 Task: Look for space in Revda, Russia from 14th June, 2023 to 30th June, 2023 for 5 adults in price range Rs.8000 to Rs.12000. Place can be entire place or private room with 5 bedrooms having 5 beds and 5 bathrooms. Property type can be house, flat, guest house. Amenities needed are: wifi, TV, free parkinig on premises, gym, breakfast. Booking option can be shelf check-in. Required host language is English.
Action: Mouse moved to (494, 107)
Screenshot: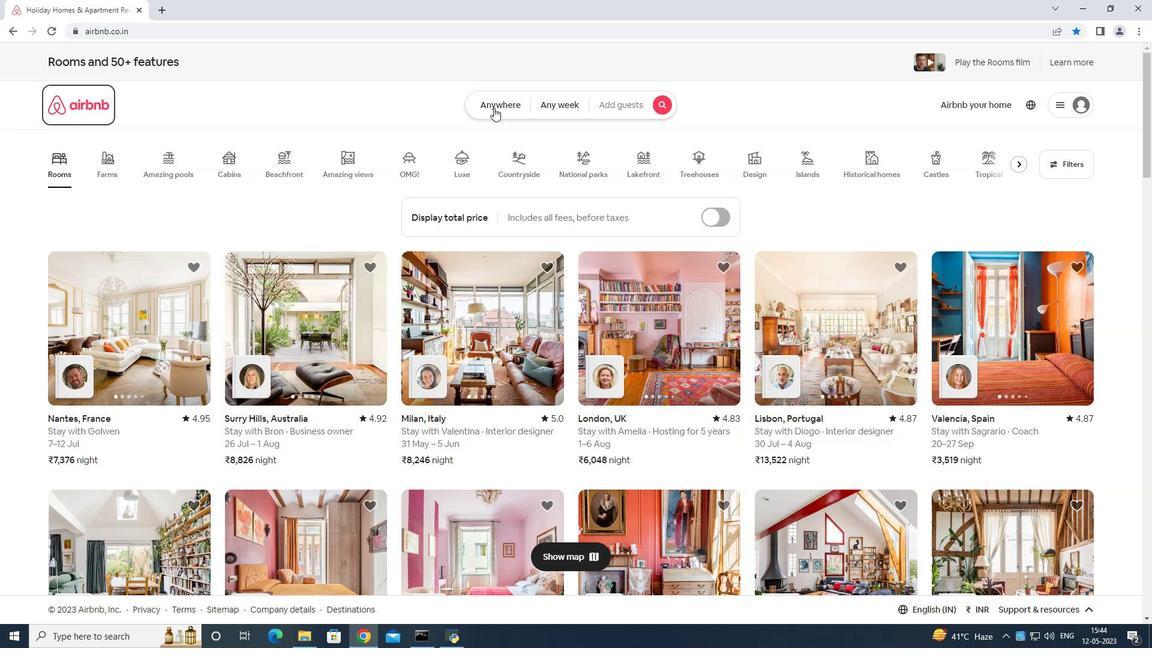 
Action: Mouse pressed left at (494, 107)
Screenshot: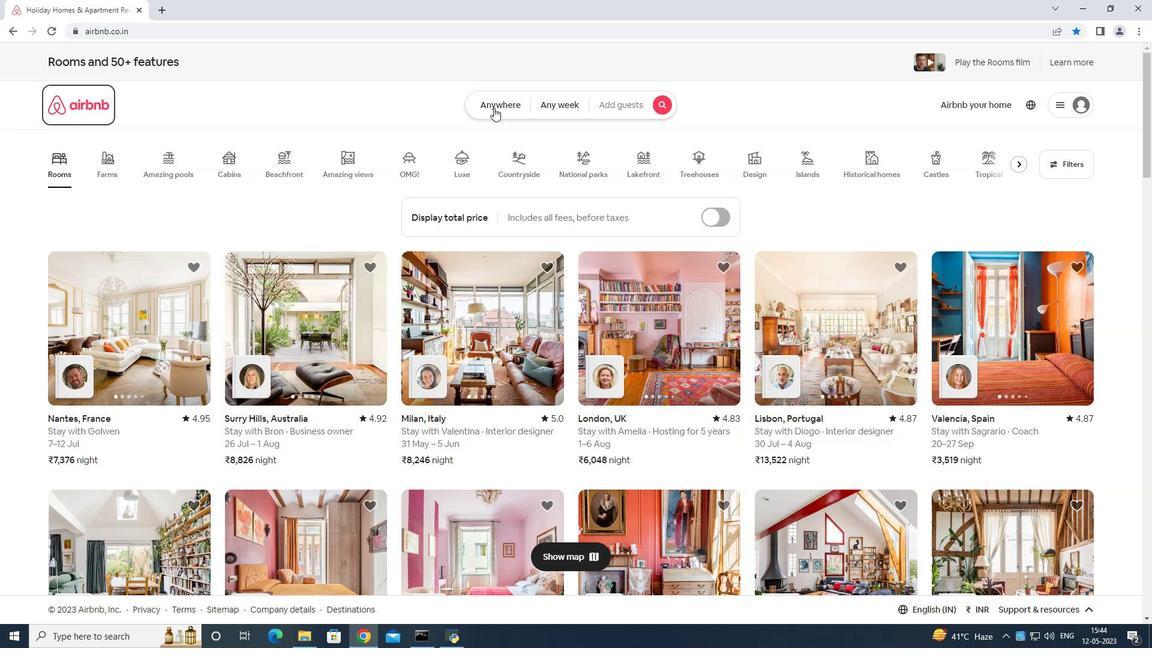 
Action: Mouse moved to (465, 142)
Screenshot: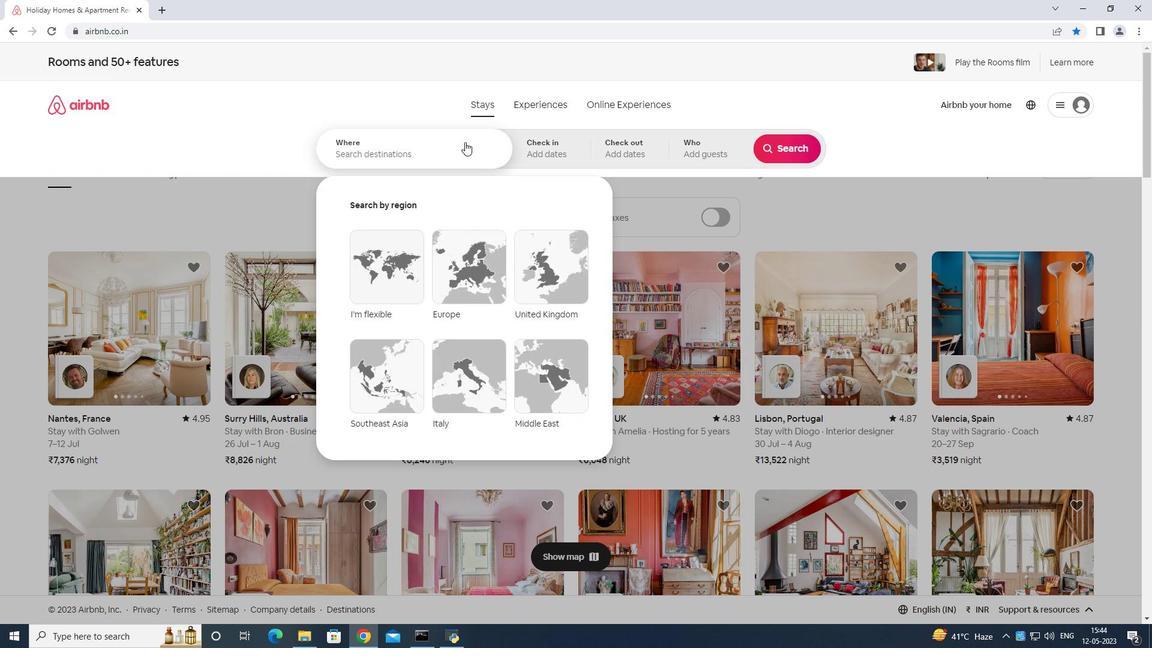 
Action: Mouse pressed left at (465, 142)
Screenshot: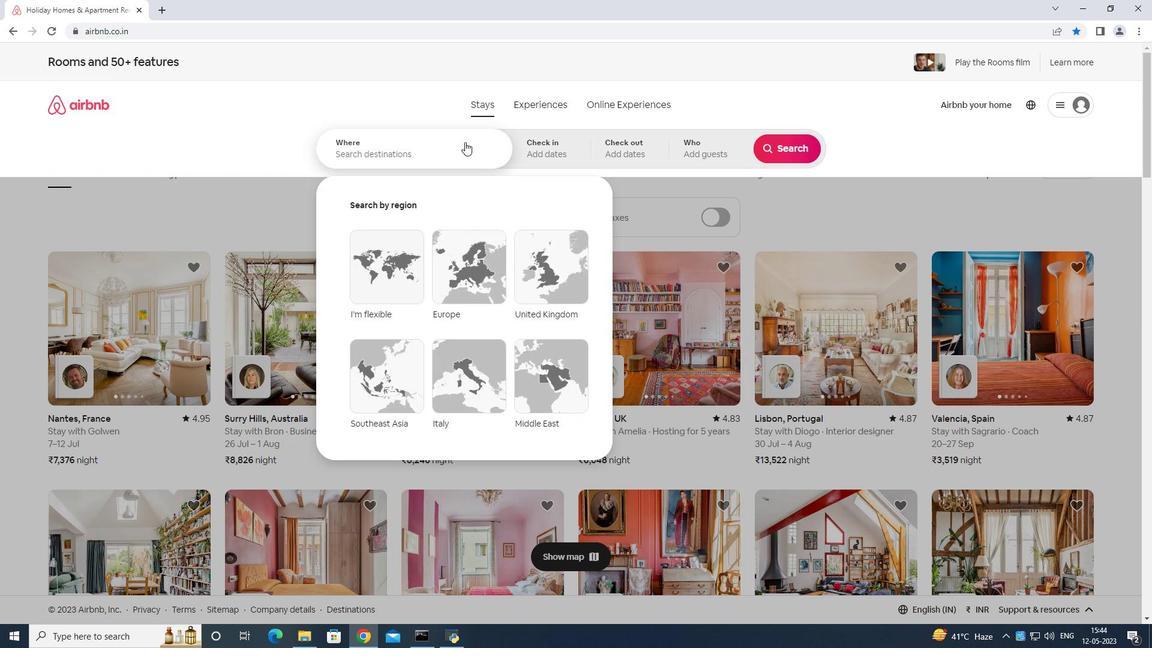 
Action: Mouse moved to (418, 163)
Screenshot: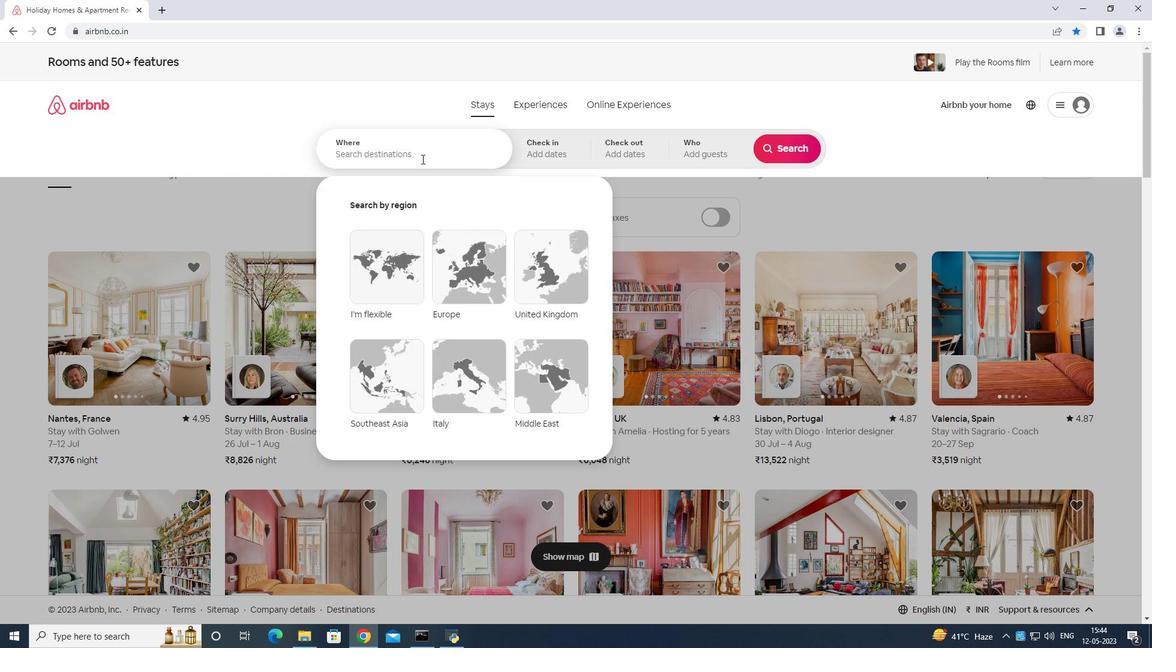 
Action: Key pressed <Key.shift>Revda<Key.space>russian<Key.enter>
Screenshot: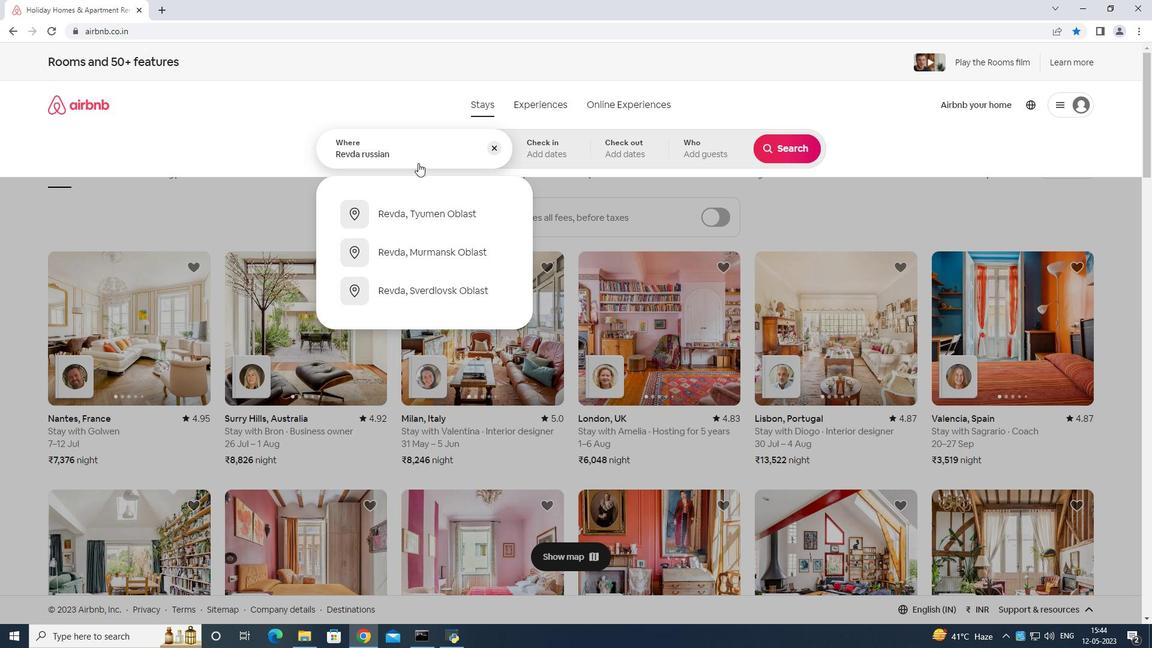
Action: Mouse moved to (680, 351)
Screenshot: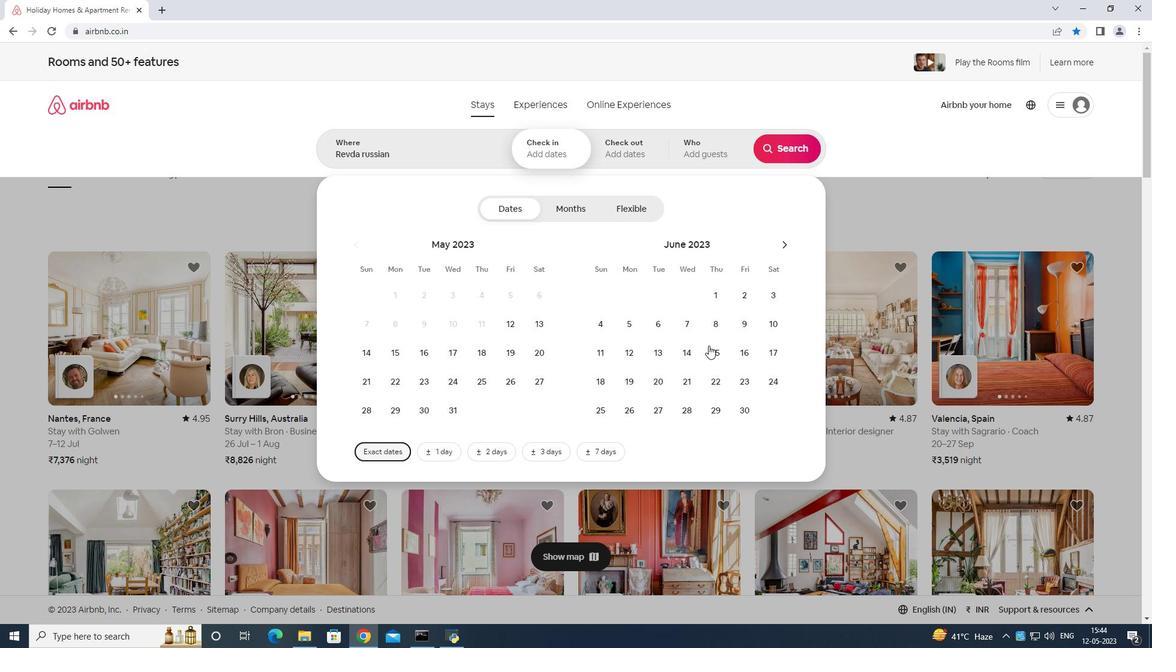 
Action: Mouse pressed left at (680, 351)
Screenshot: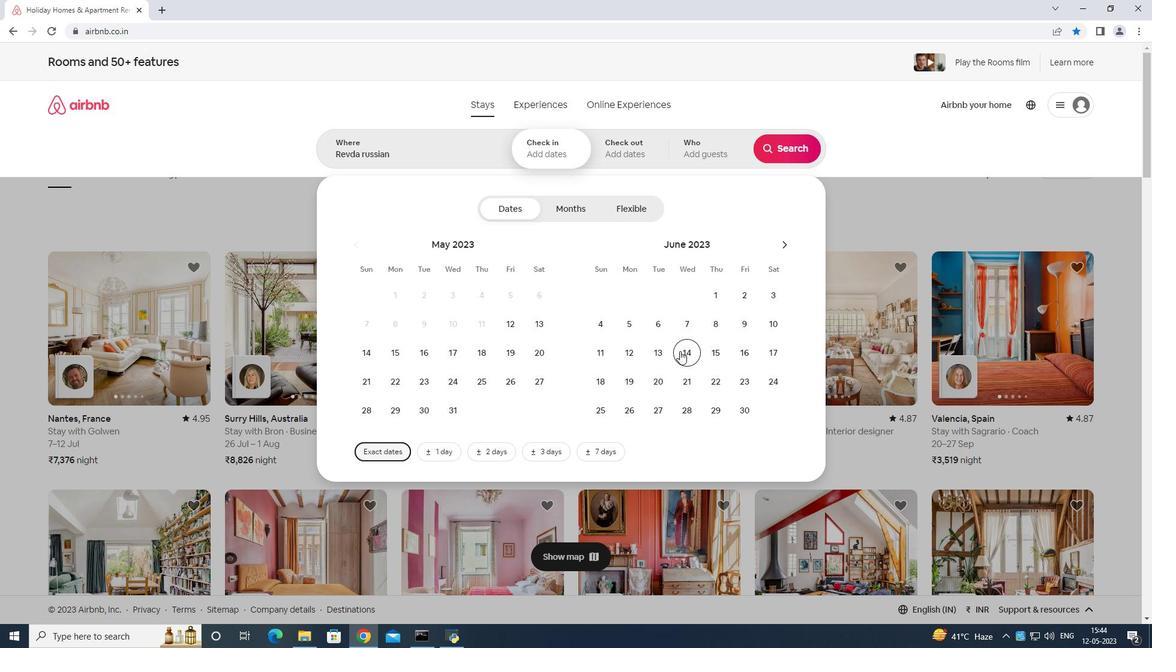 
Action: Mouse moved to (738, 414)
Screenshot: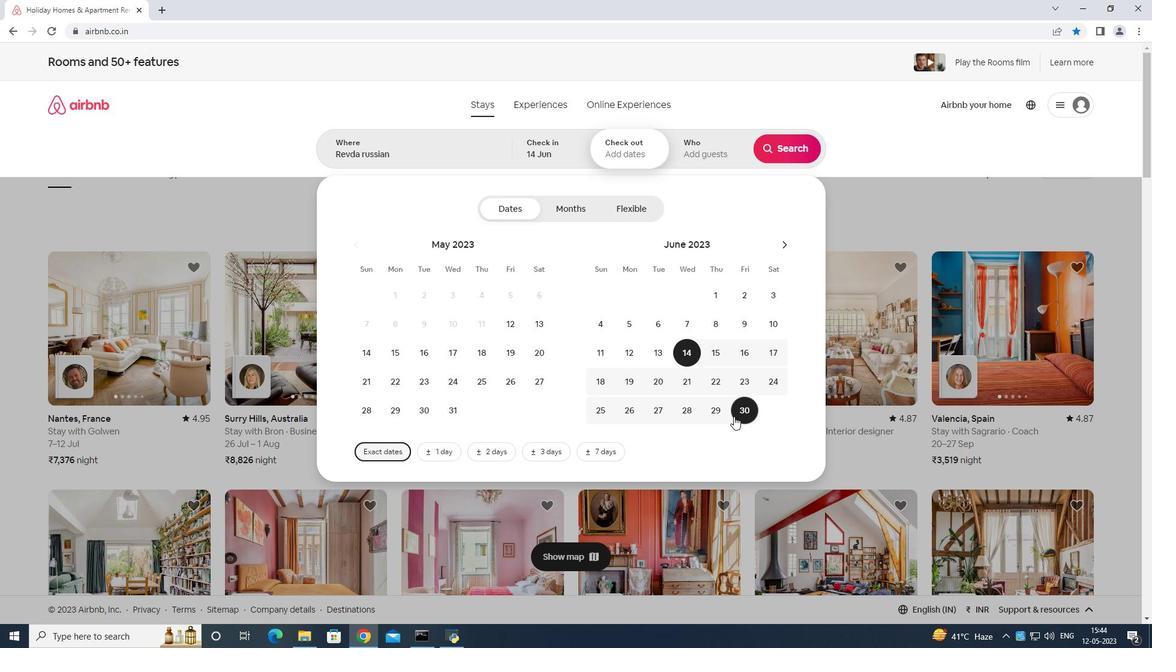 
Action: Mouse pressed left at (738, 414)
Screenshot: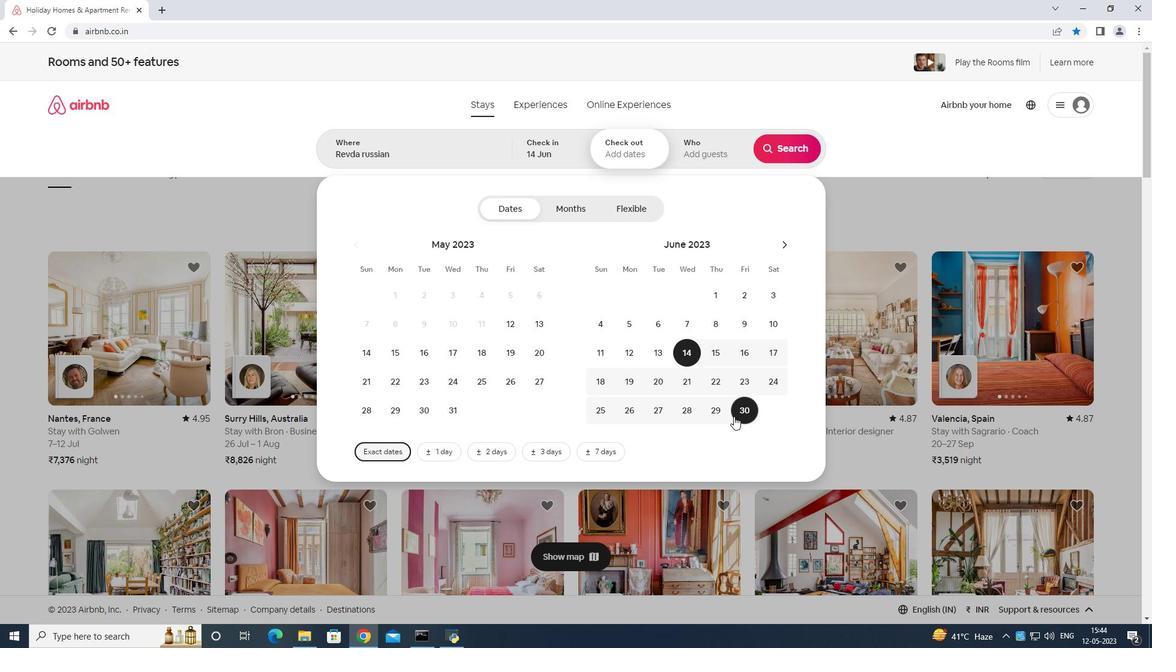 
Action: Mouse moved to (694, 141)
Screenshot: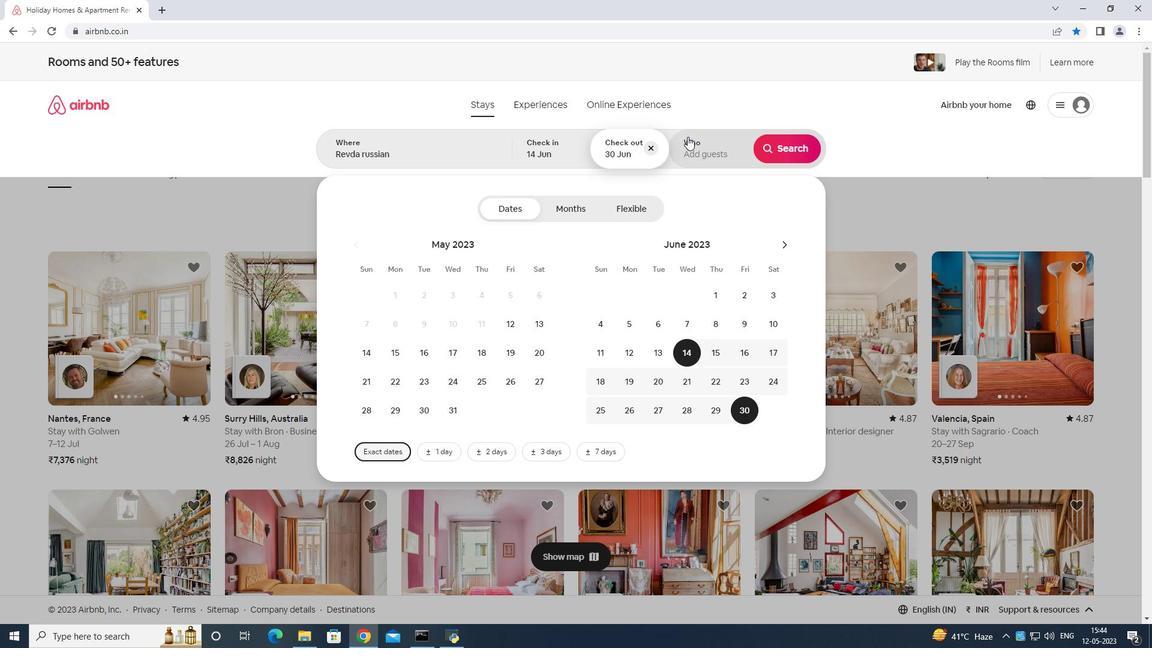 
Action: Mouse pressed left at (694, 141)
Screenshot: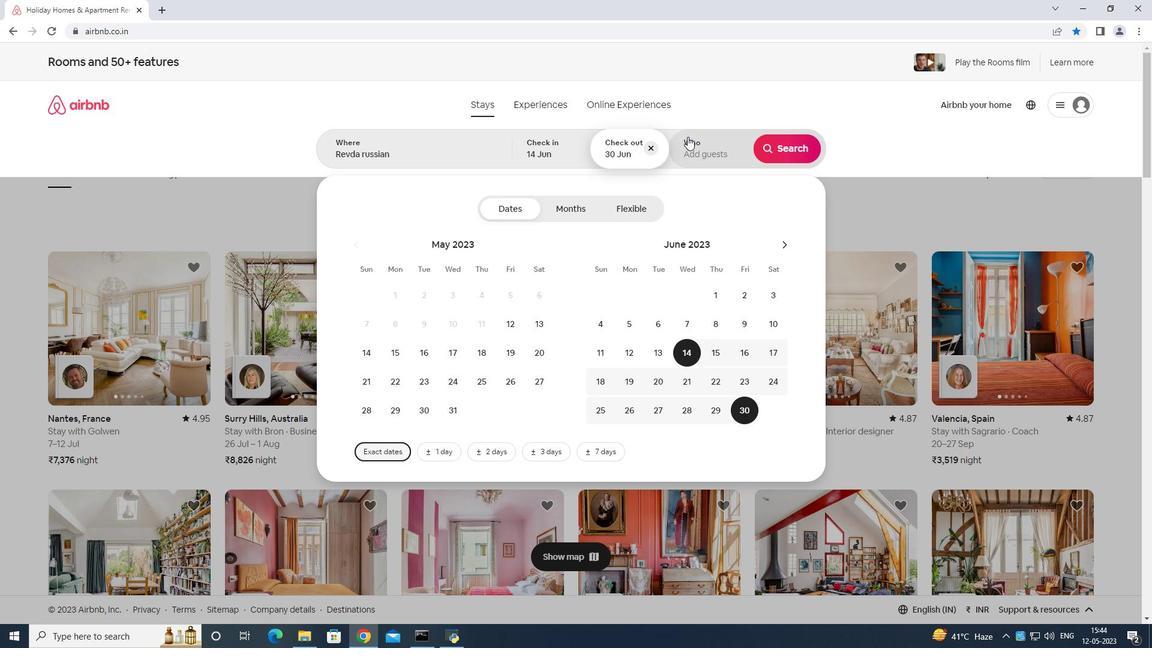 
Action: Mouse moved to (791, 216)
Screenshot: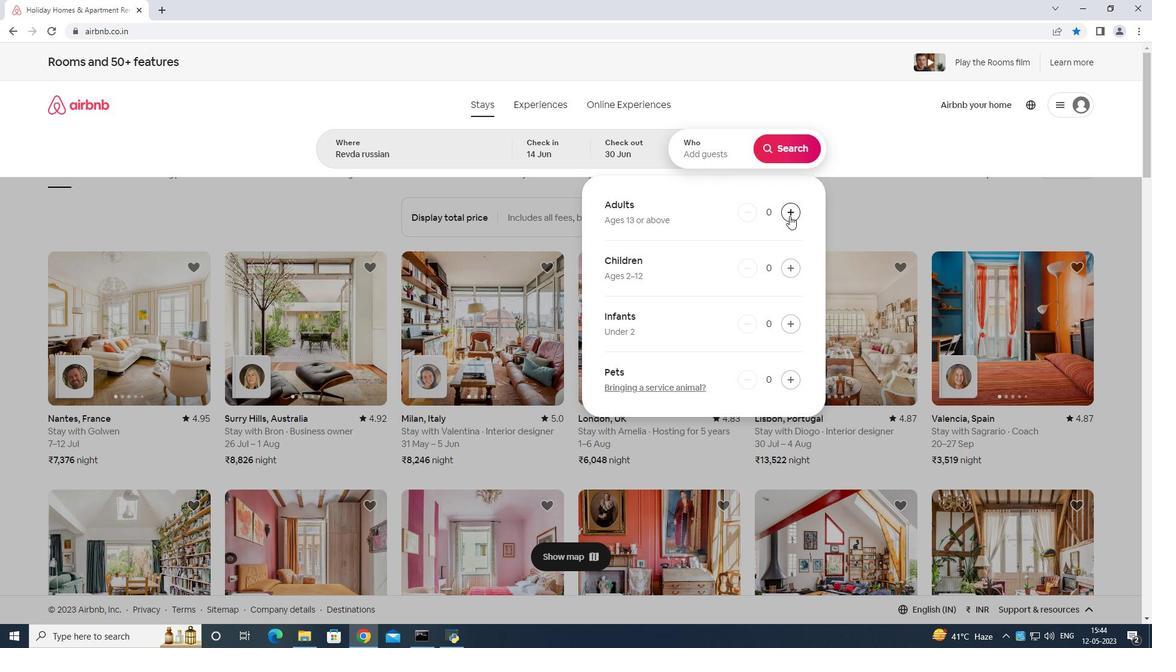 
Action: Mouse pressed left at (791, 216)
Screenshot: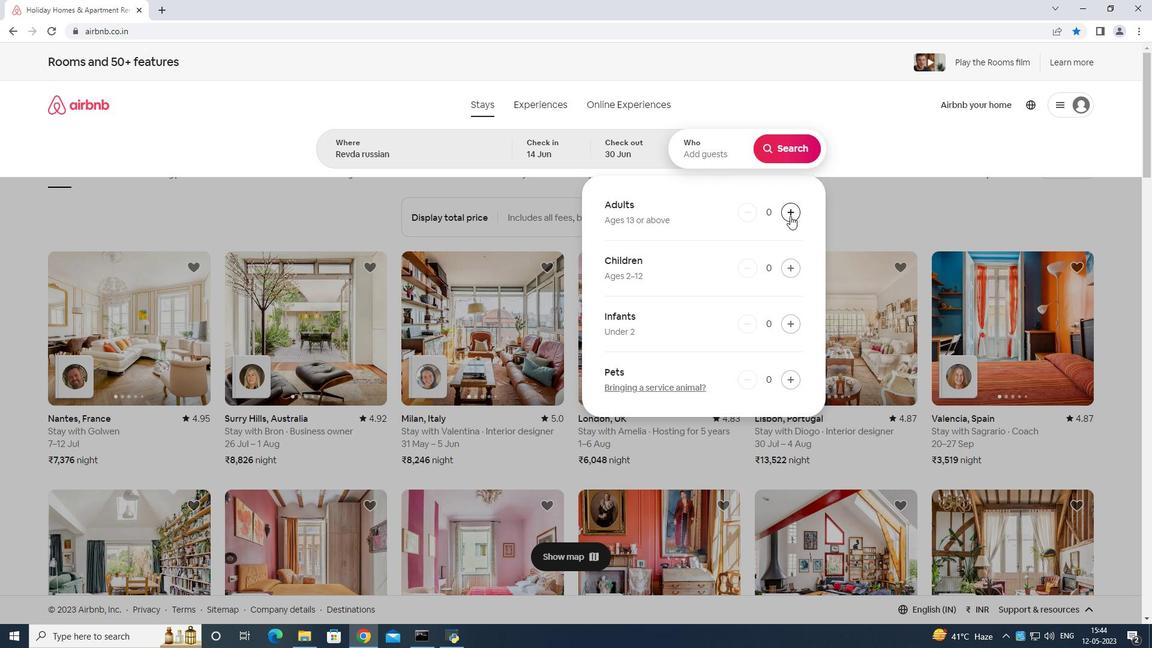 
Action: Mouse moved to (791, 214)
Screenshot: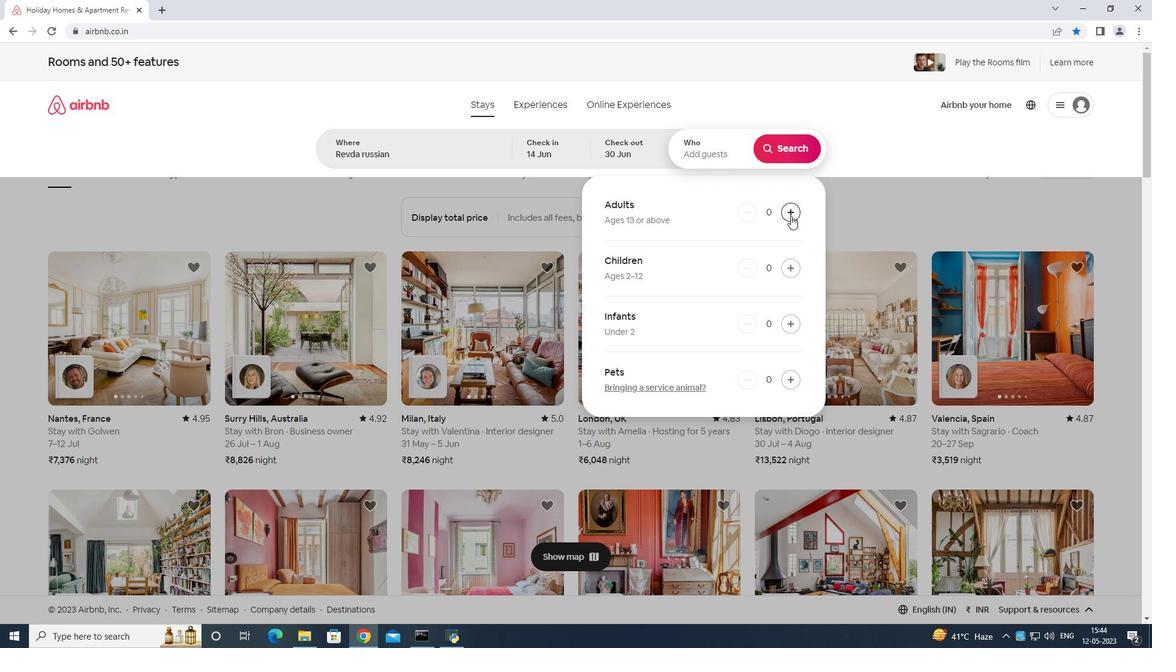 
Action: Mouse pressed left at (791, 214)
Screenshot: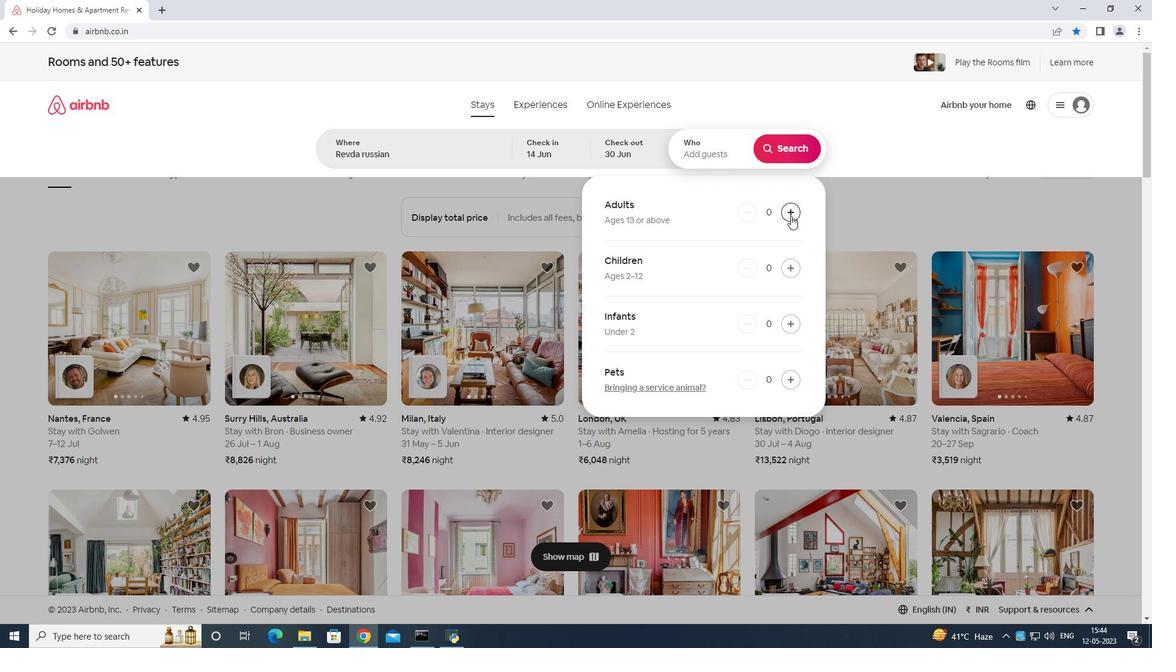 
Action: Mouse moved to (791, 211)
Screenshot: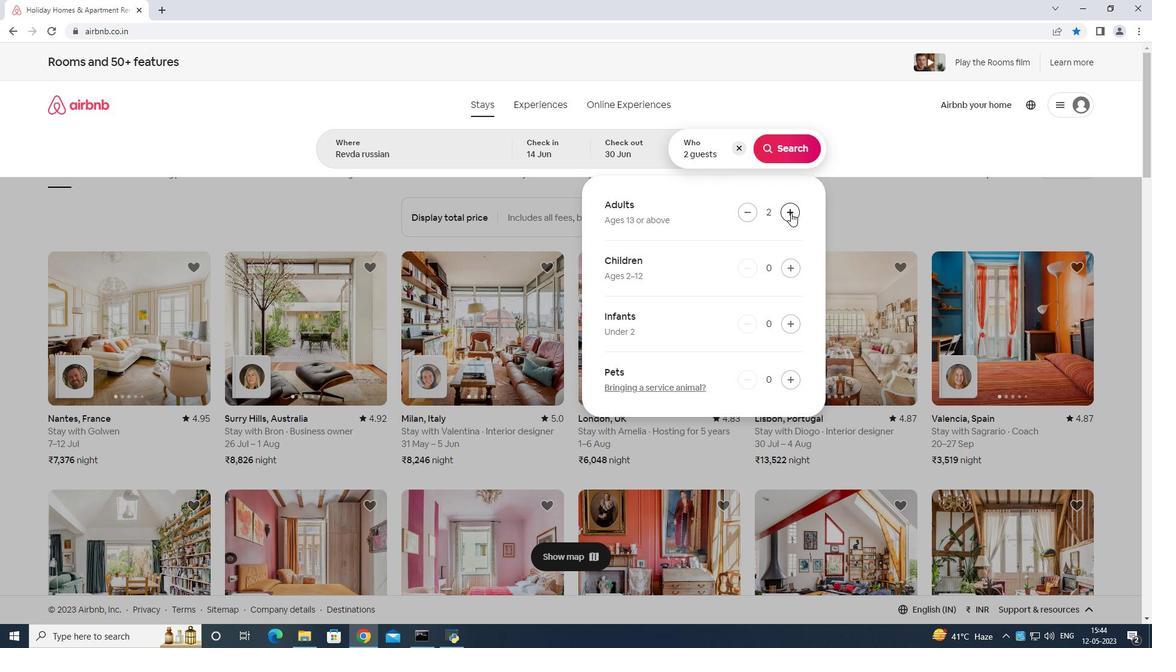 
Action: Mouse pressed left at (791, 211)
Screenshot: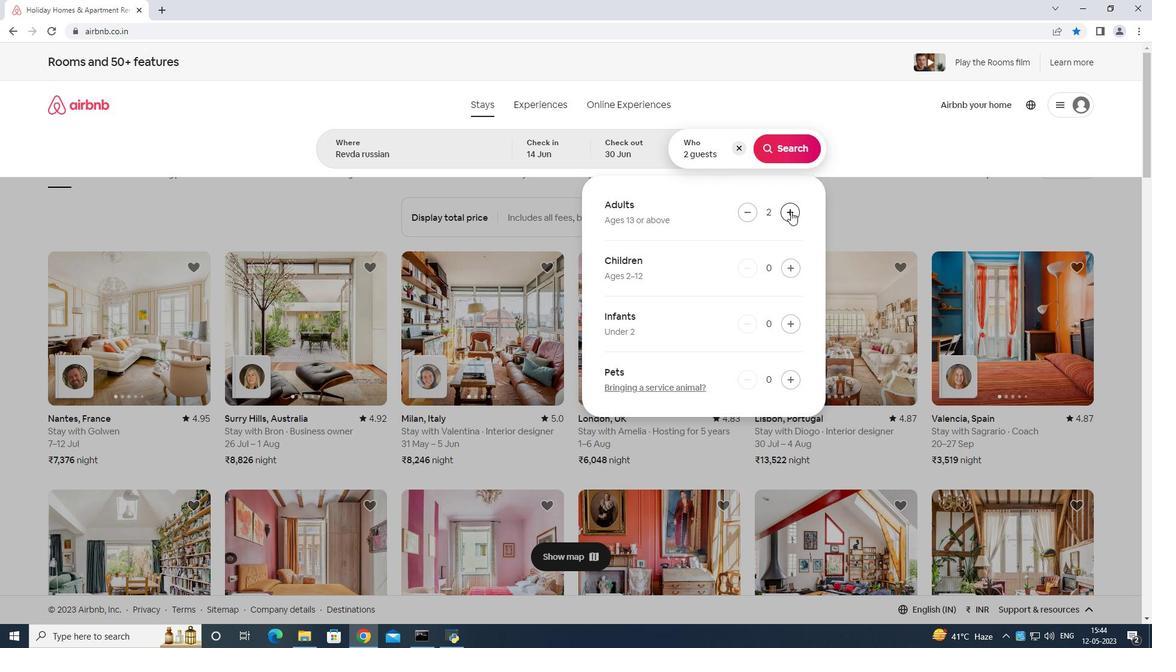 
Action: Mouse pressed left at (791, 211)
Screenshot: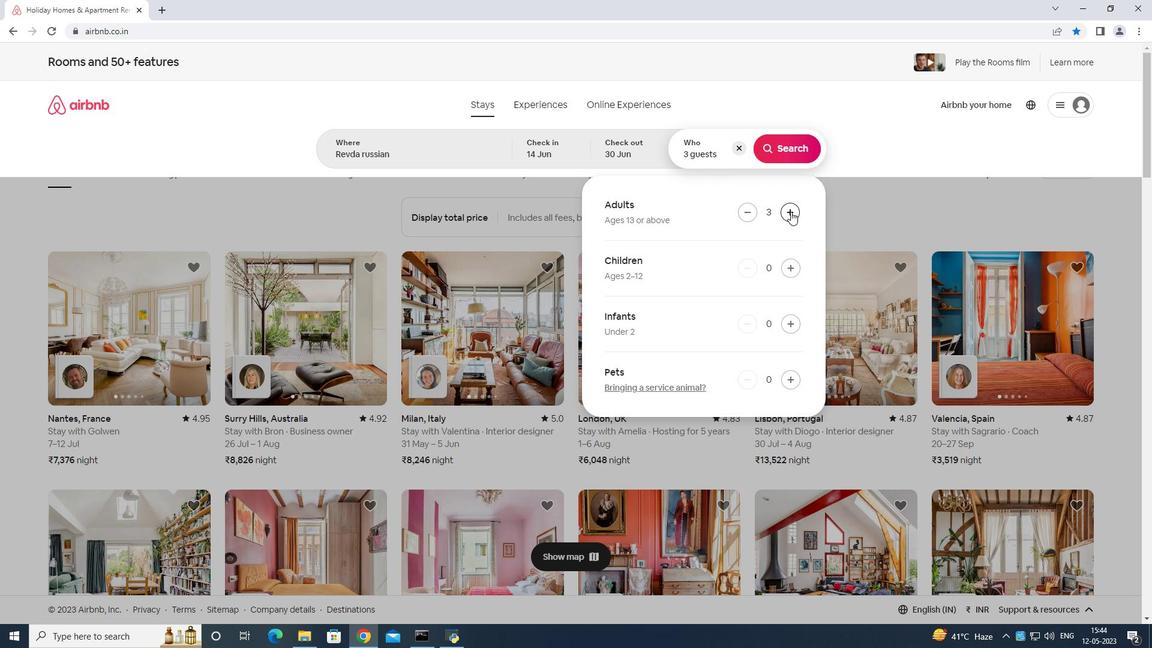 
Action: Mouse moved to (791, 211)
Screenshot: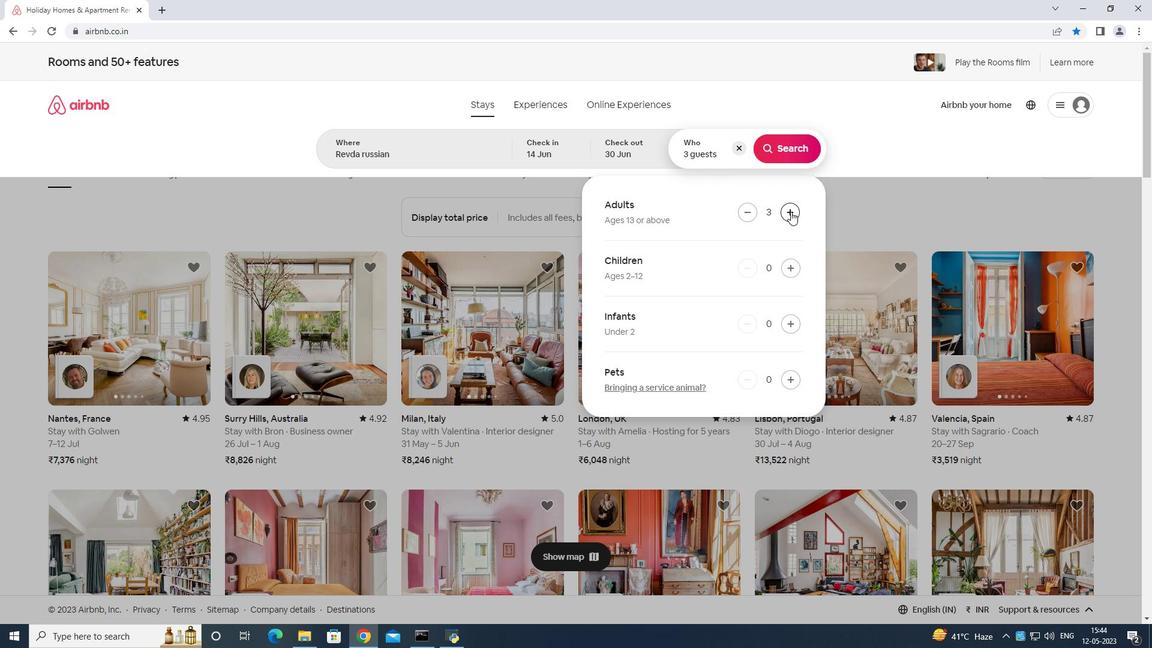 
Action: Mouse pressed left at (791, 211)
Screenshot: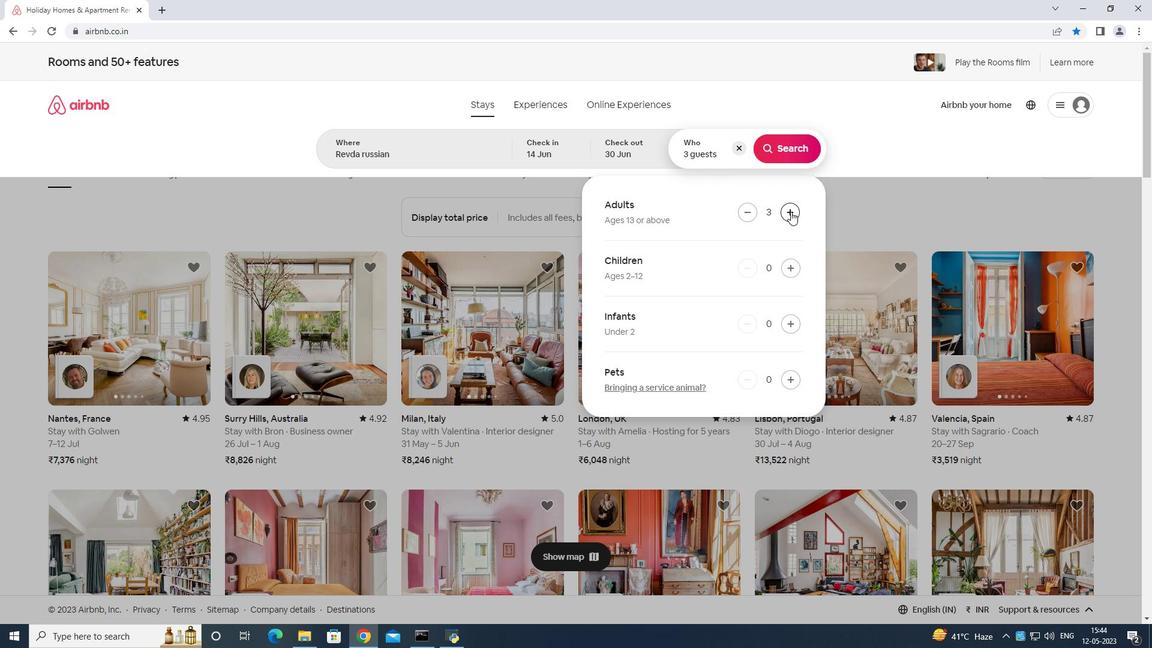
Action: Mouse moved to (788, 151)
Screenshot: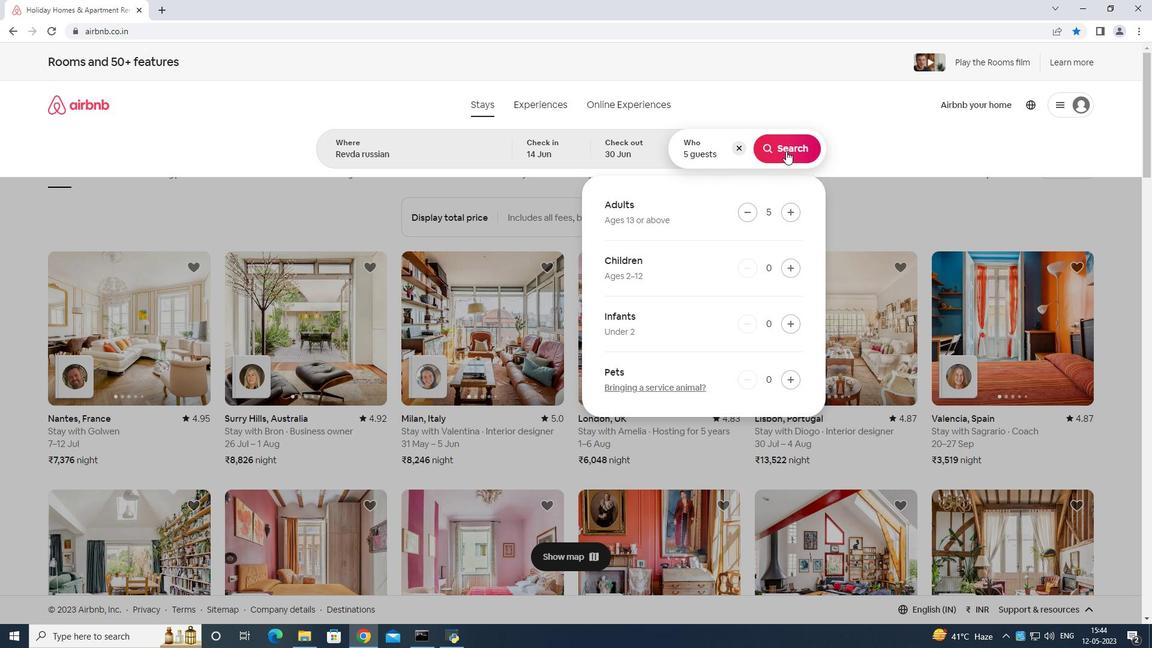 
Action: Mouse pressed left at (788, 151)
Screenshot: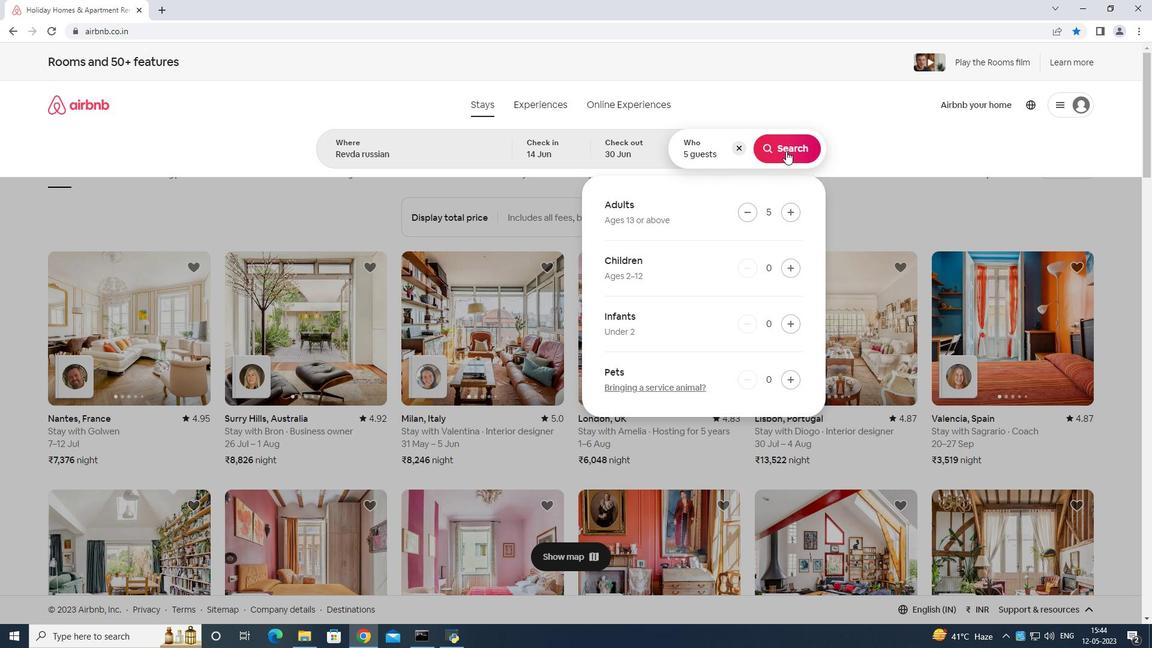 
Action: Mouse moved to (1087, 113)
Screenshot: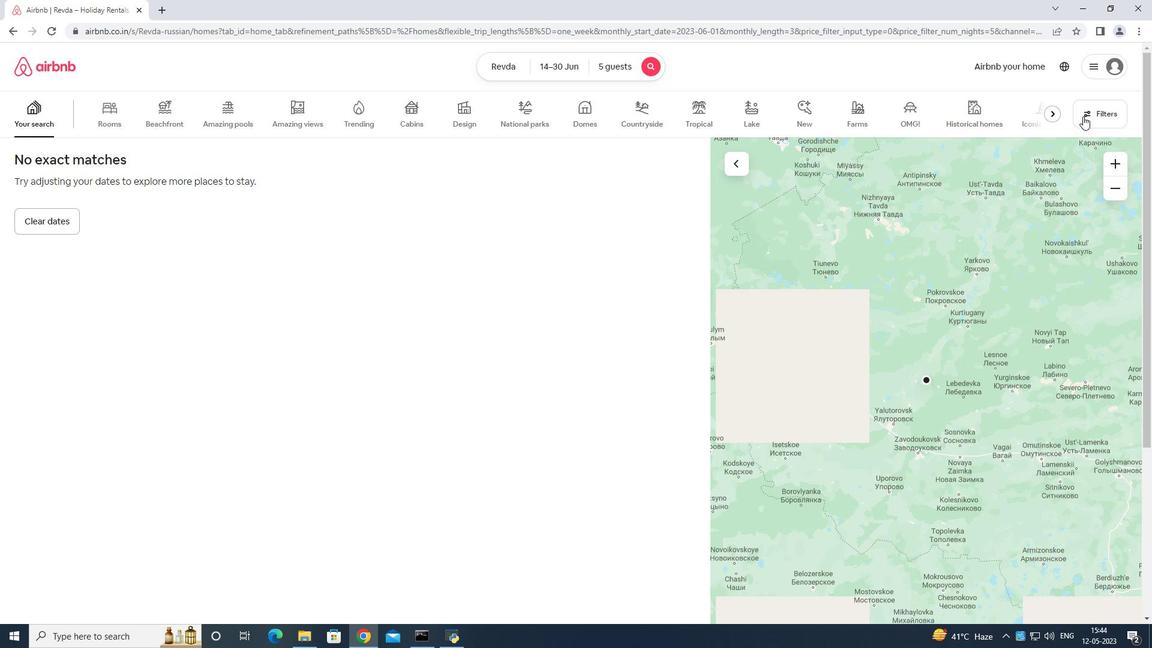 
Action: Mouse pressed left at (1087, 113)
Screenshot: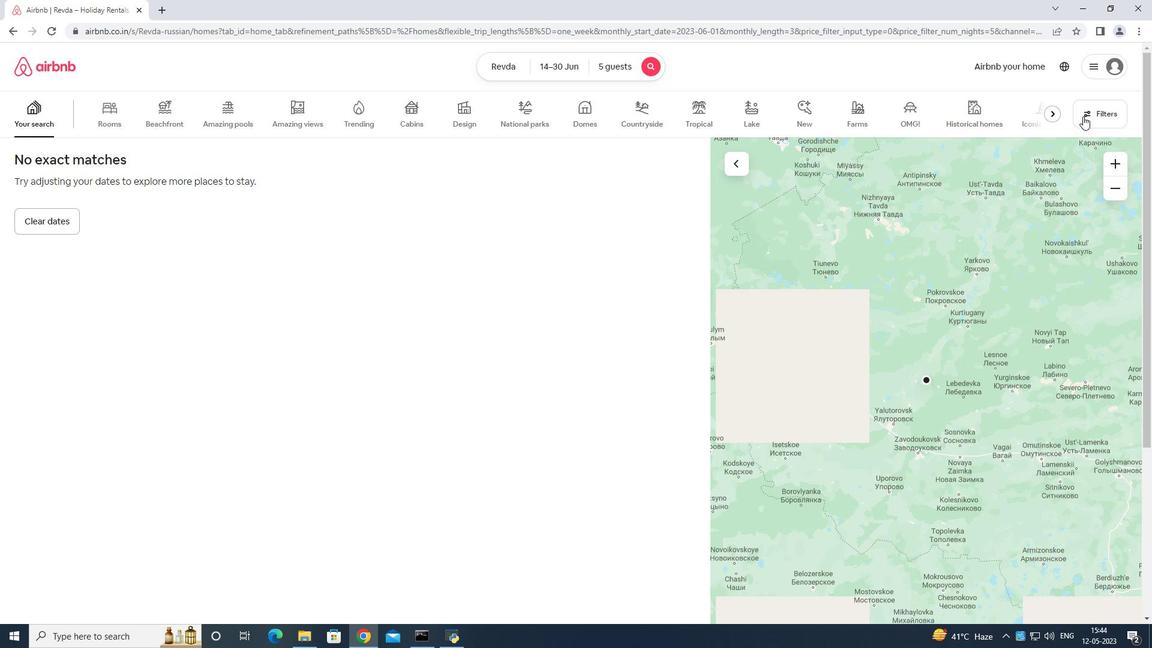 
Action: Mouse moved to (506, 404)
Screenshot: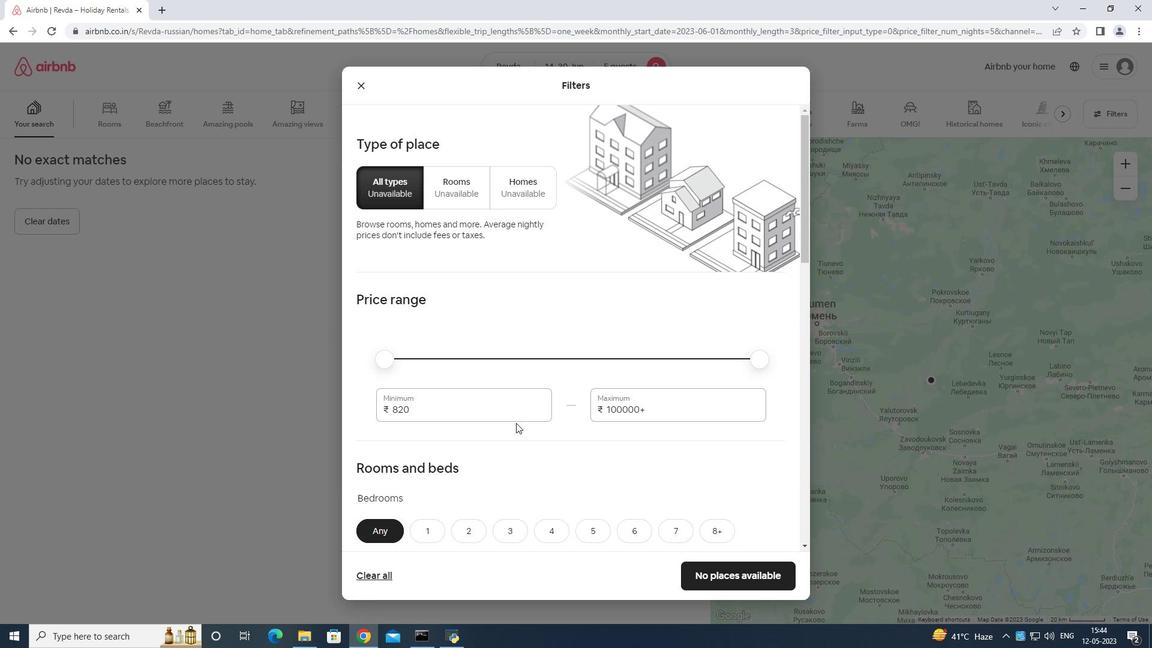 
Action: Mouse pressed left at (506, 404)
Screenshot: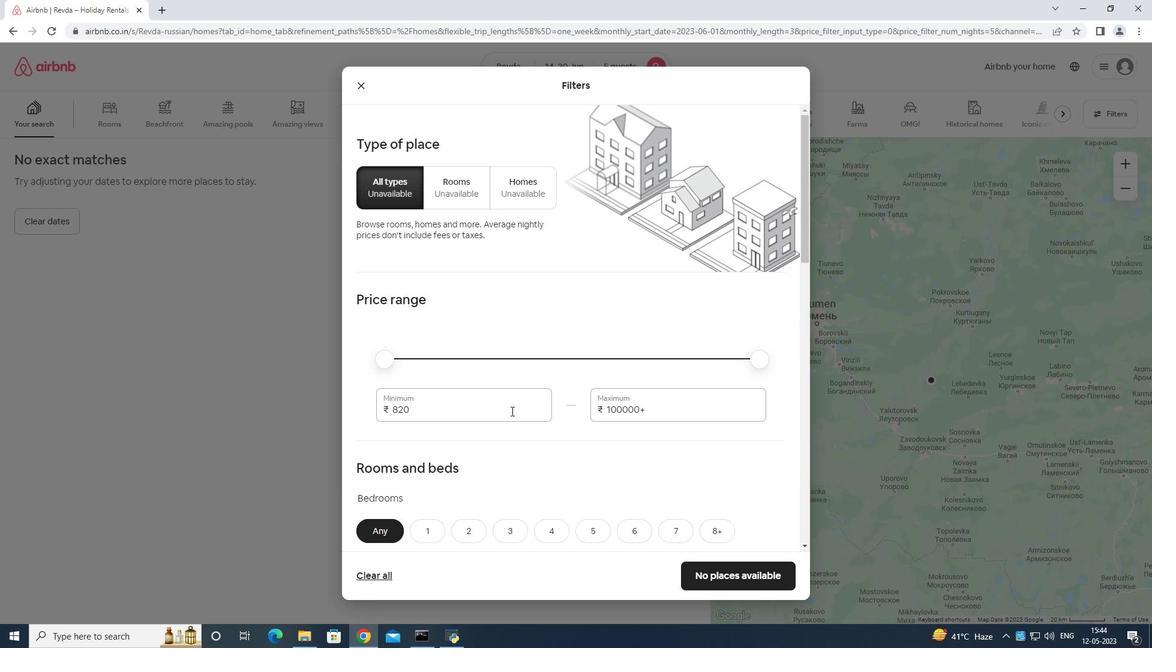 
Action: Mouse moved to (509, 399)
Screenshot: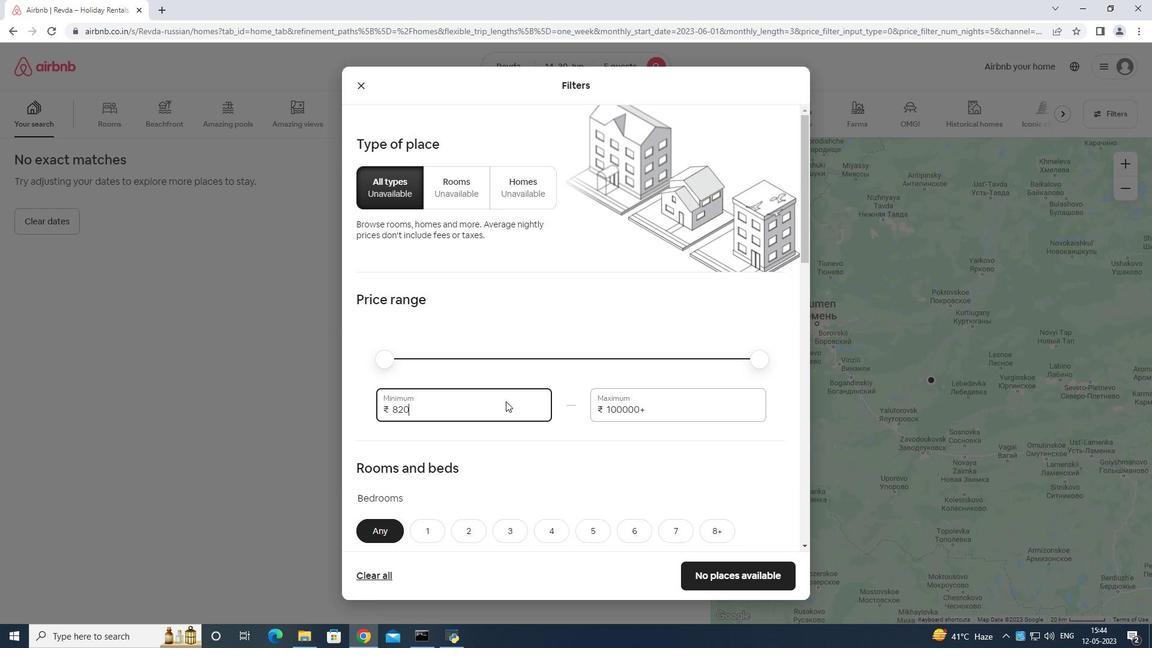 
Action: Key pressed <Key.backspace>
Screenshot: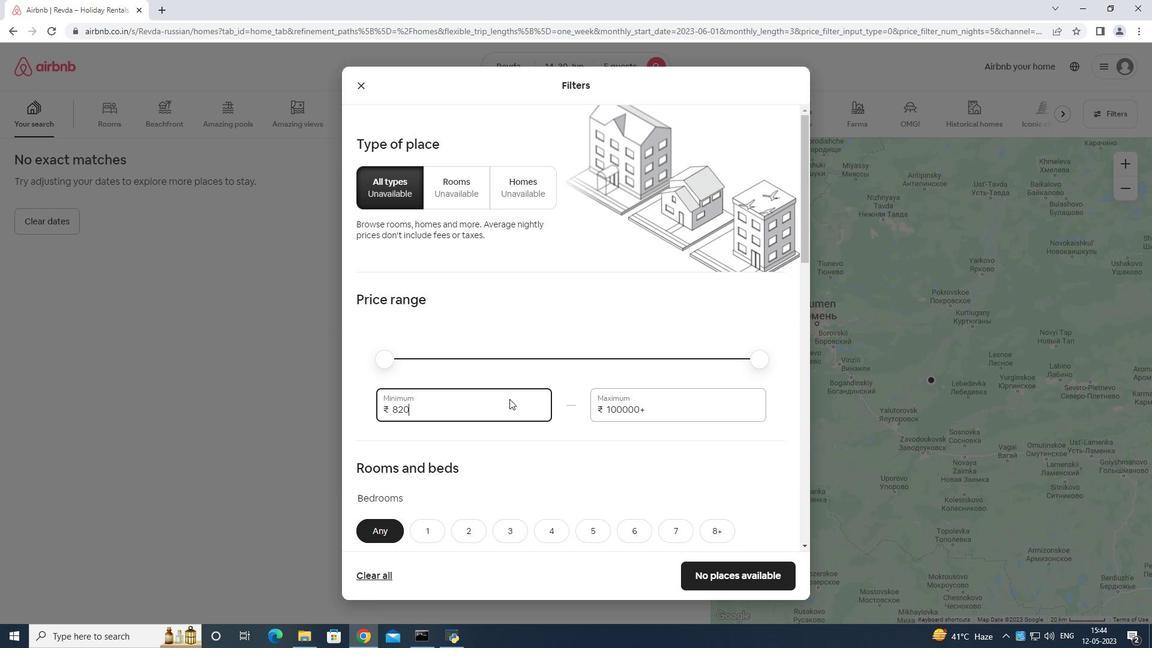
Action: Mouse moved to (510, 397)
Screenshot: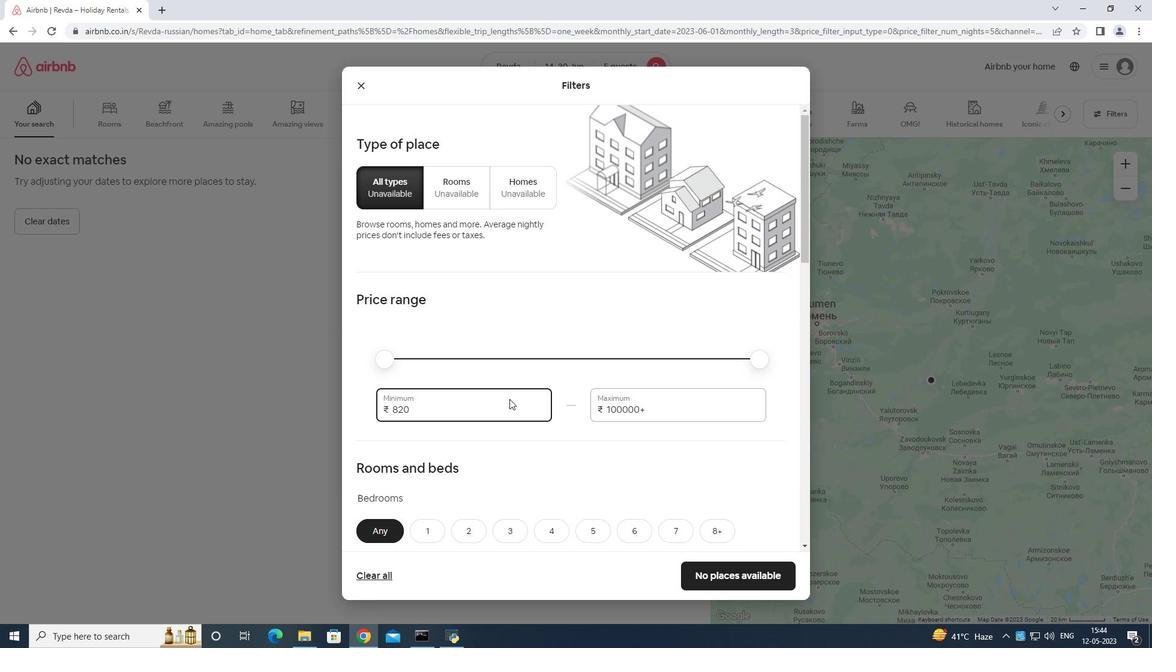 
Action: Key pressed <Key.backspace><Key.backspace>
Screenshot: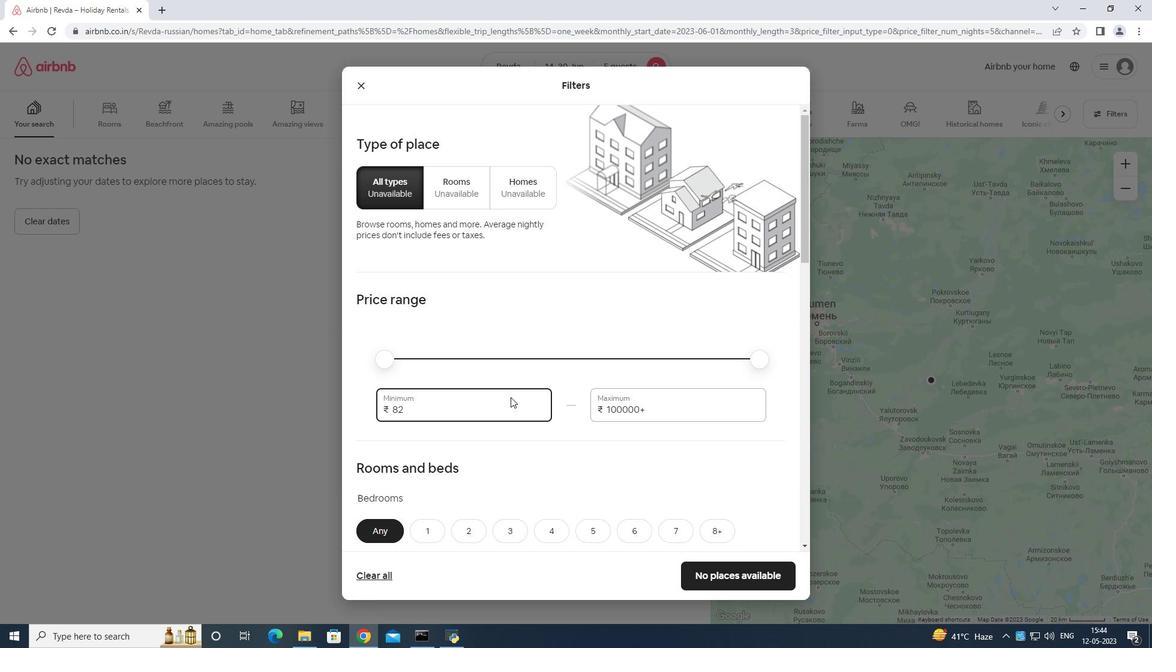 
Action: Mouse moved to (510, 396)
Screenshot: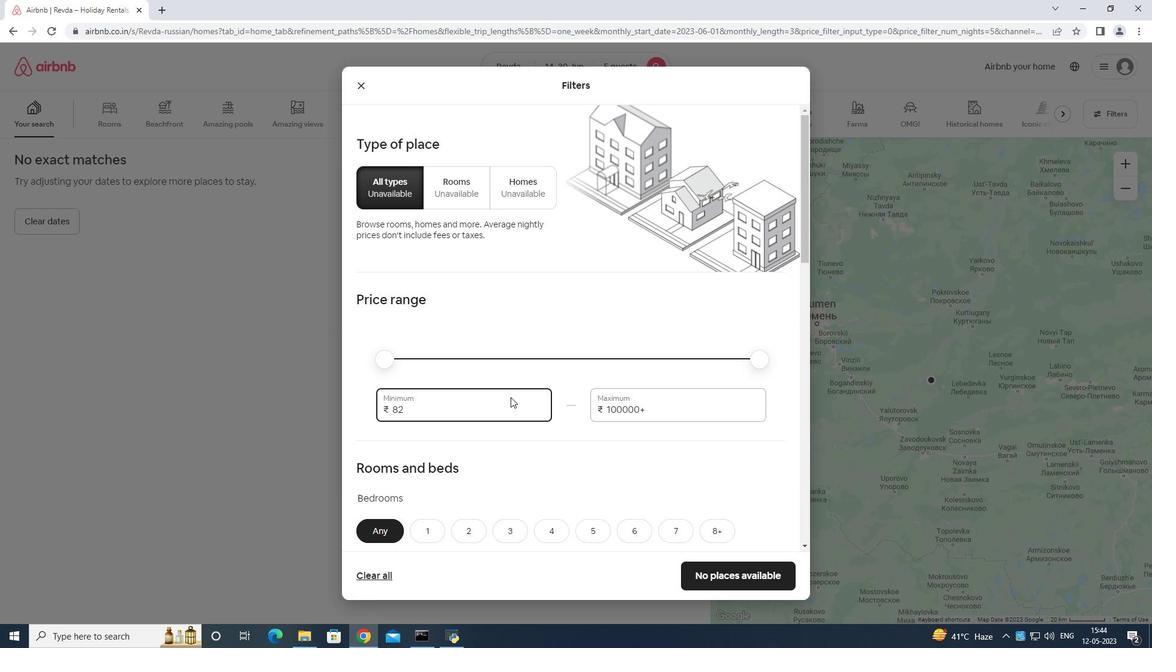 
Action: Key pressed <Key.backspace><Key.backspace><Key.backspace><Key.backspace><Key.backspace>
Screenshot: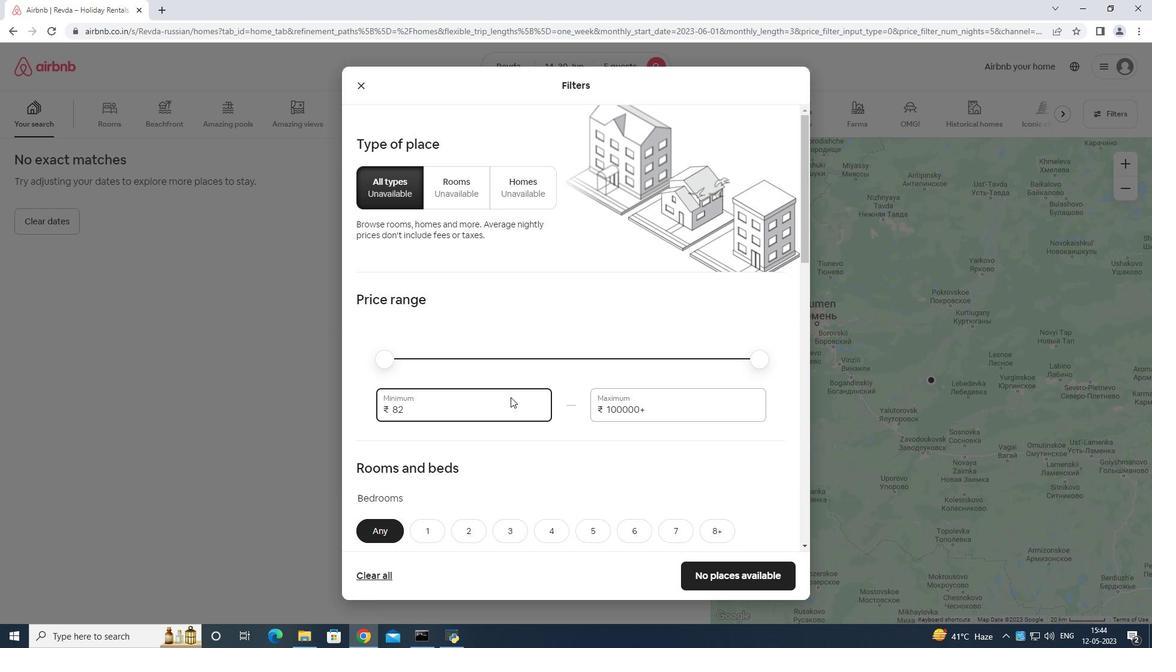 
Action: Mouse moved to (512, 393)
Screenshot: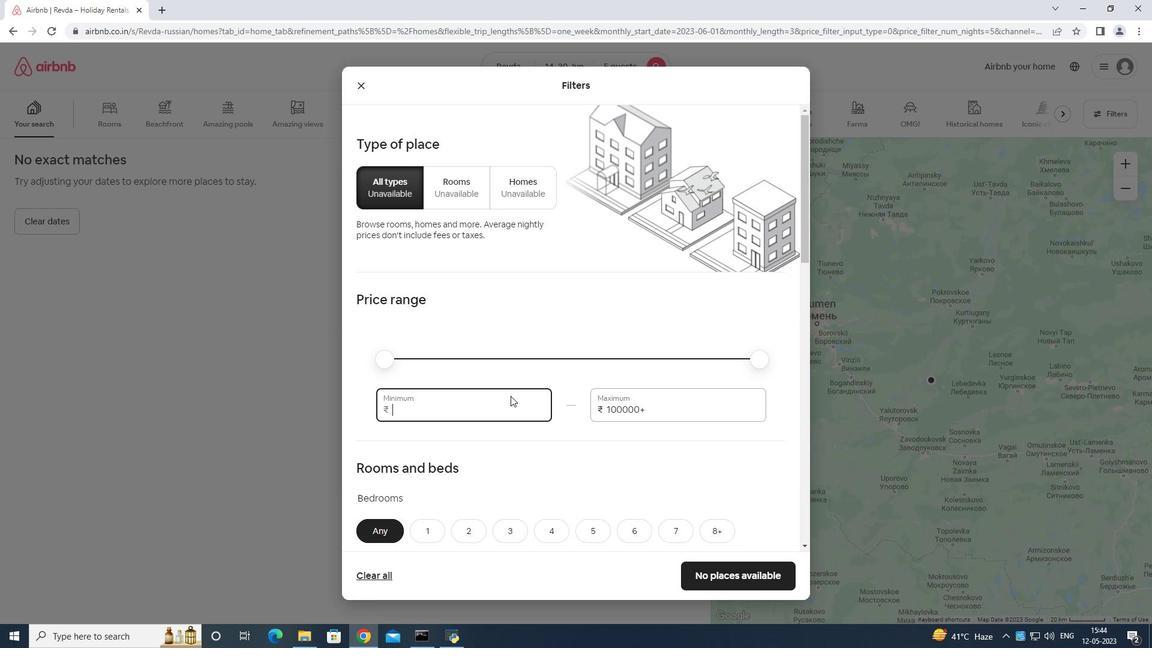 
Action: Key pressed 8
Screenshot: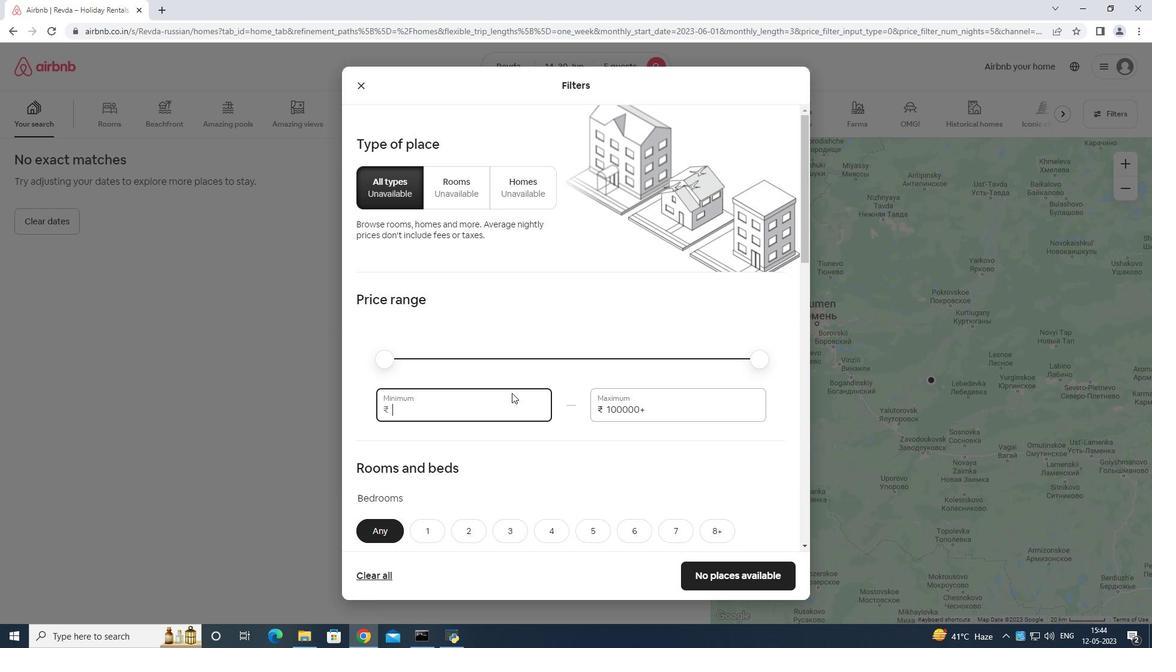 
Action: Mouse moved to (518, 385)
Screenshot: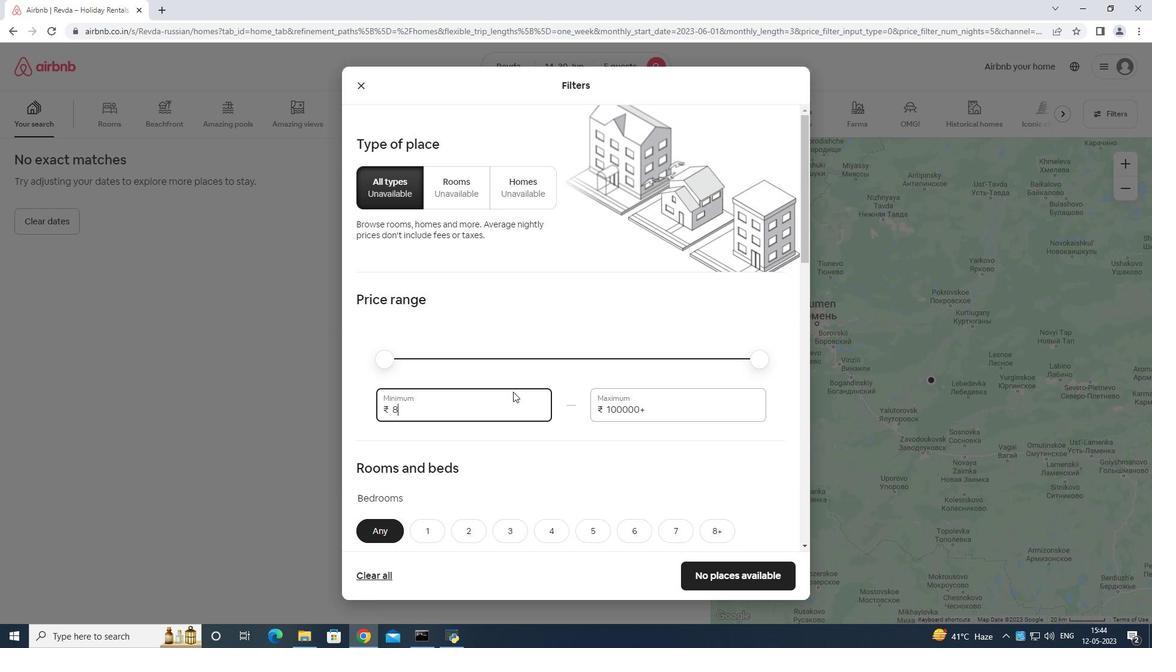 
Action: Key pressed 000
Screenshot: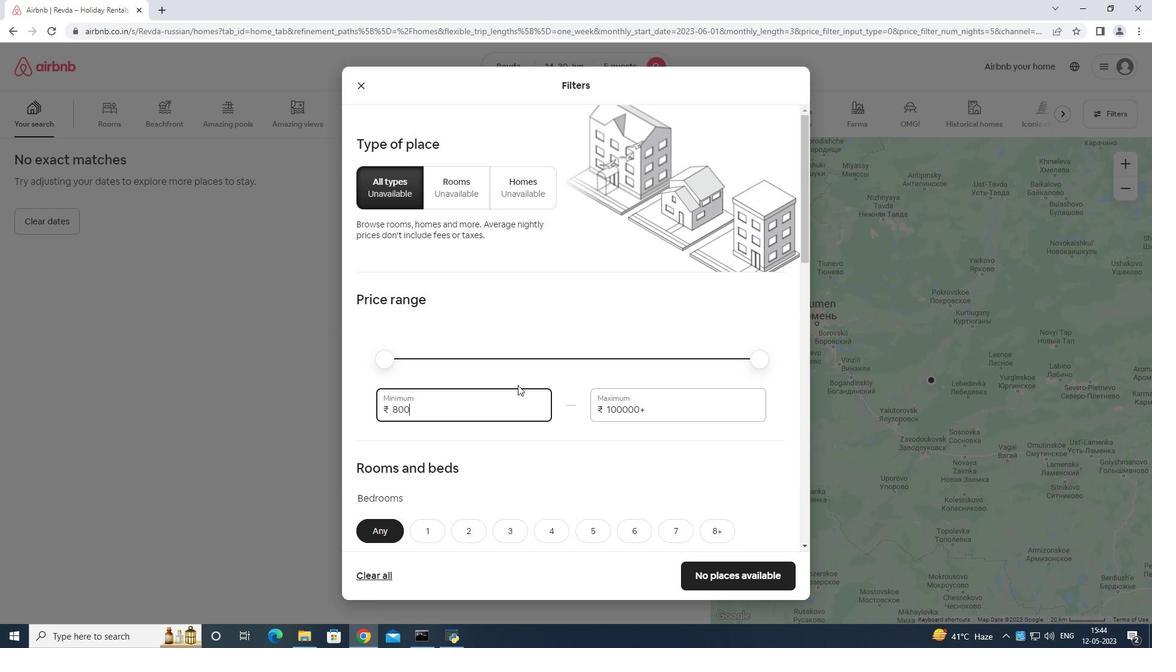 
Action: Mouse moved to (685, 411)
Screenshot: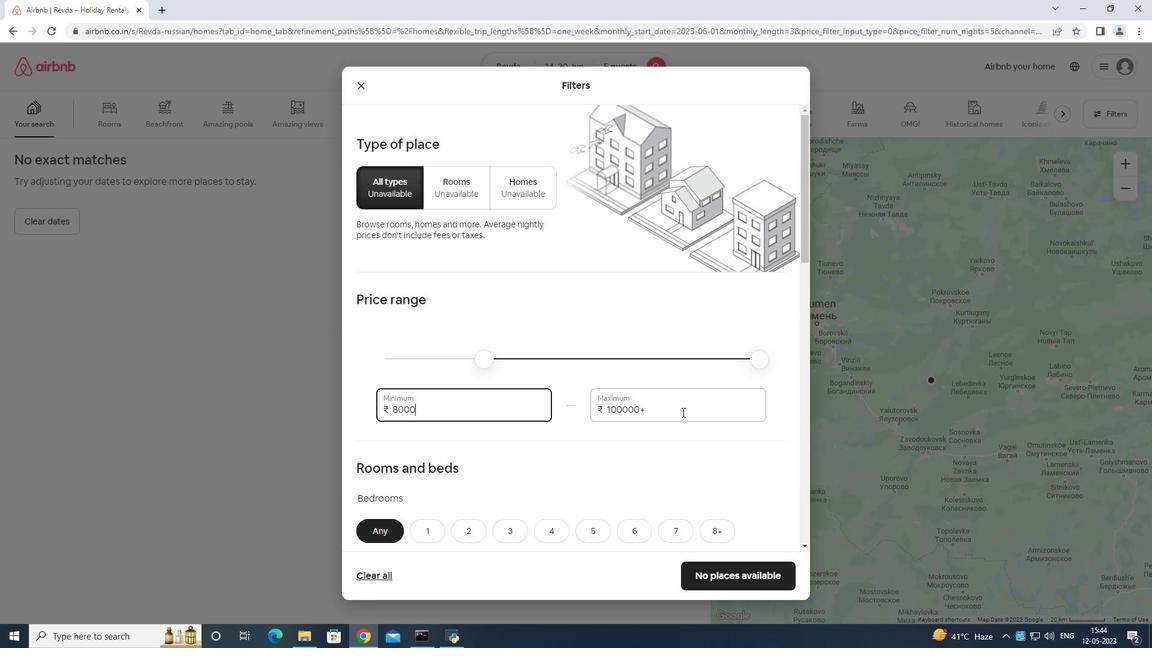 
Action: Mouse pressed left at (685, 411)
Screenshot: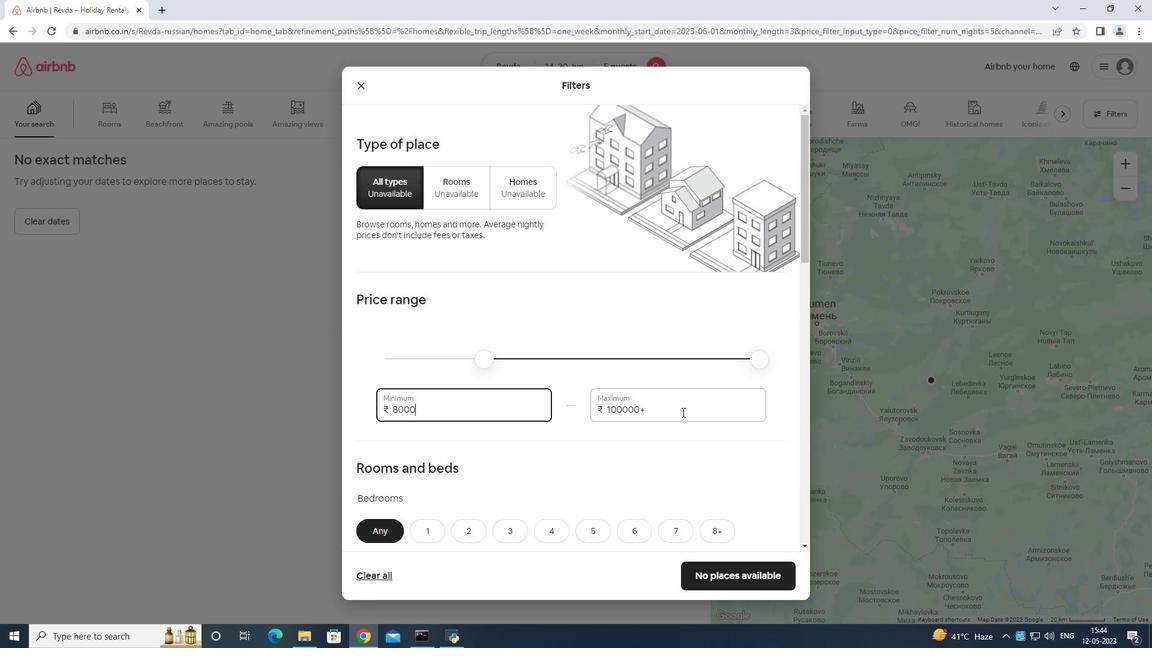 
Action: Mouse moved to (686, 405)
Screenshot: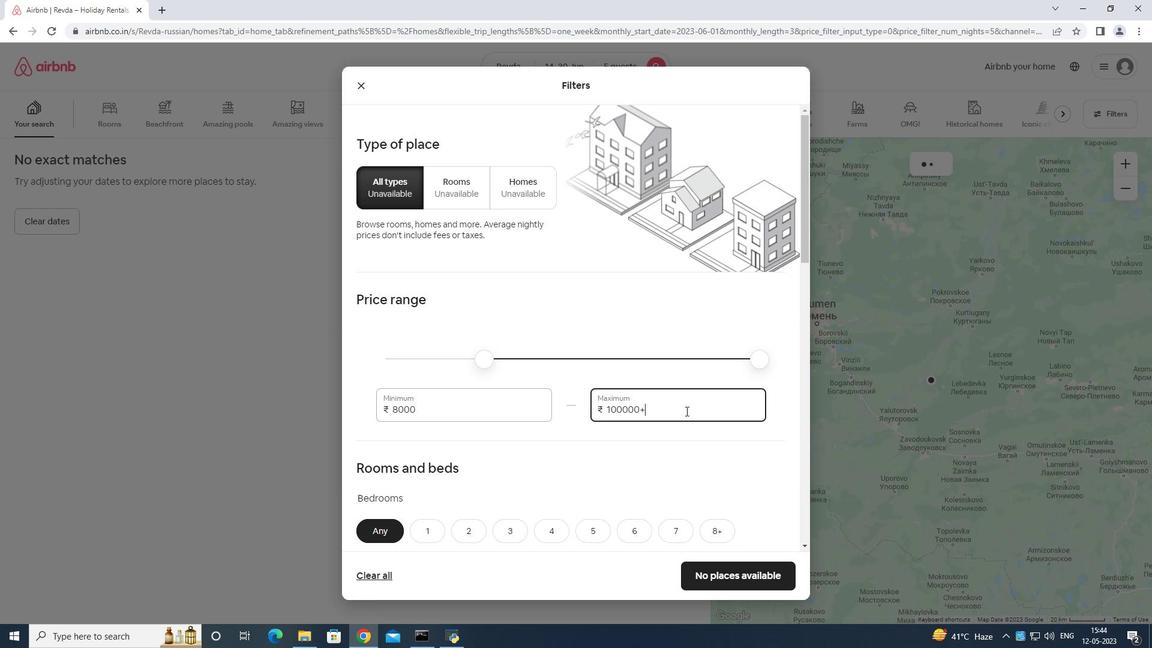
Action: Key pressed <Key.backspace><Key.backspace>
Screenshot: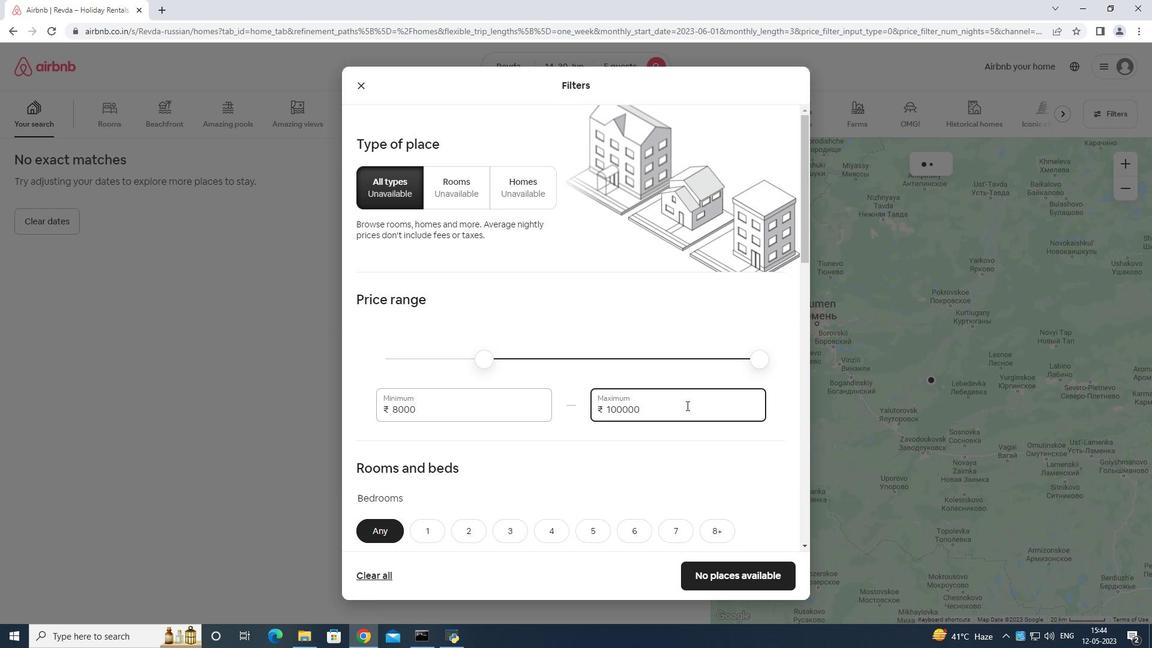 
Action: Mouse moved to (686, 405)
Screenshot: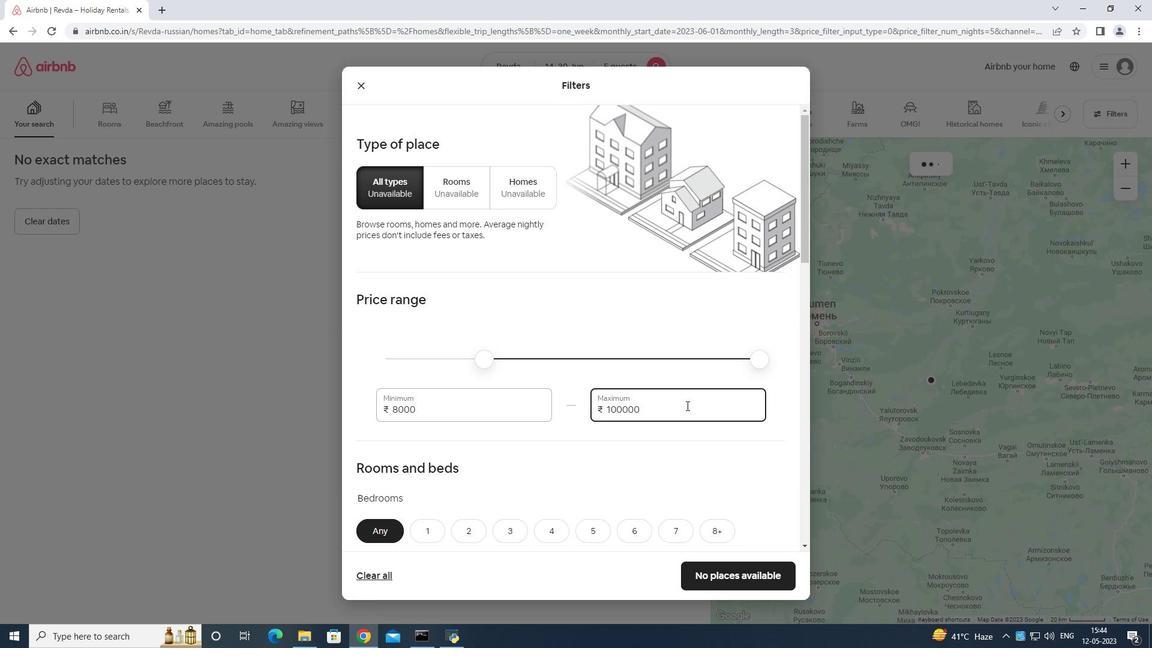 
Action: Key pressed <Key.backspace><Key.backspace><Key.backspace><Key.backspace>
Screenshot: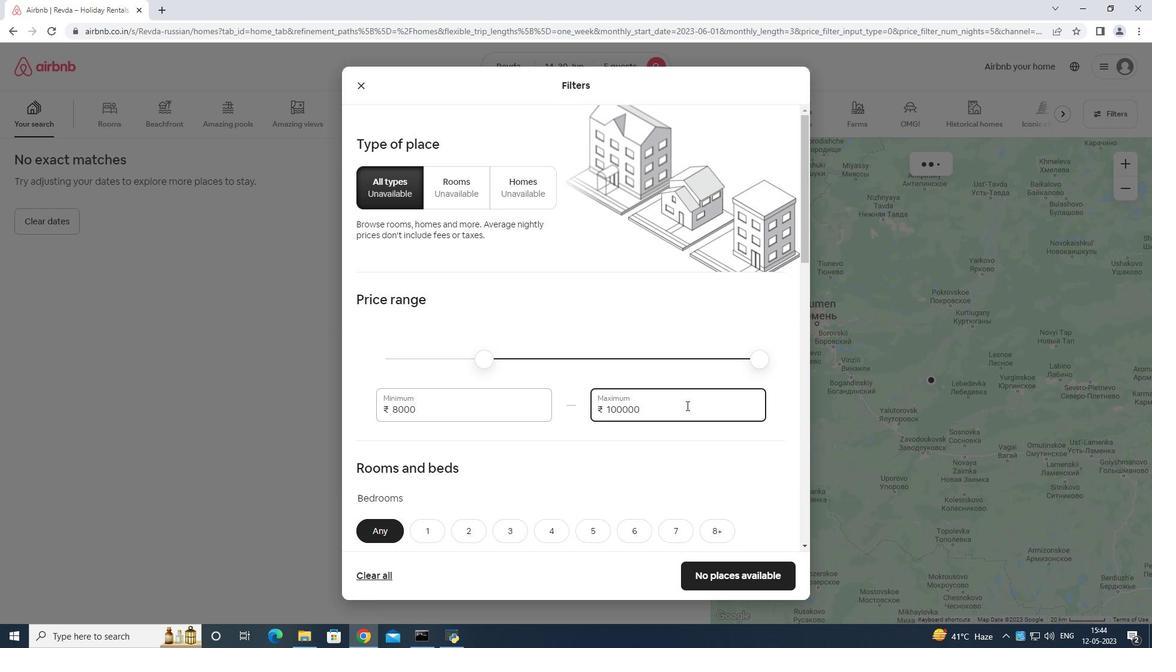 
Action: Mouse moved to (686, 405)
Screenshot: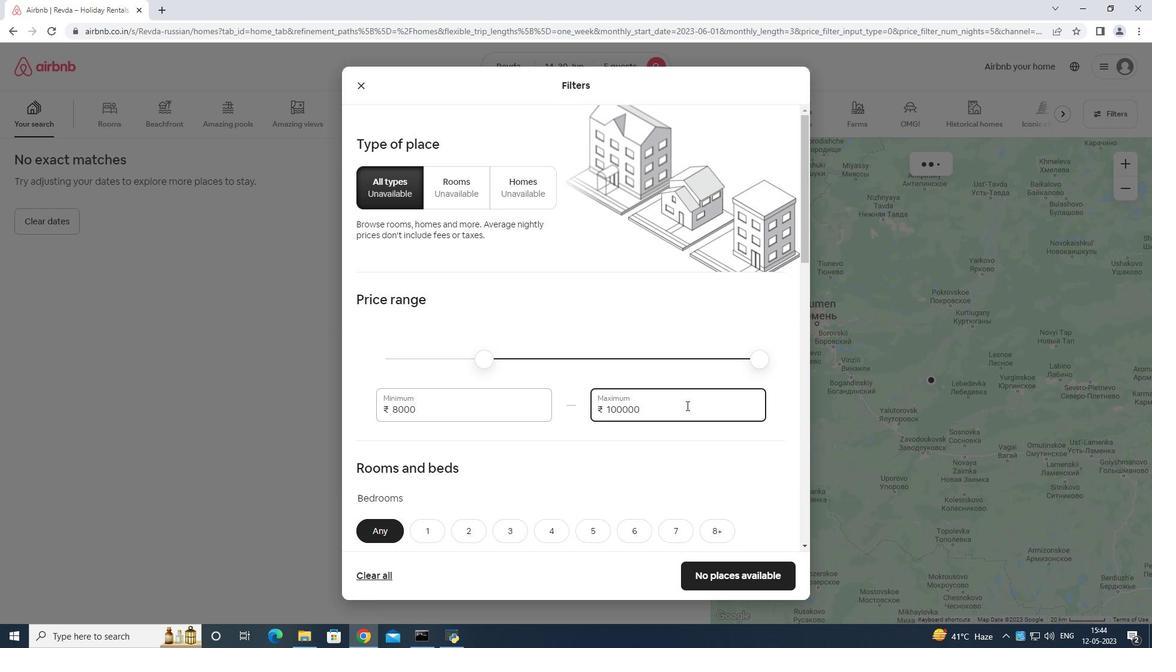 
Action: Key pressed <Key.backspace><Key.backspace><Key.backspace><Key.backspace><Key.backspace>
Screenshot: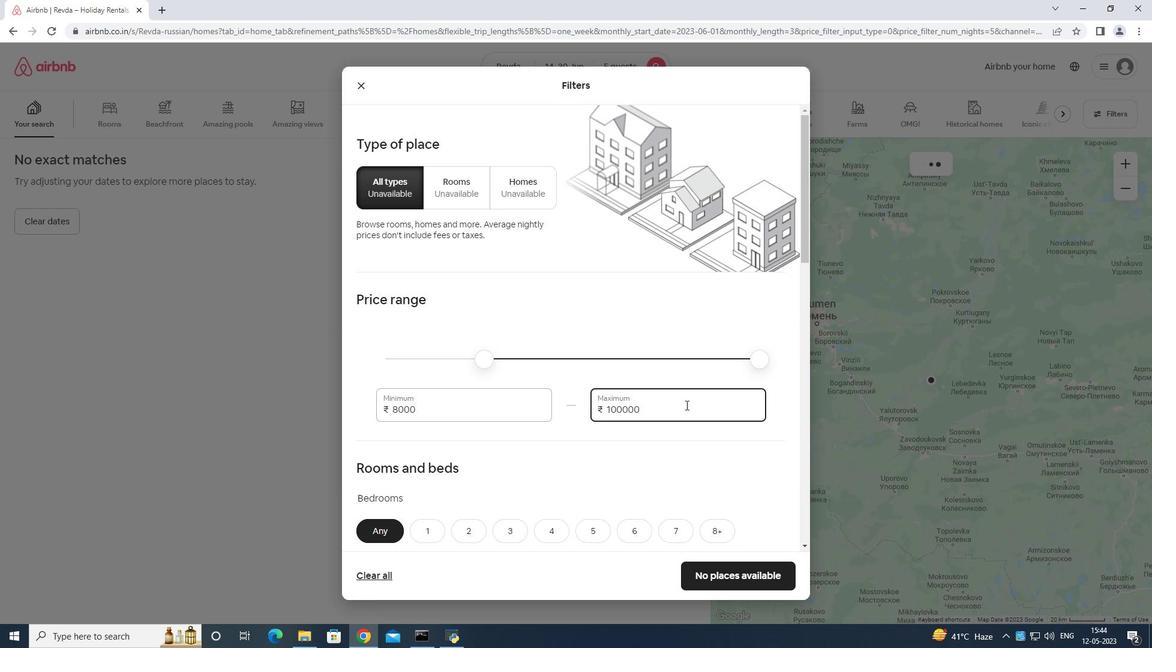 
Action: Mouse moved to (686, 404)
Screenshot: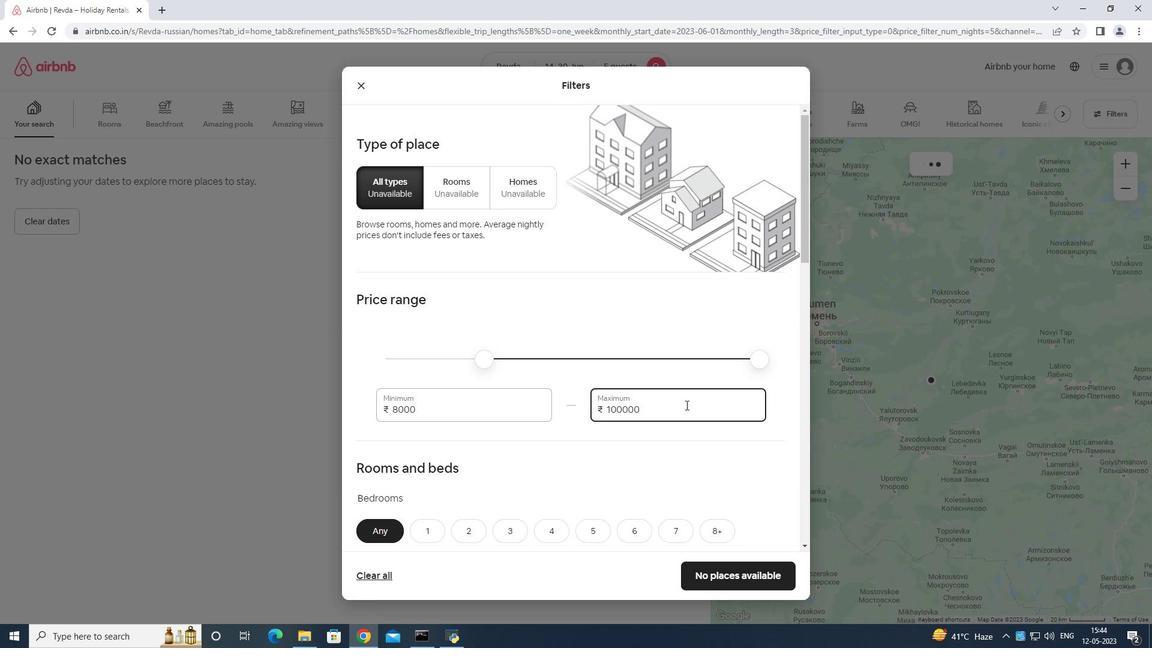 
Action: Key pressed <Key.backspace>
Screenshot: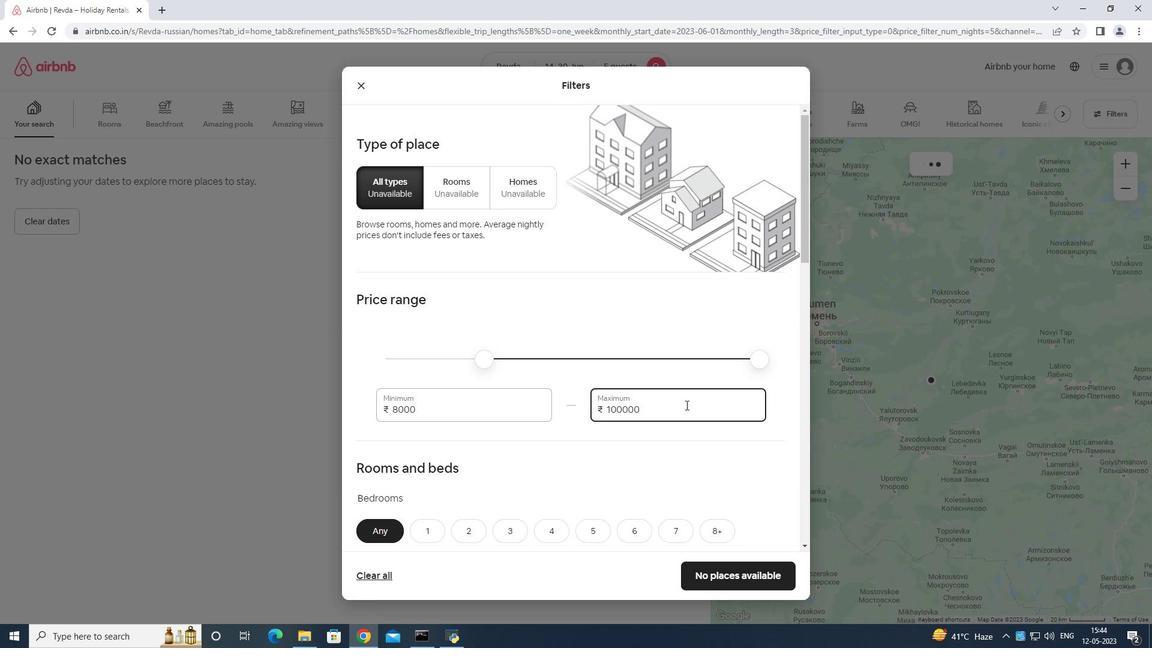
Action: Mouse moved to (686, 402)
Screenshot: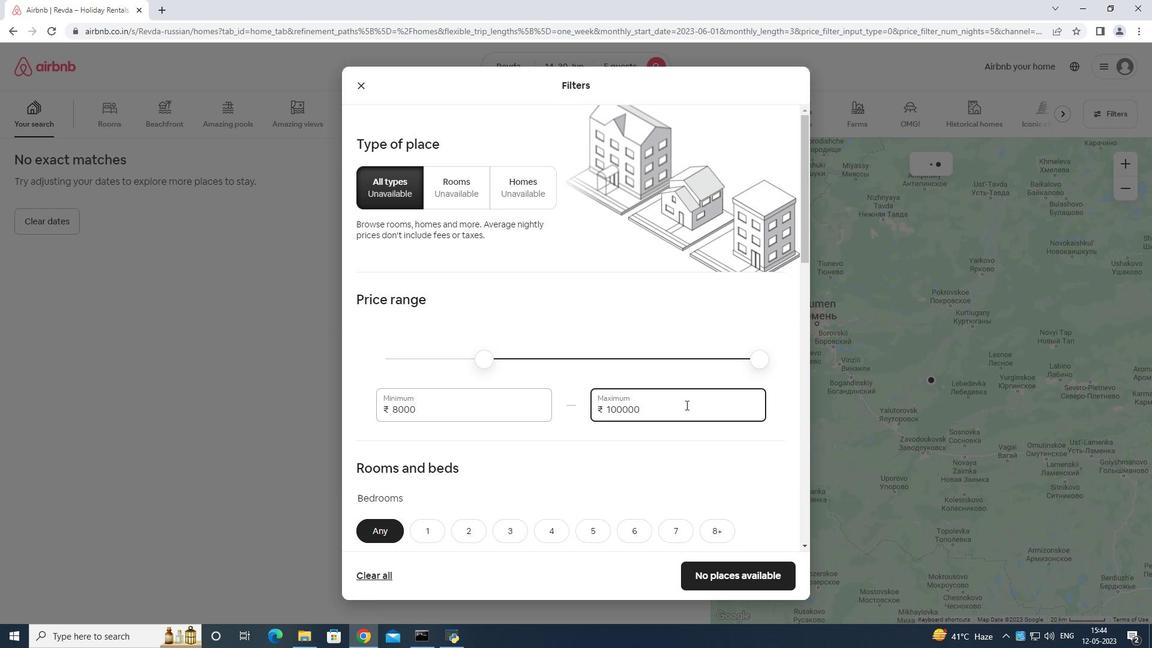
Action: Key pressed <Key.backspace>
Screenshot: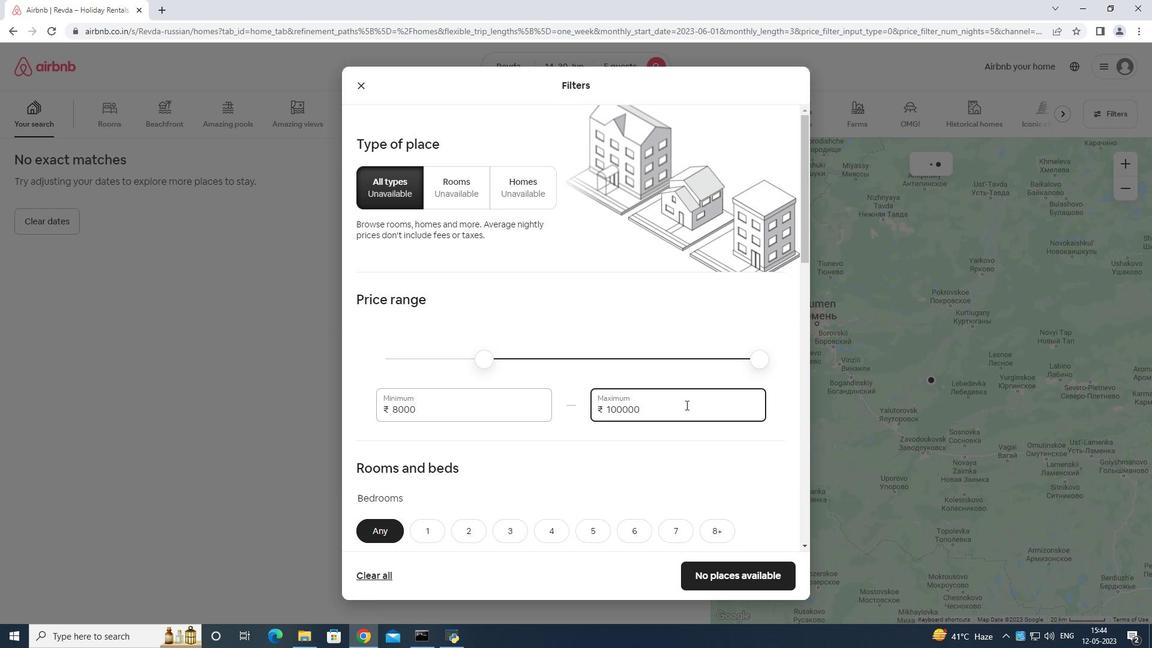 
Action: Mouse moved to (686, 400)
Screenshot: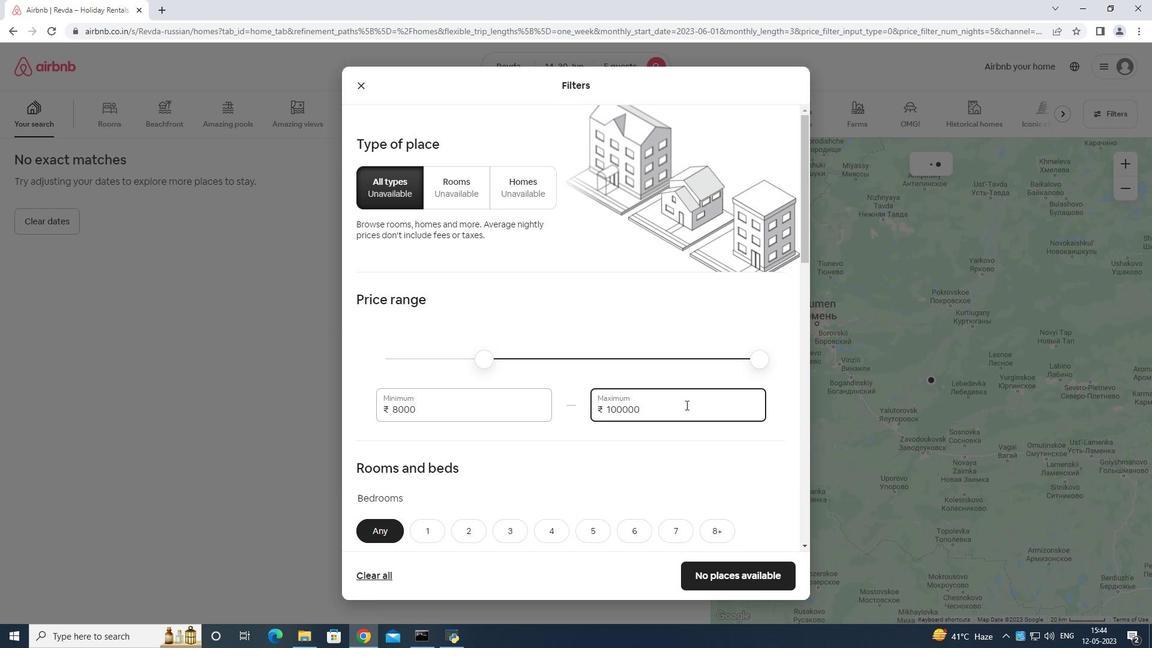 
Action: Key pressed <Key.backspace>
Screenshot: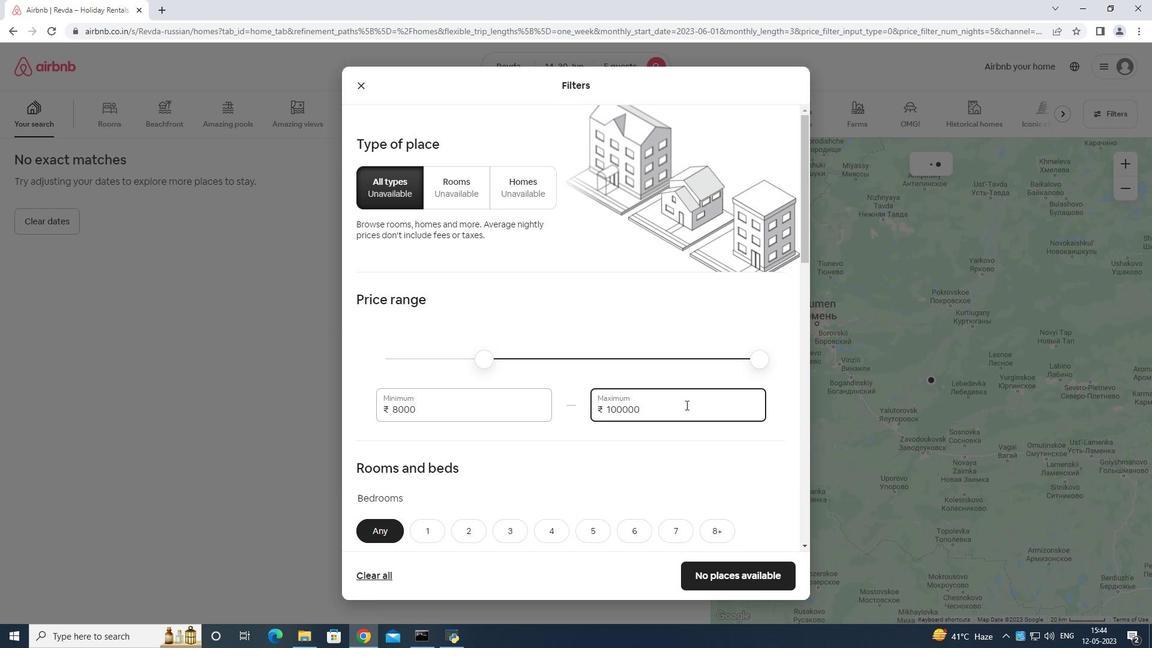 
Action: Mouse moved to (686, 396)
Screenshot: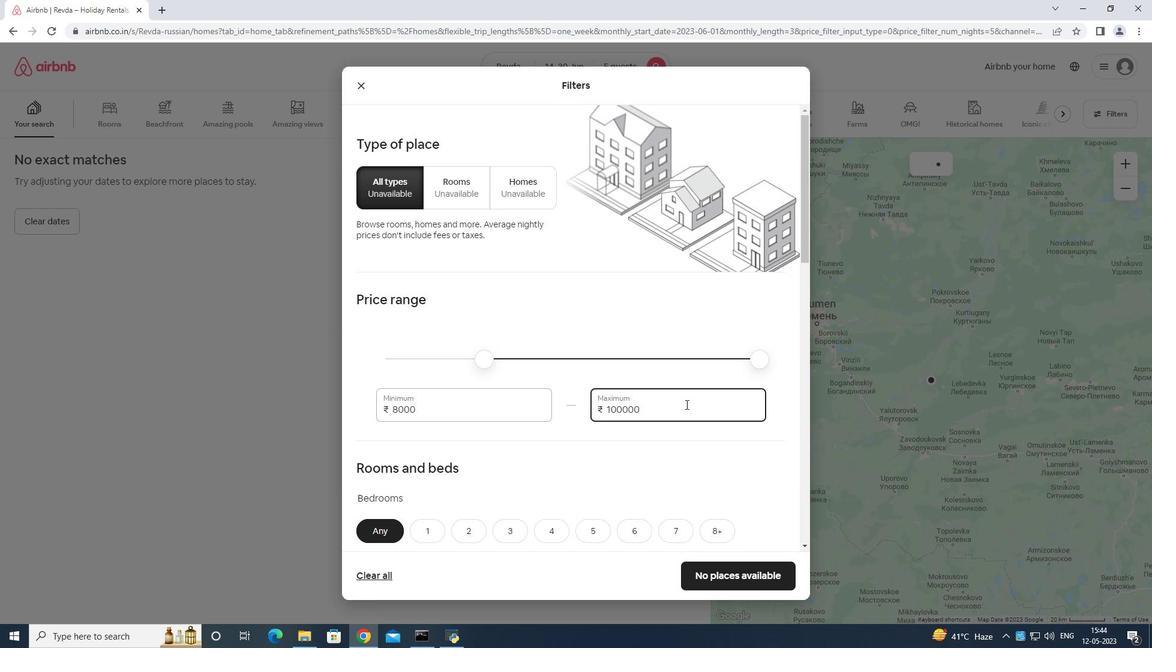
Action: Key pressed 1
Screenshot: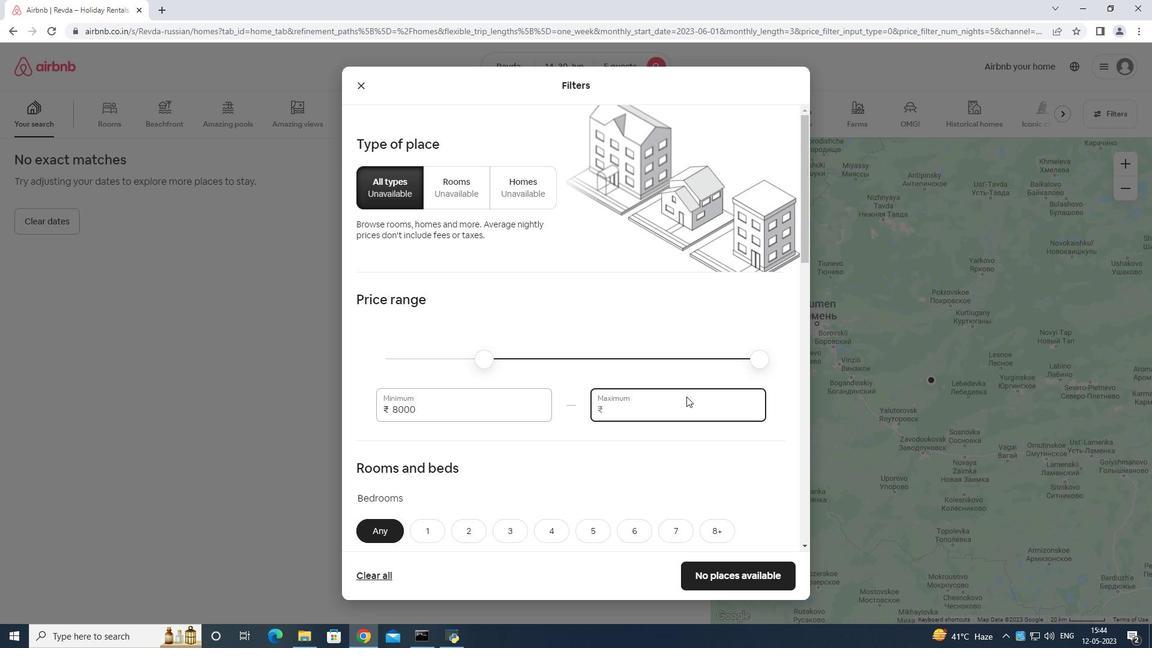 
Action: Mouse moved to (688, 395)
Screenshot: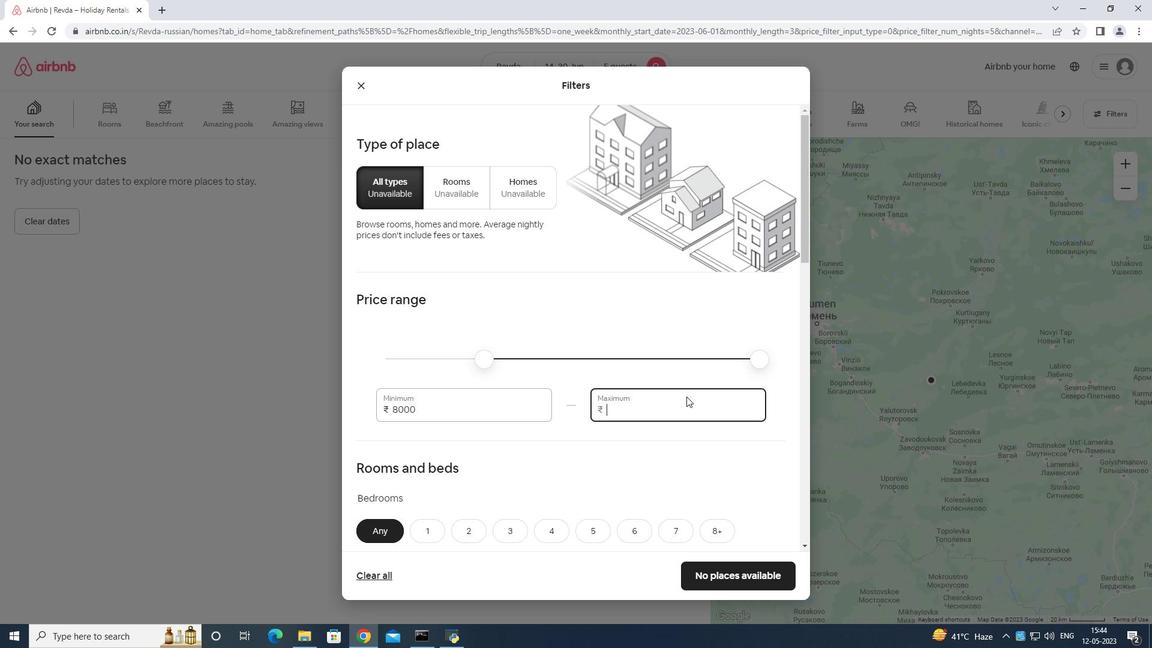 
Action: Key pressed 20
Screenshot: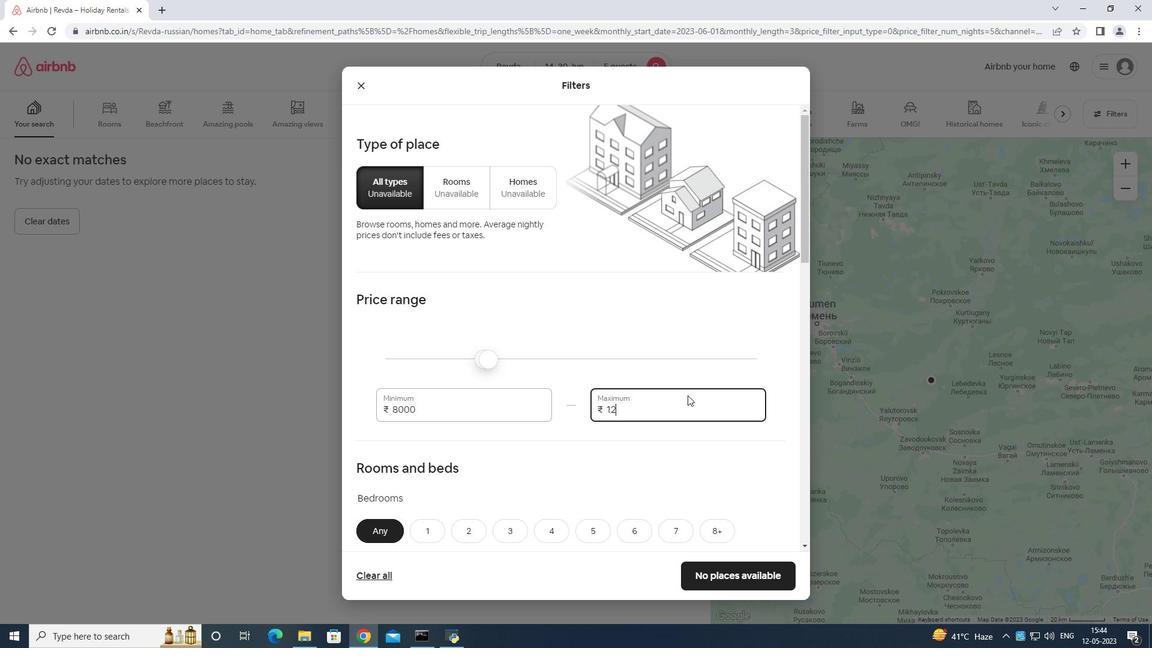 
Action: Mouse moved to (687, 397)
Screenshot: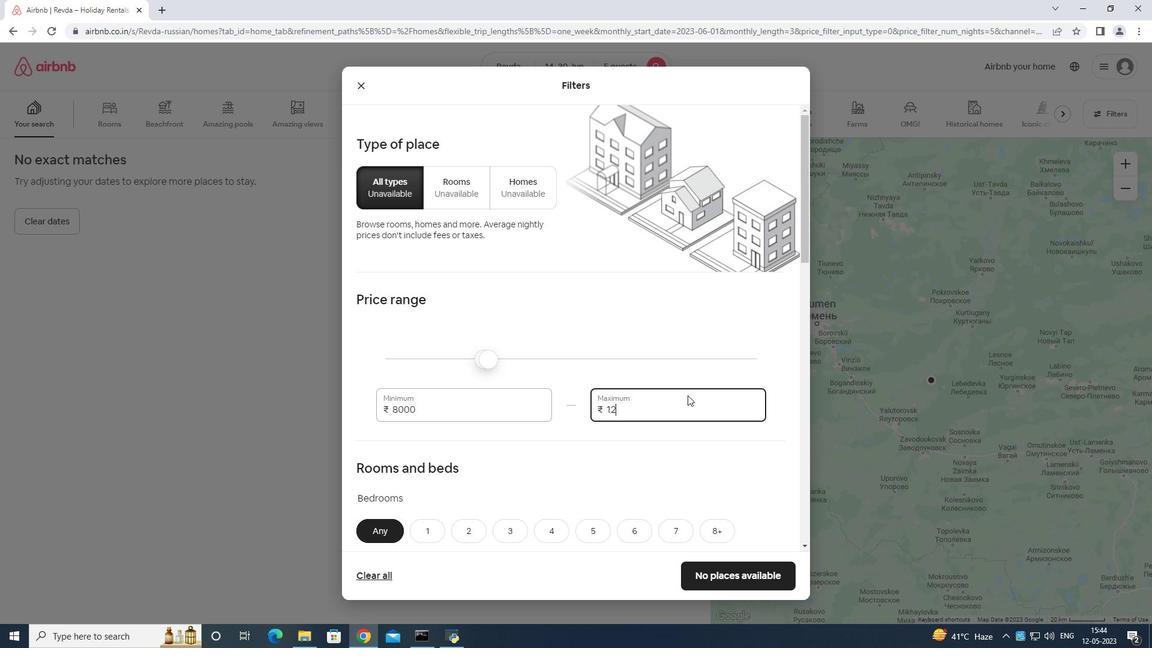 
Action: Key pressed 0
Screenshot: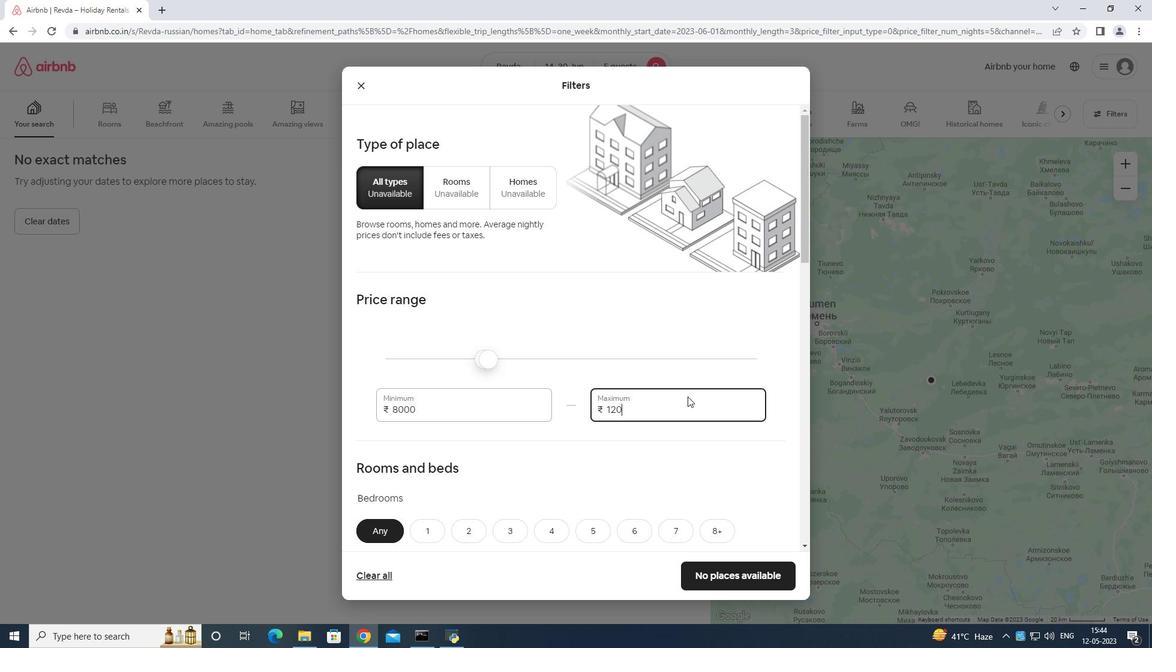 
Action: Mouse moved to (687, 398)
Screenshot: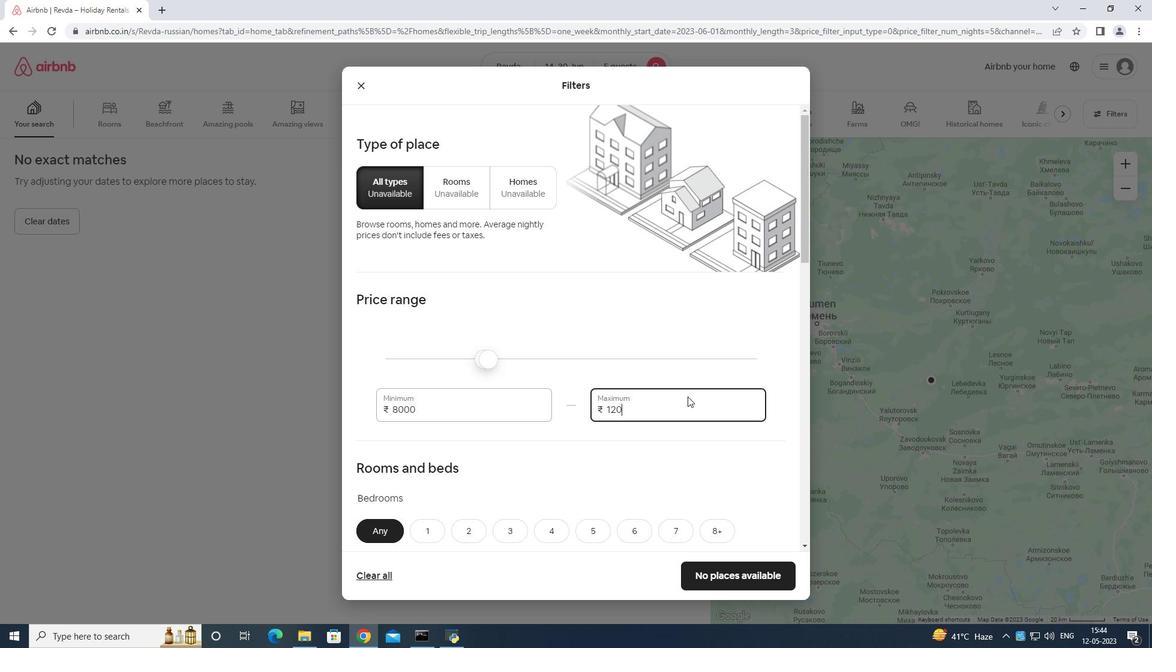 
Action: Key pressed 0
Screenshot: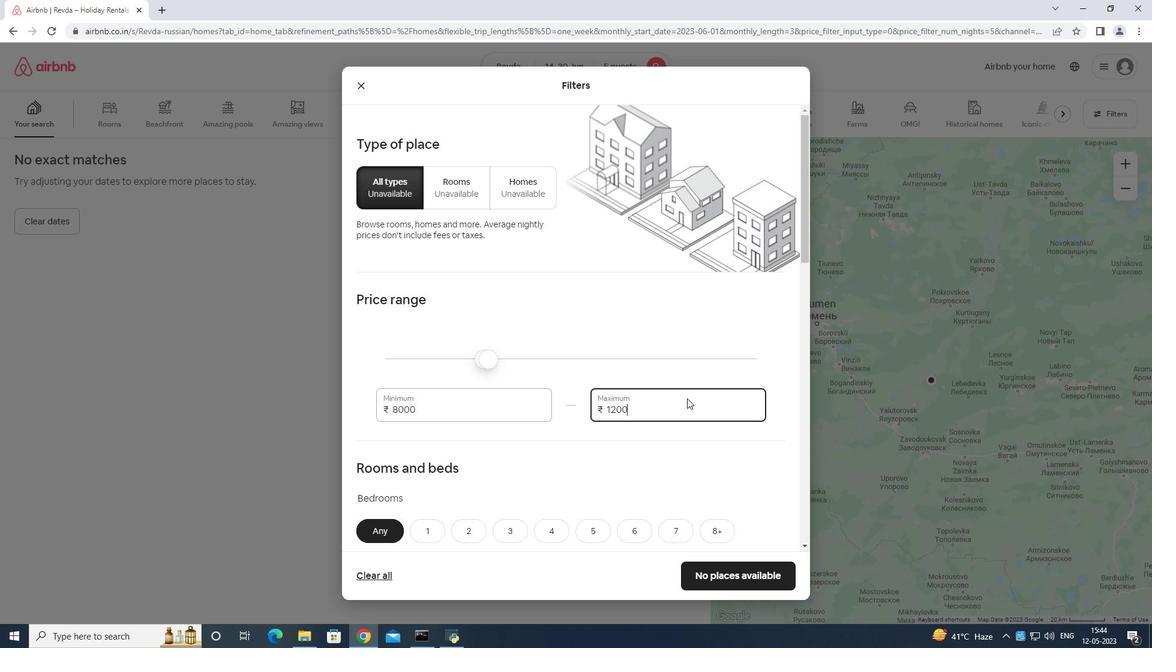 
Action: Mouse moved to (688, 398)
Screenshot: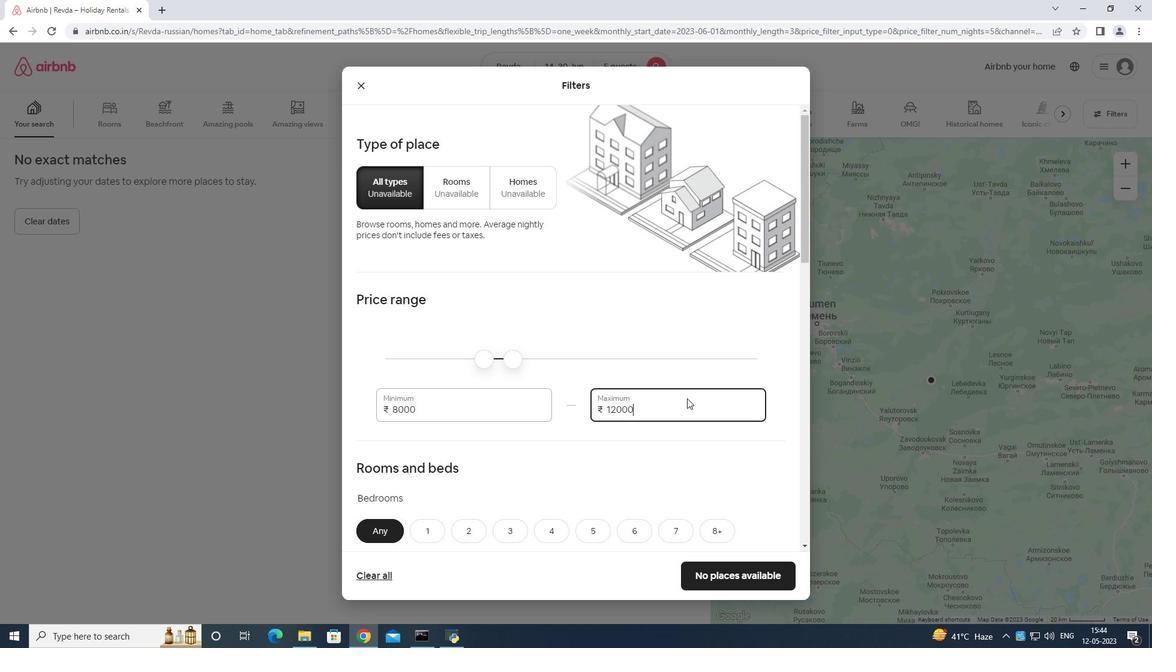 
Action: Mouse scrolled (688, 398) with delta (0, 0)
Screenshot: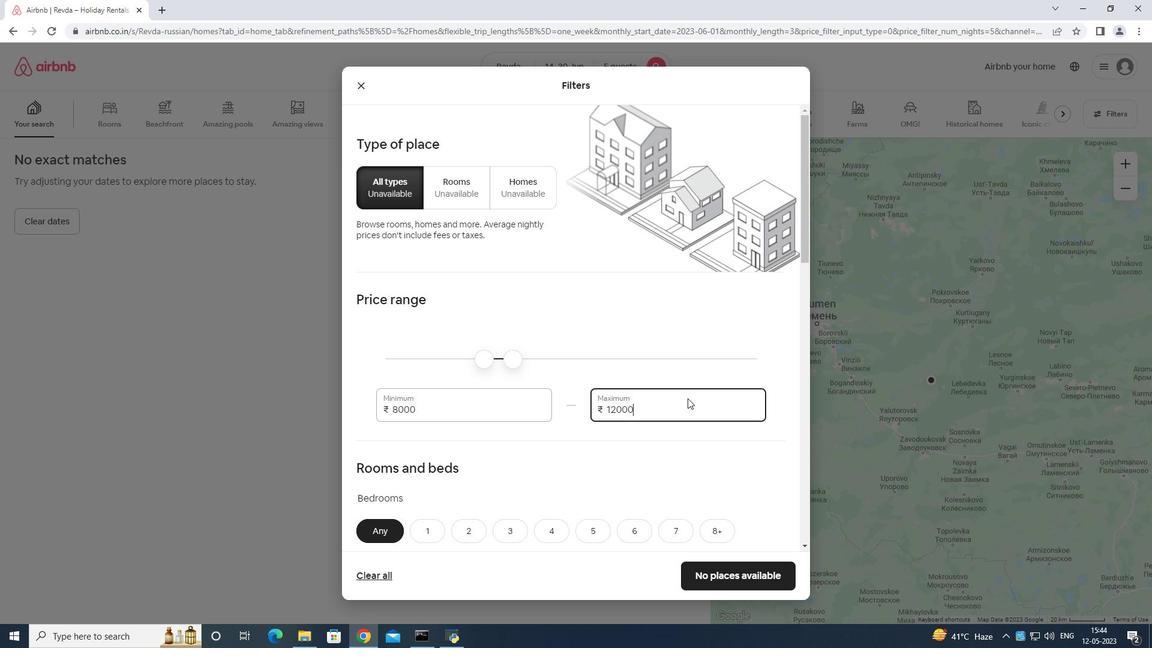 
Action: Mouse moved to (688, 398)
Screenshot: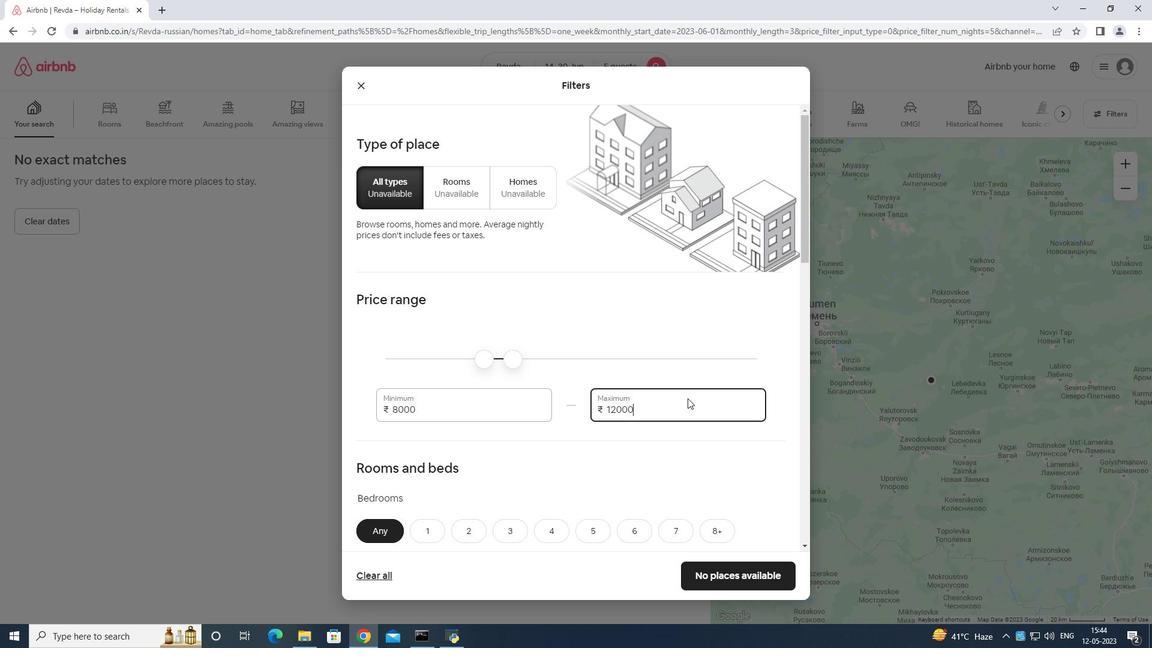 
Action: Mouse scrolled (688, 398) with delta (0, 0)
Screenshot: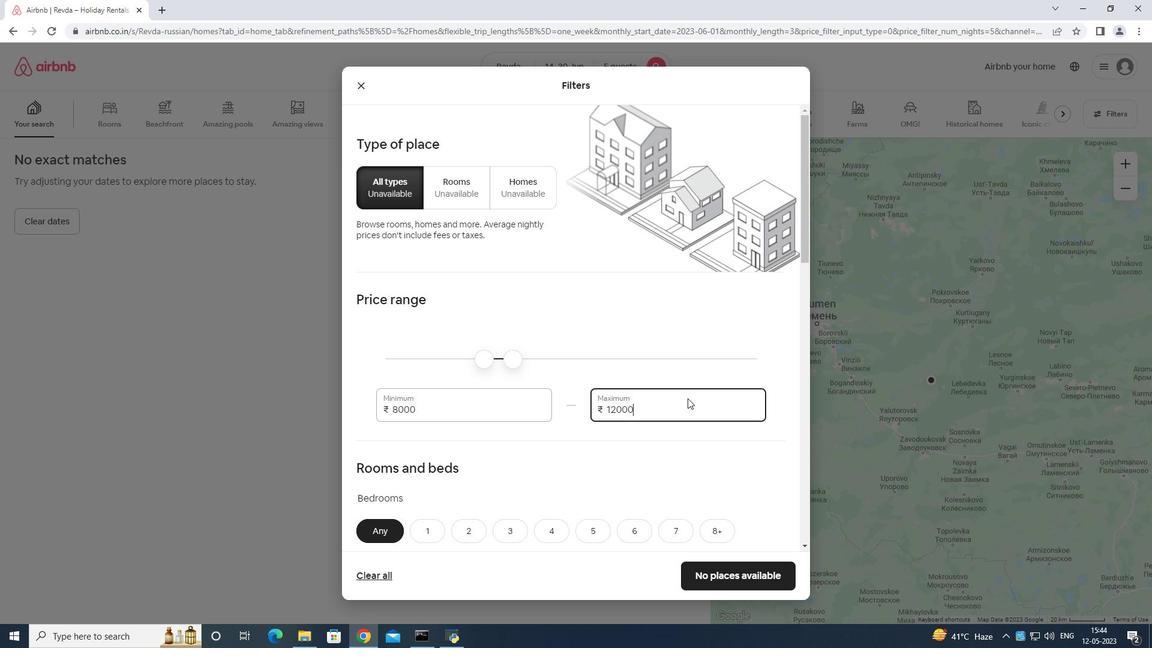 
Action: Mouse moved to (688, 398)
Screenshot: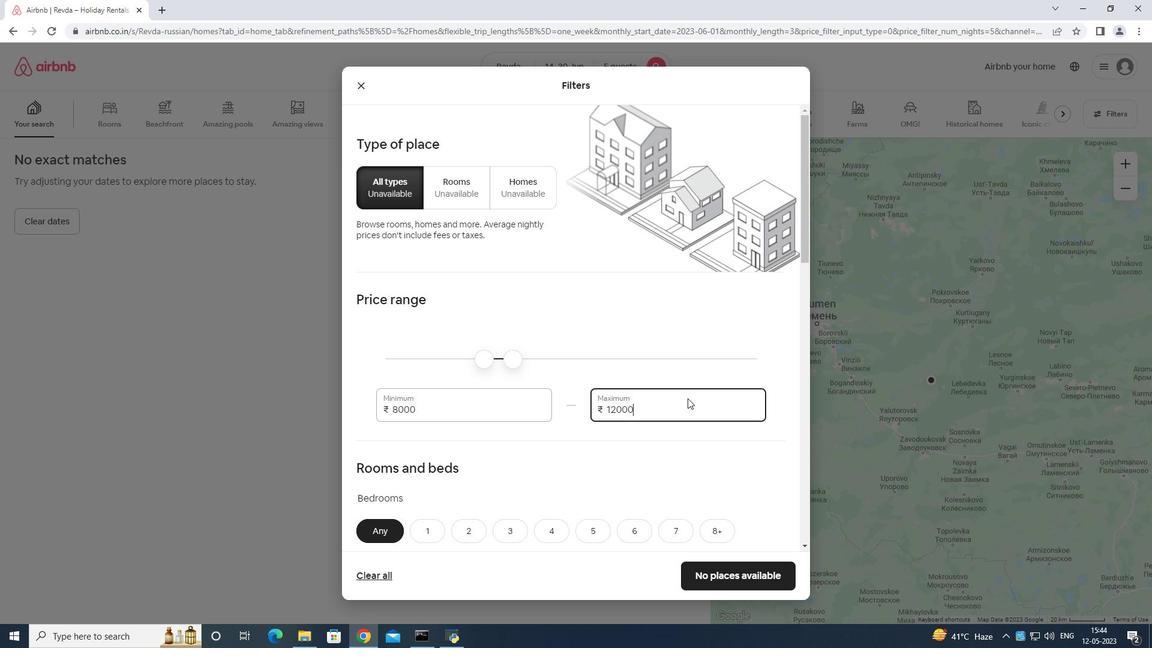 
Action: Mouse scrolled (688, 398) with delta (0, 0)
Screenshot: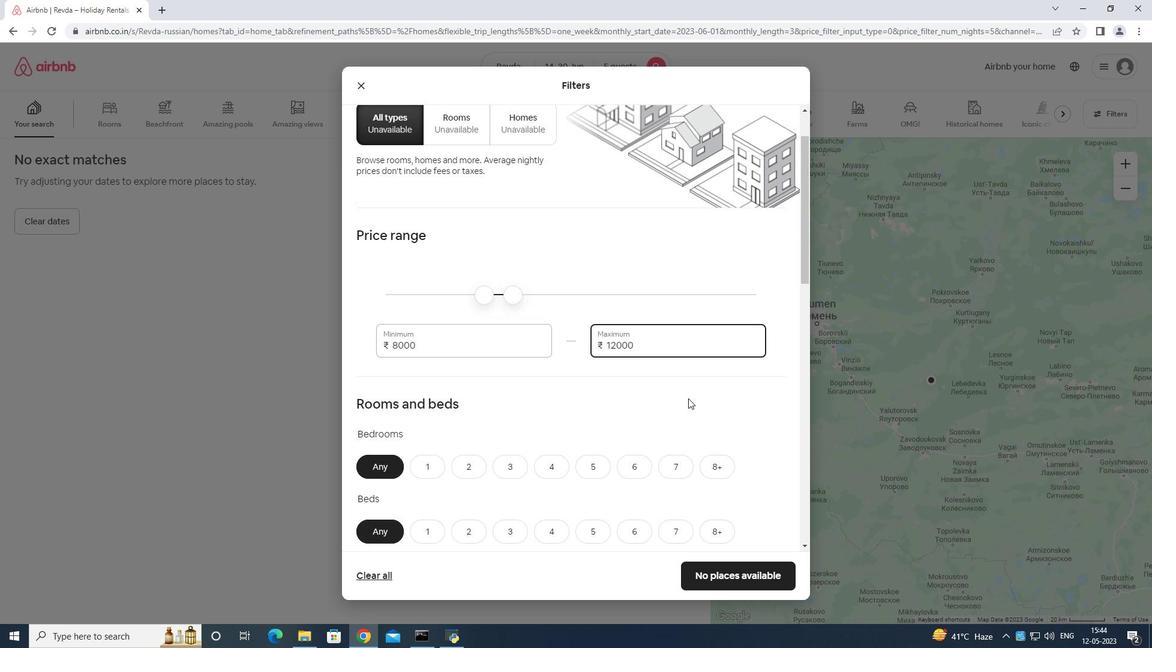 
Action: Mouse moved to (596, 350)
Screenshot: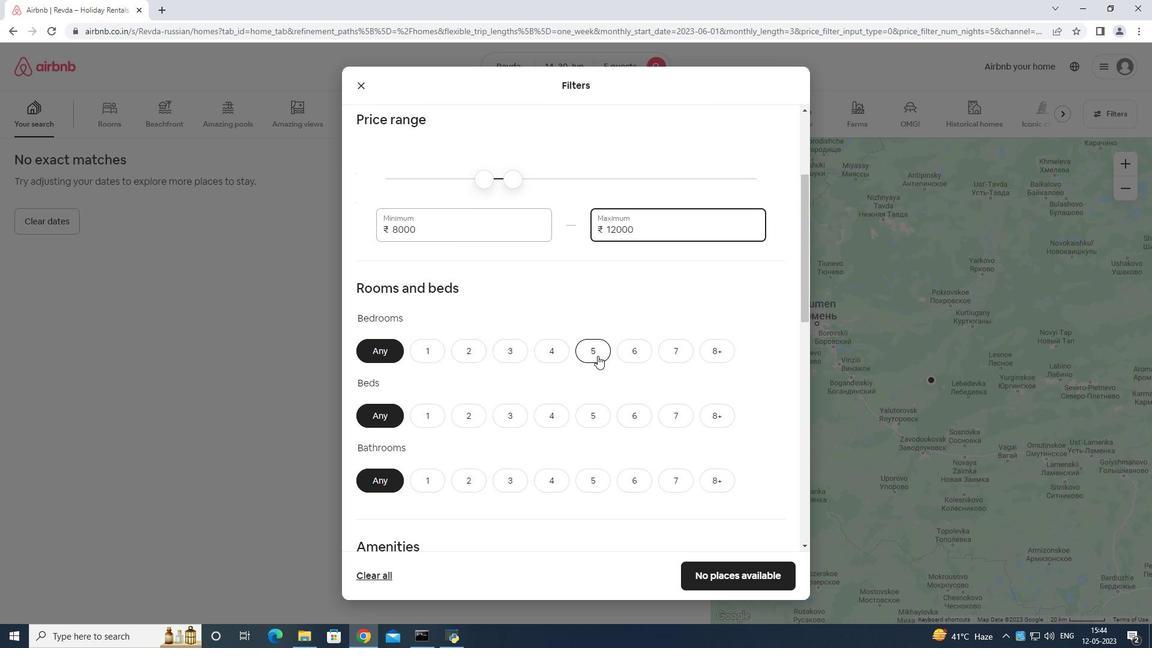 
Action: Mouse pressed left at (596, 350)
Screenshot: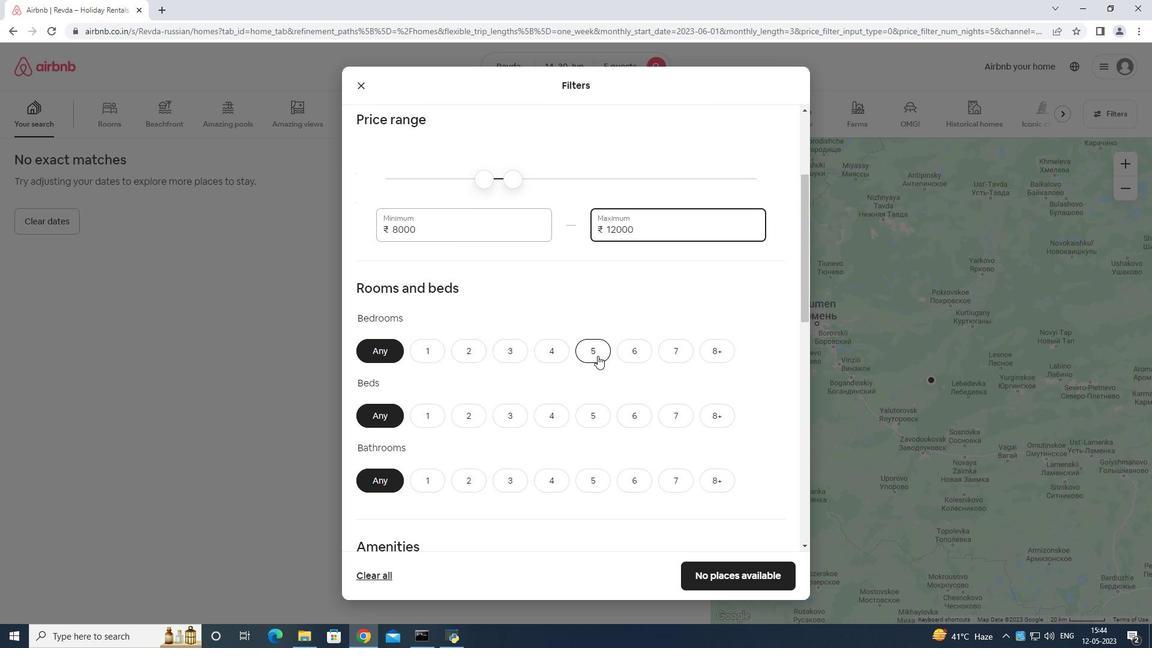 
Action: Mouse moved to (590, 407)
Screenshot: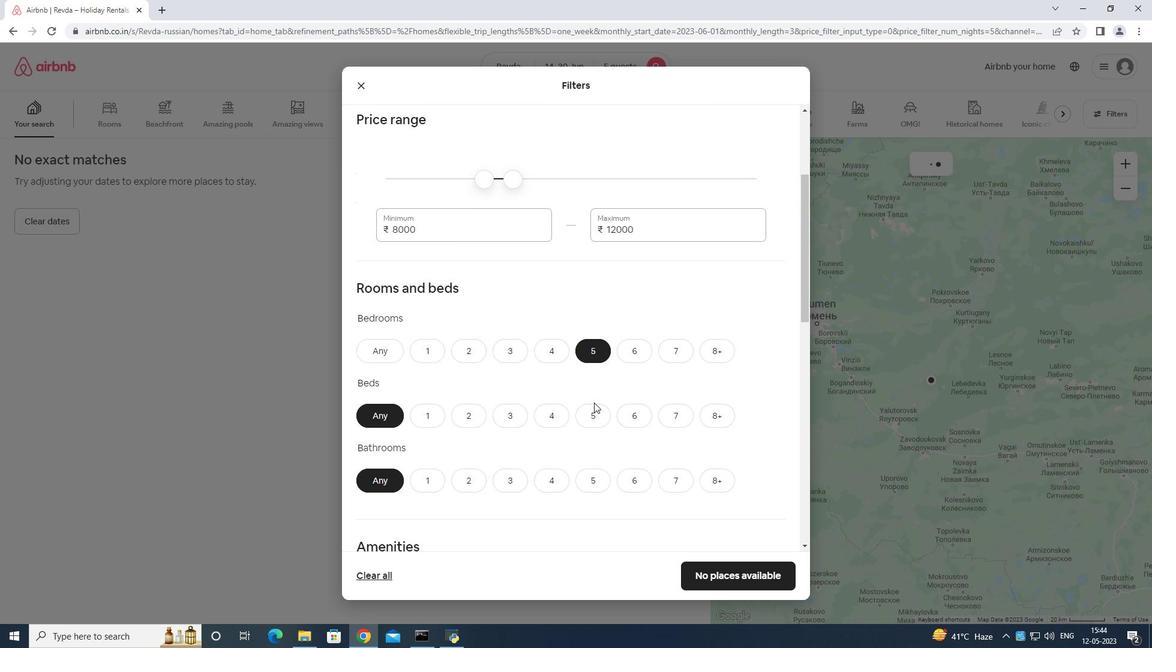
Action: Mouse pressed left at (590, 407)
Screenshot: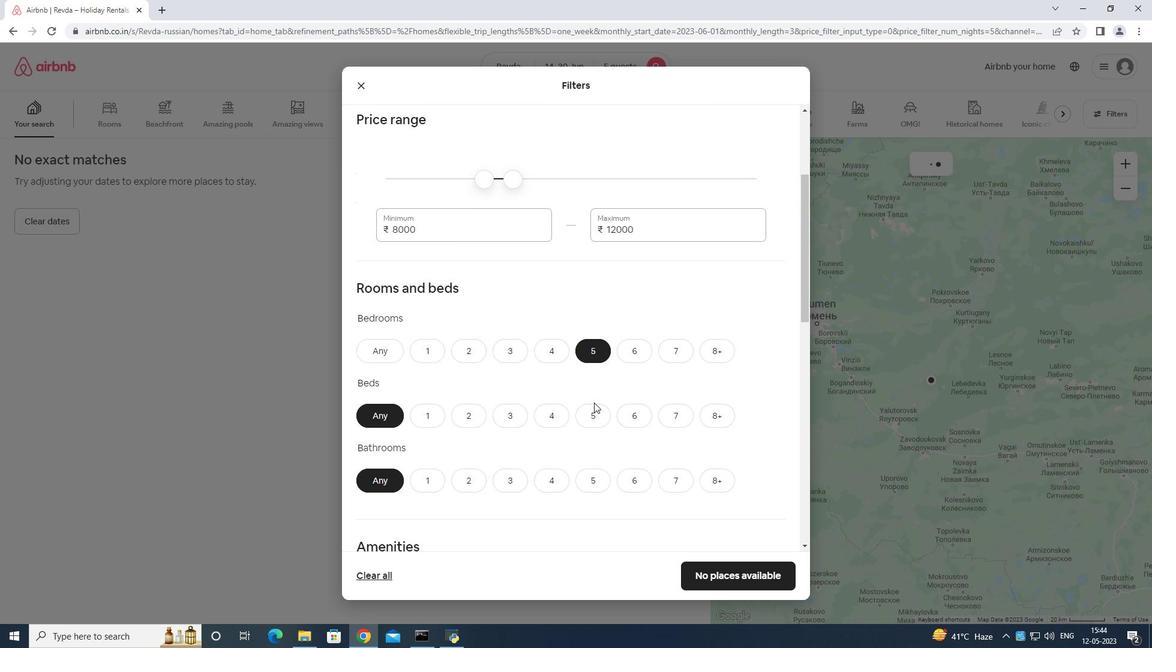 
Action: Mouse moved to (594, 477)
Screenshot: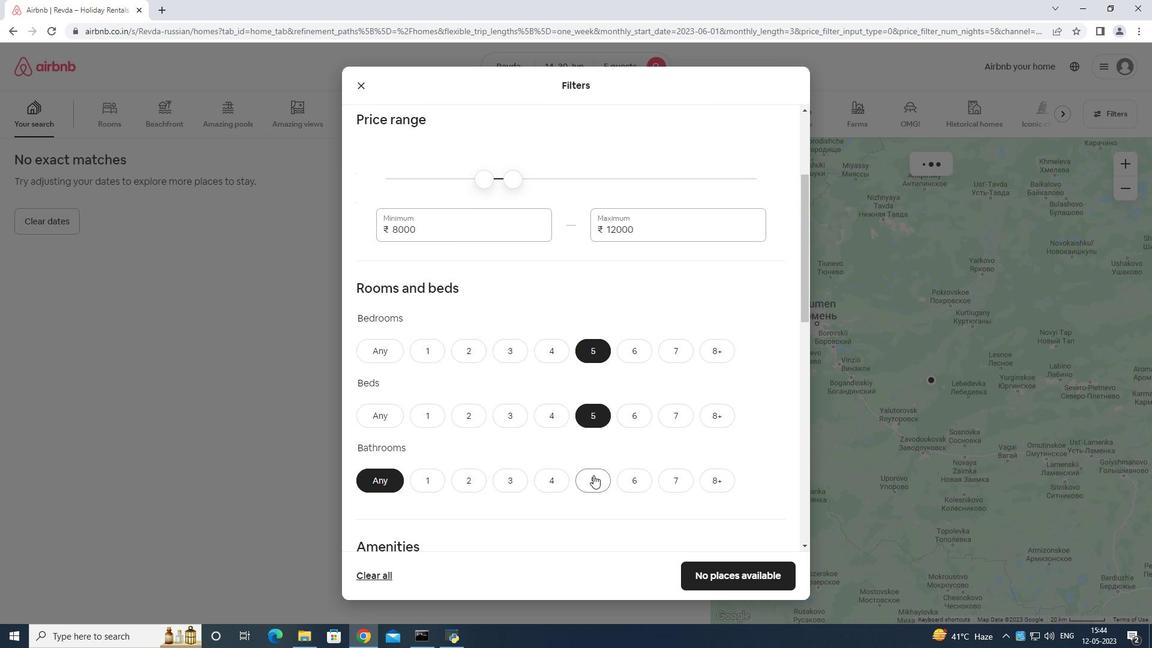 
Action: Mouse pressed left at (594, 477)
Screenshot: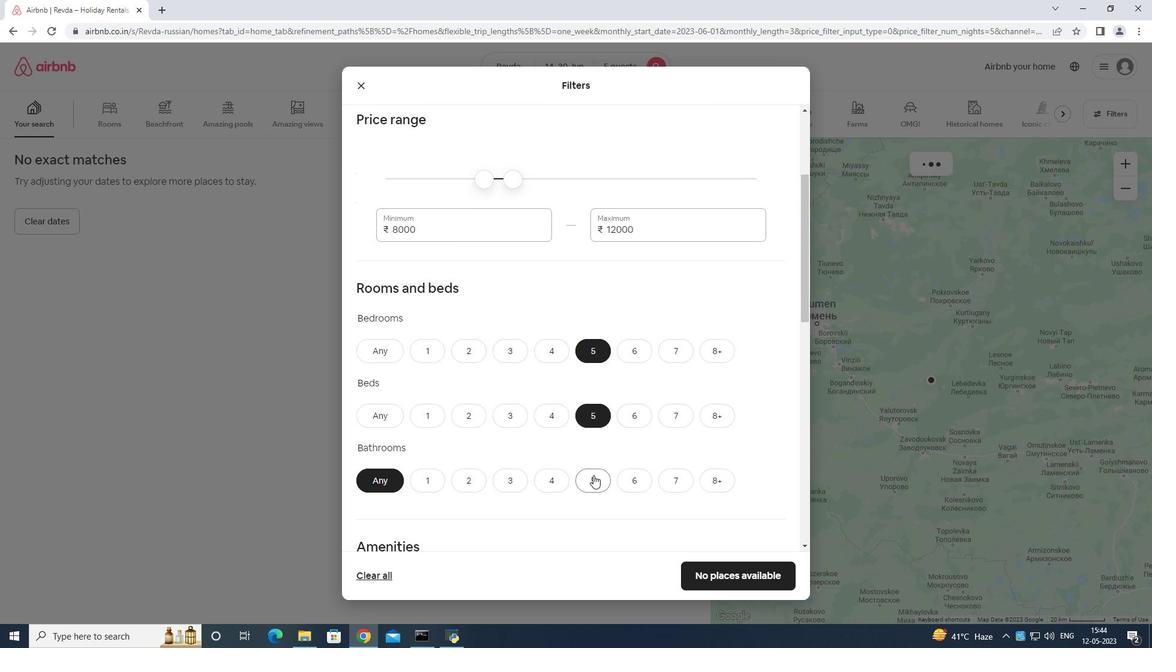 
Action: Mouse moved to (626, 427)
Screenshot: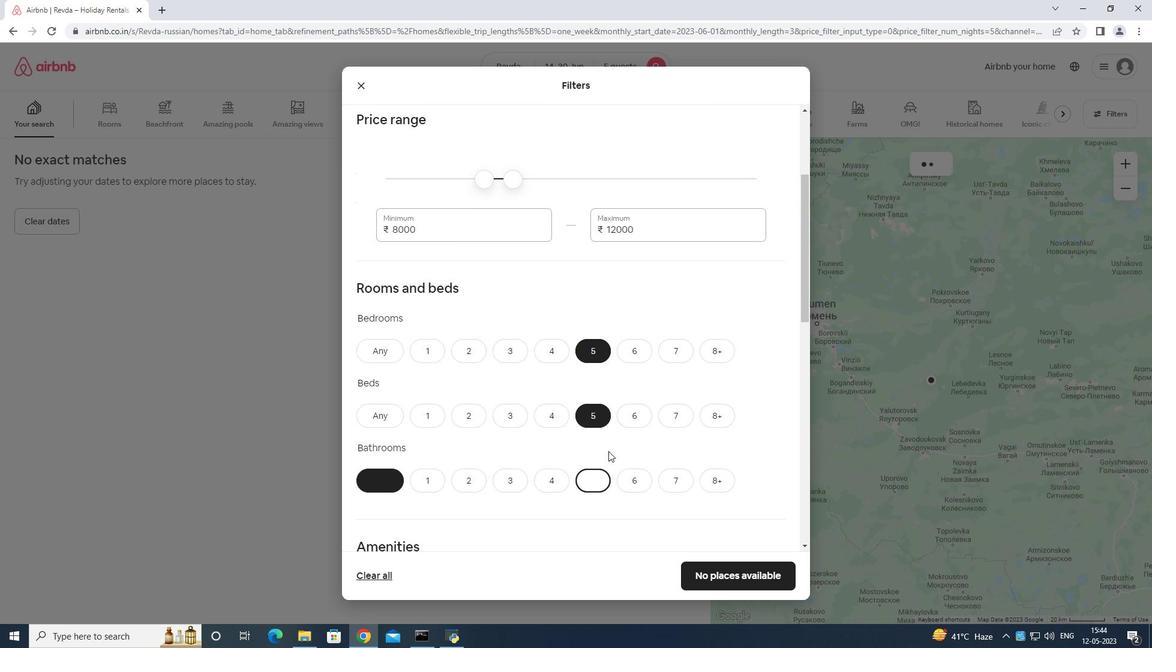 
Action: Mouse scrolled (626, 426) with delta (0, 0)
Screenshot: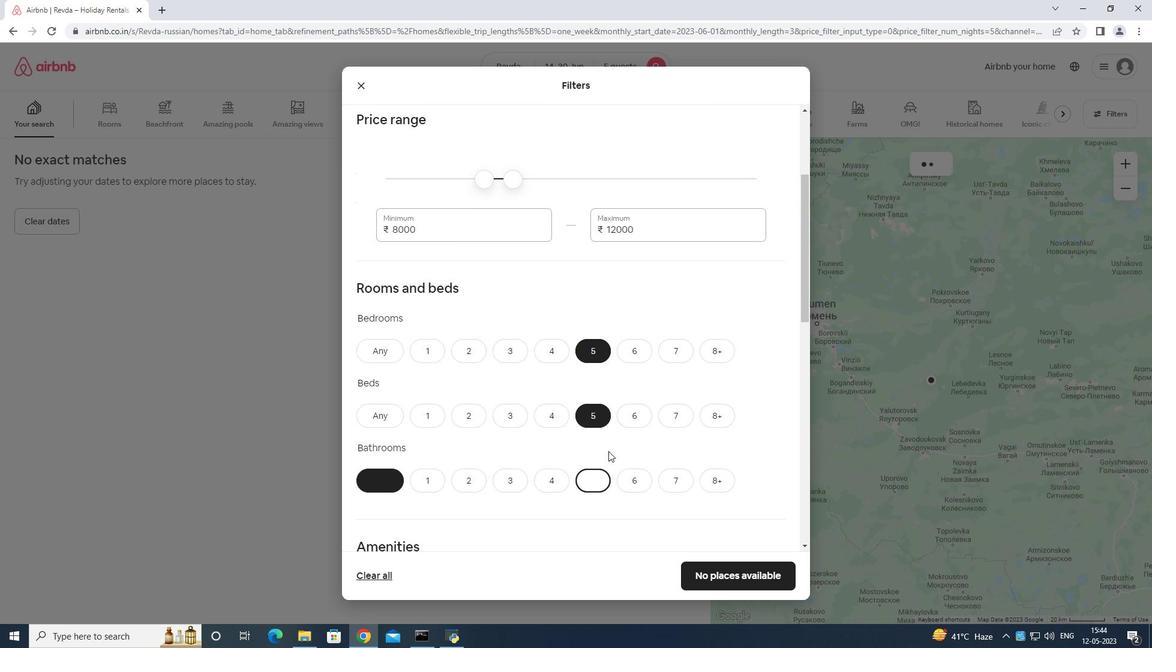 
Action: Mouse moved to (628, 428)
Screenshot: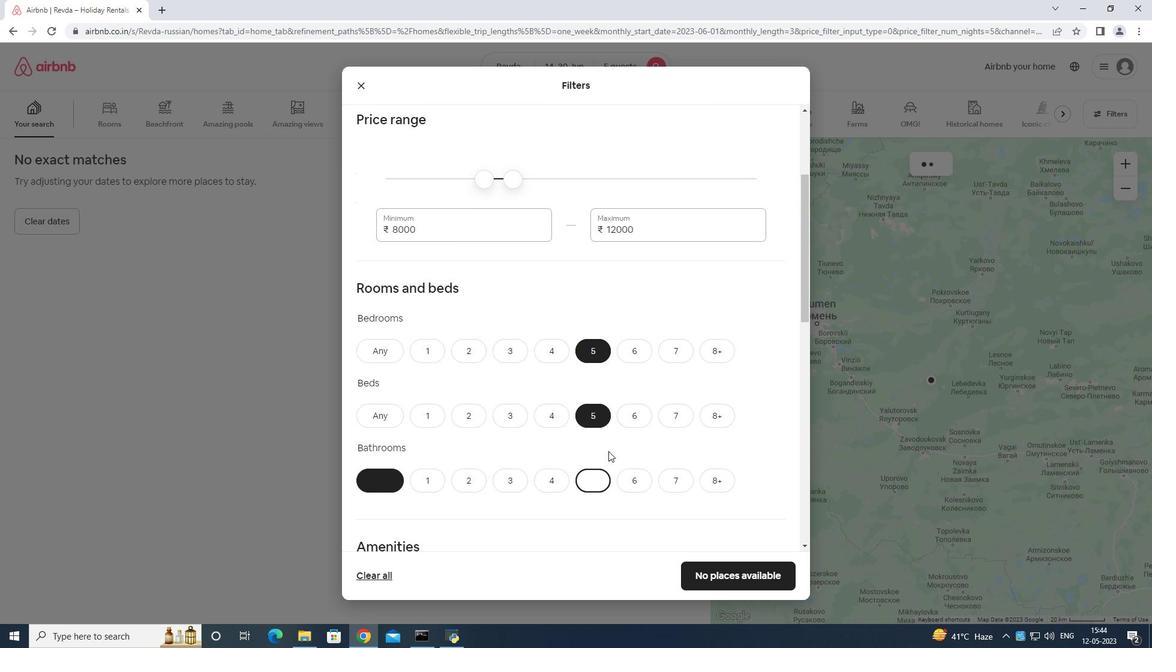 
Action: Mouse scrolled (628, 428) with delta (0, 0)
Screenshot: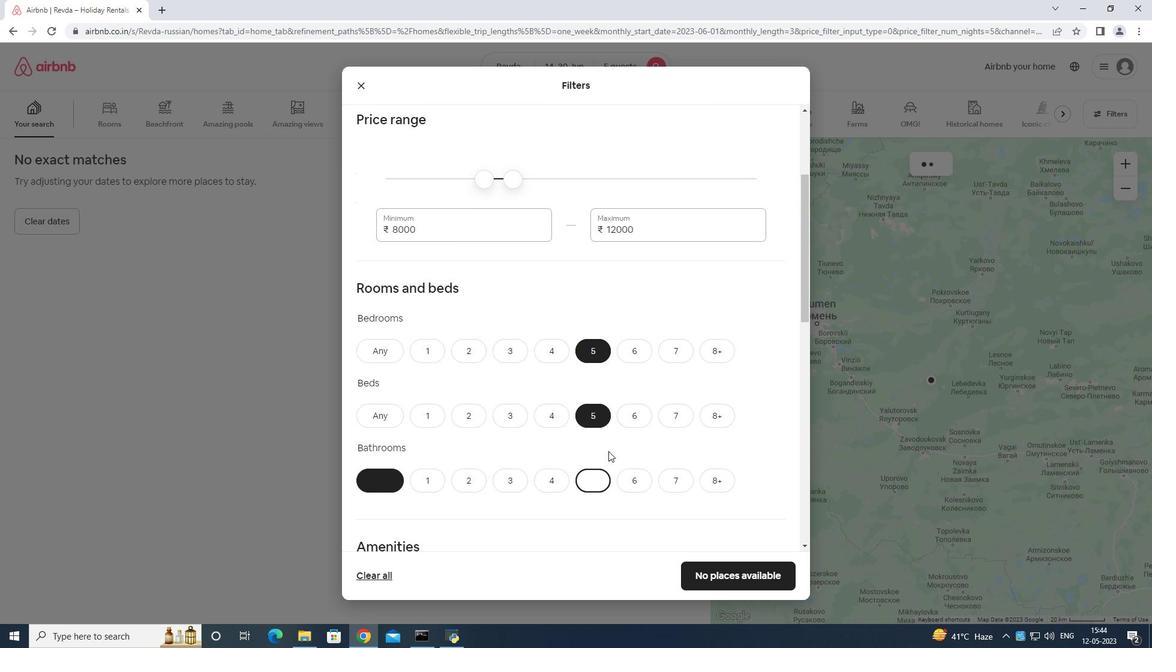 
Action: Mouse moved to (628, 428)
Screenshot: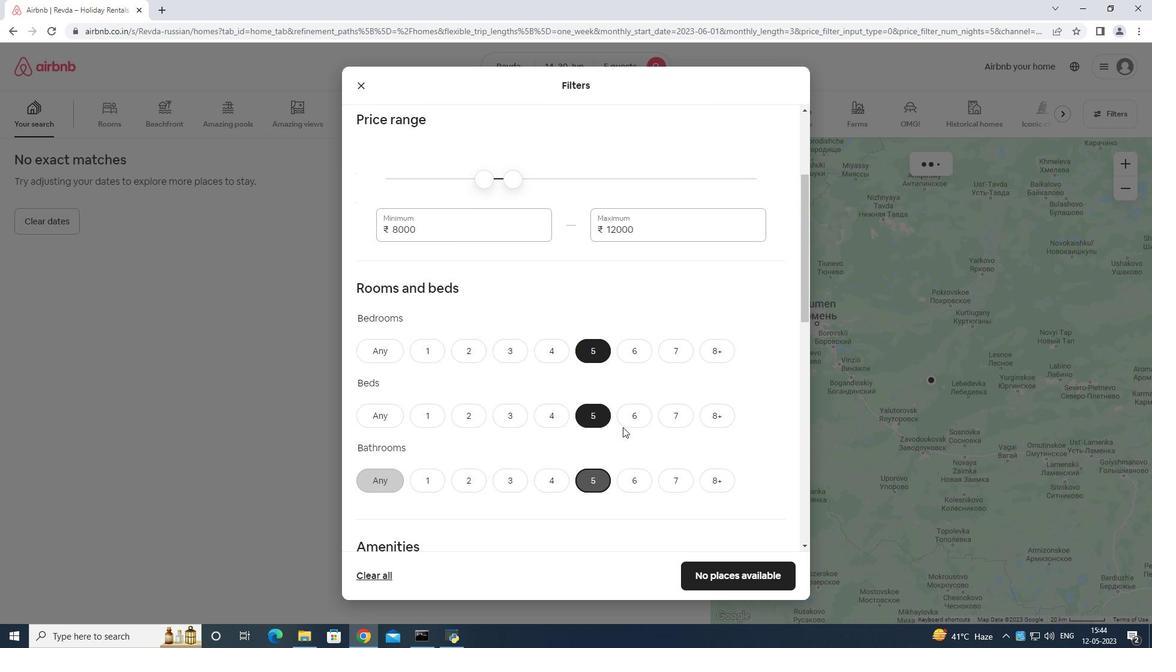 
Action: Mouse scrolled (628, 428) with delta (0, 0)
Screenshot: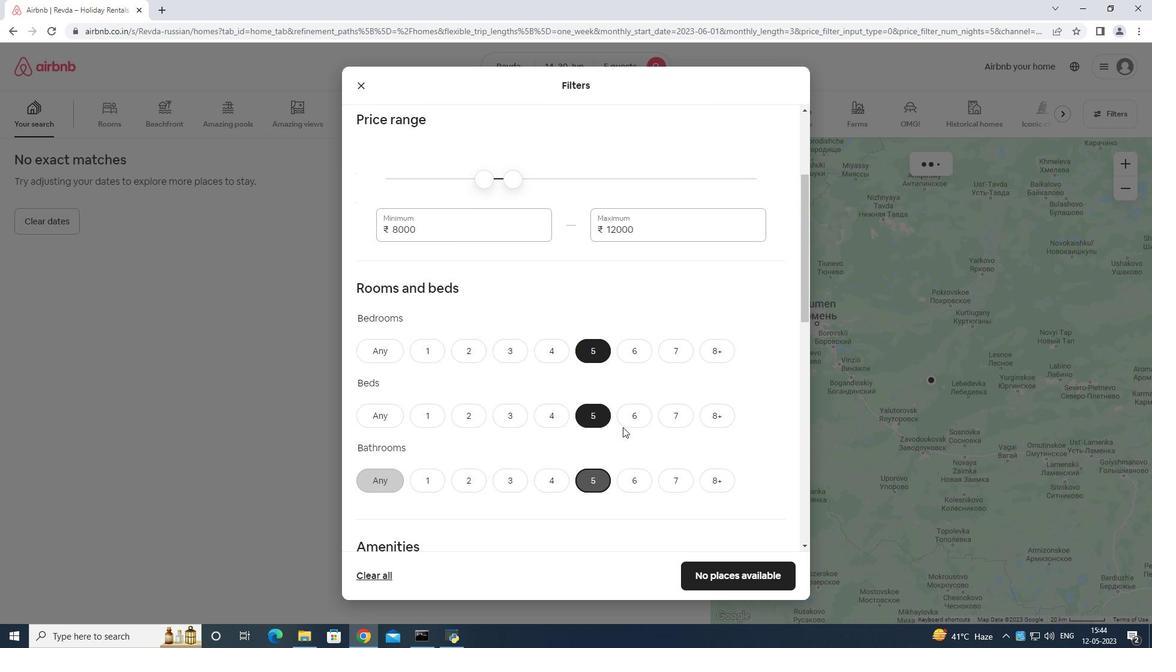 
Action: Mouse moved to (630, 428)
Screenshot: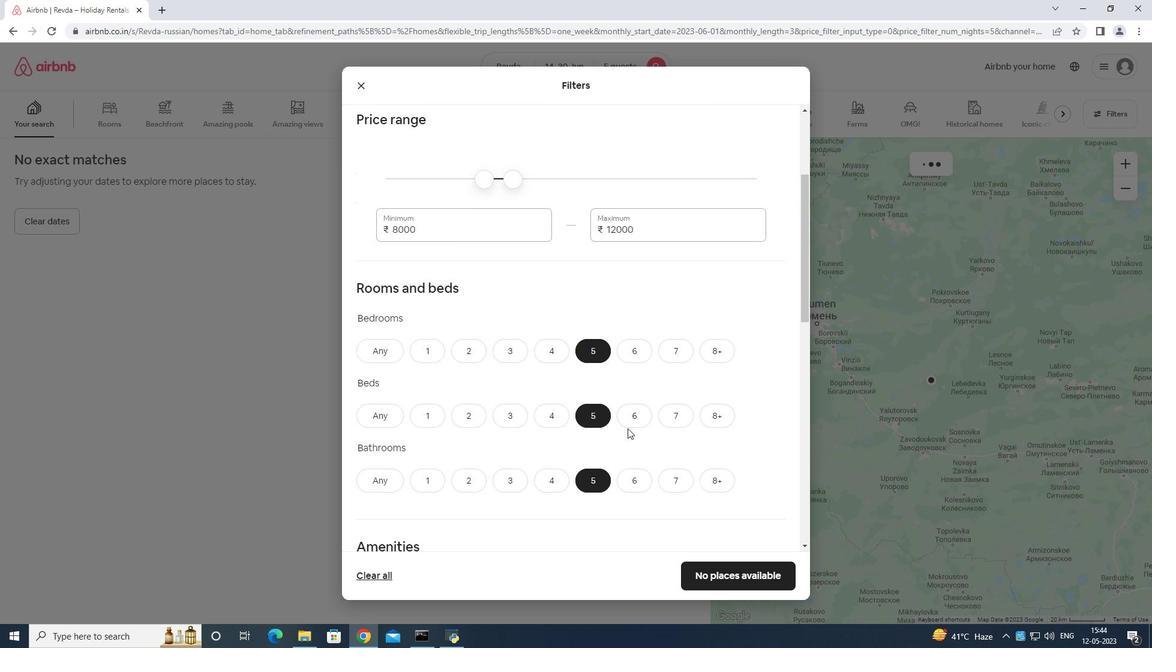 
Action: Mouse scrolled (630, 428) with delta (0, 0)
Screenshot: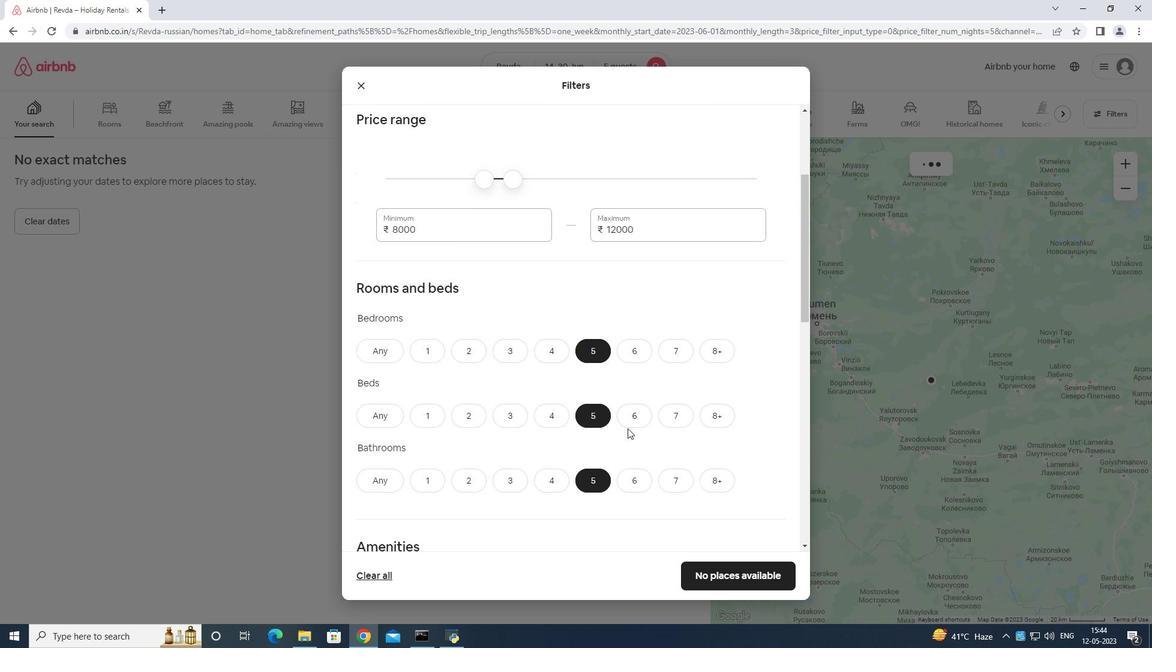 
Action: Mouse moved to (632, 423)
Screenshot: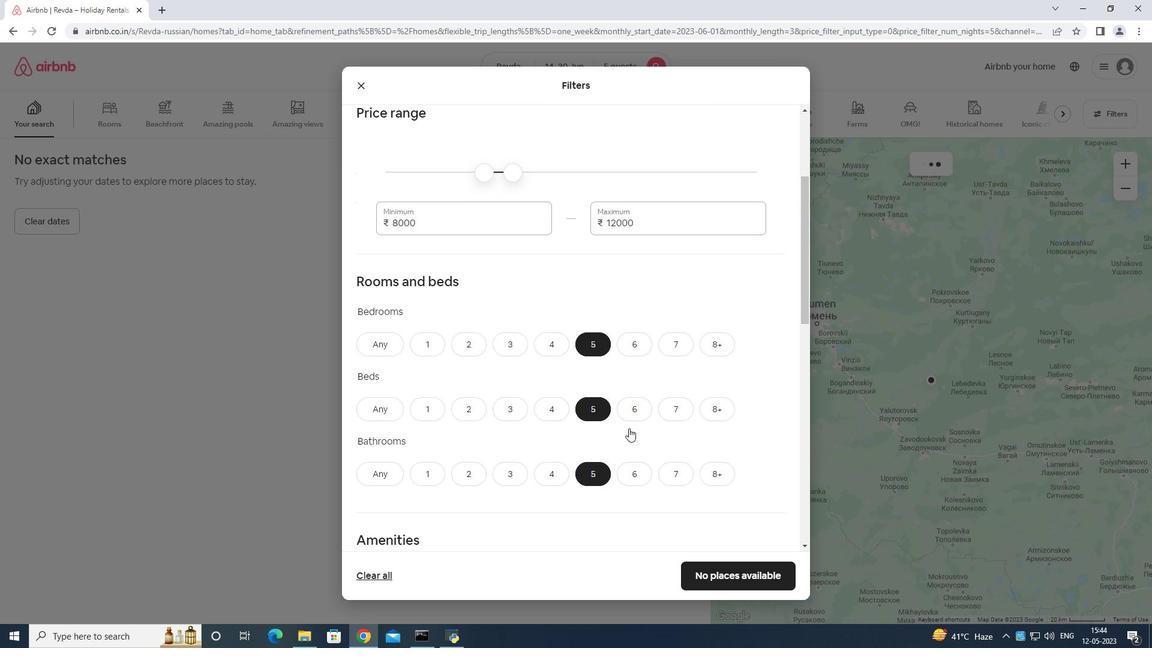 
Action: Mouse scrolled (632, 423) with delta (0, 0)
Screenshot: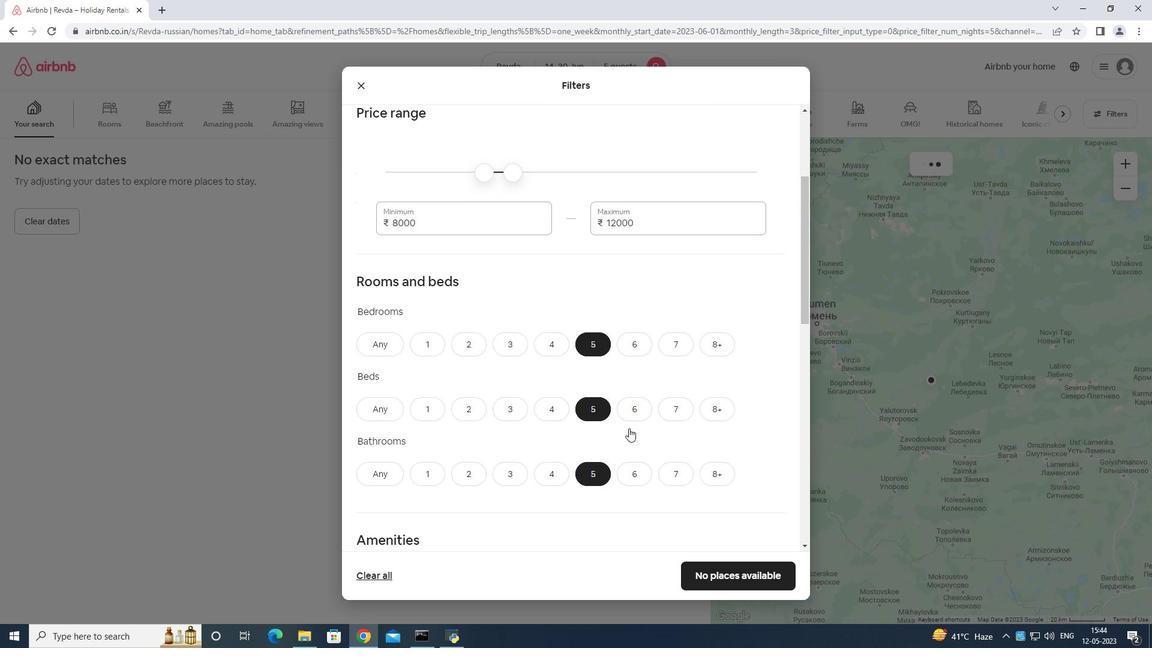 
Action: Mouse moved to (365, 302)
Screenshot: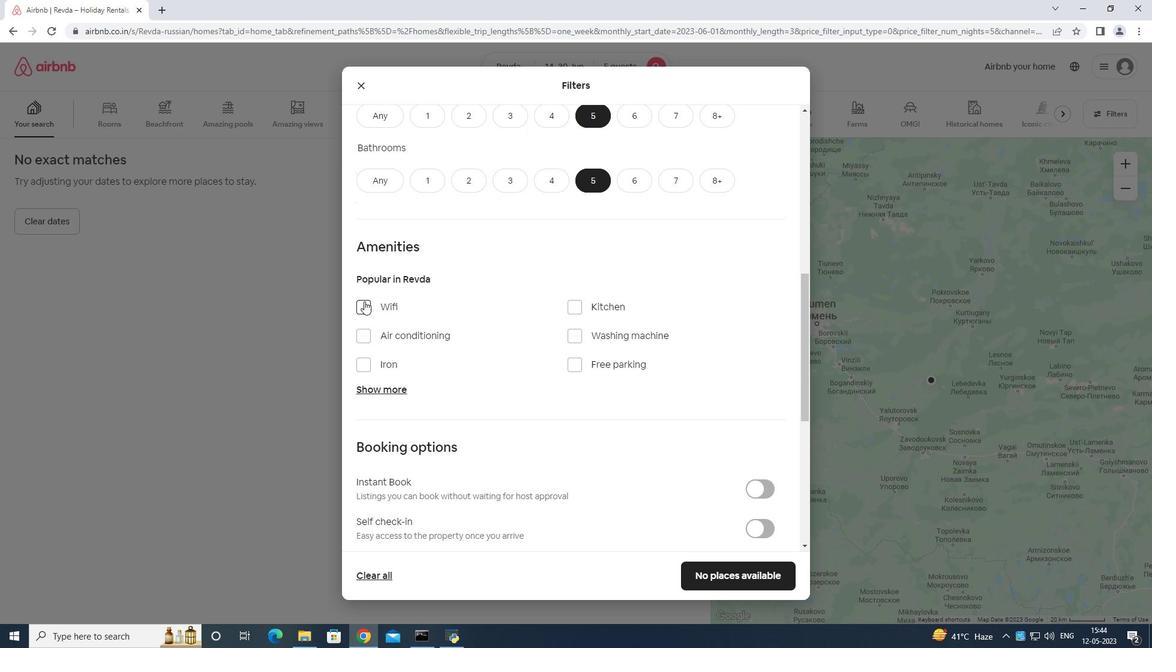 
Action: Mouse pressed left at (365, 302)
Screenshot: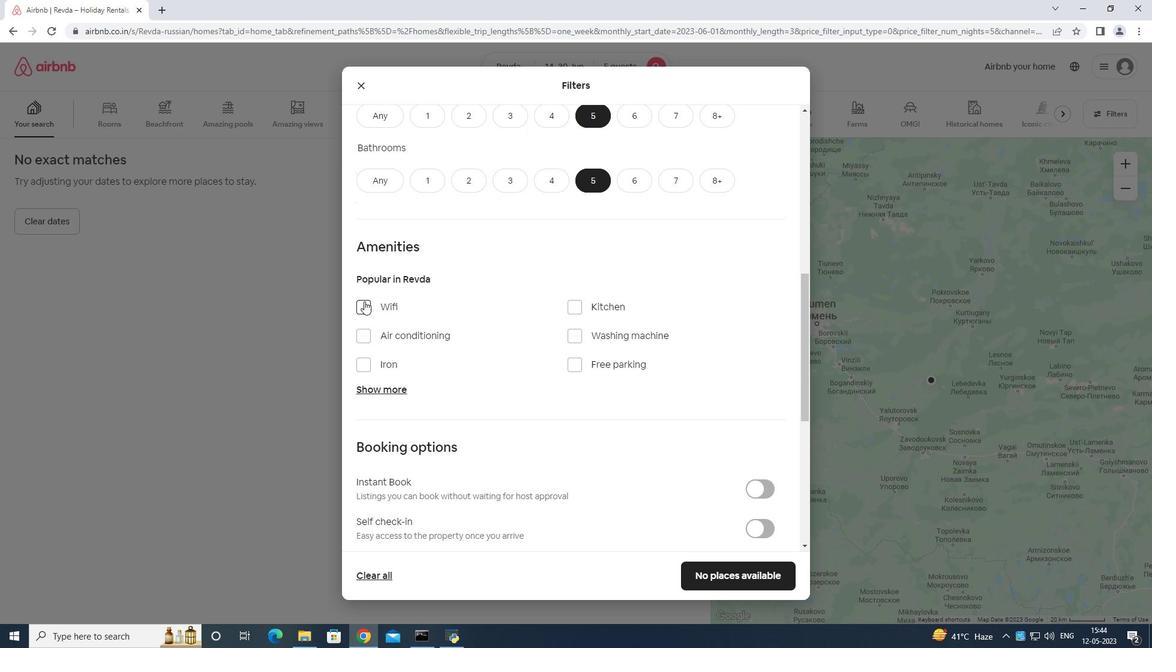 
Action: Mouse moved to (577, 360)
Screenshot: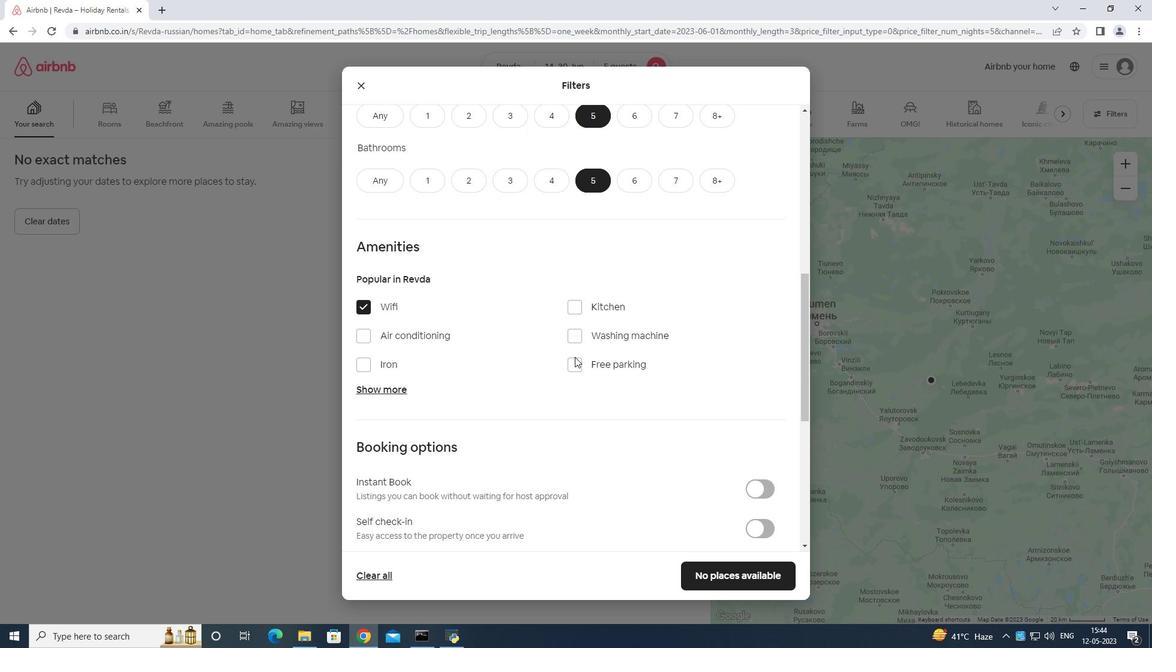 
Action: Mouse pressed left at (577, 360)
Screenshot: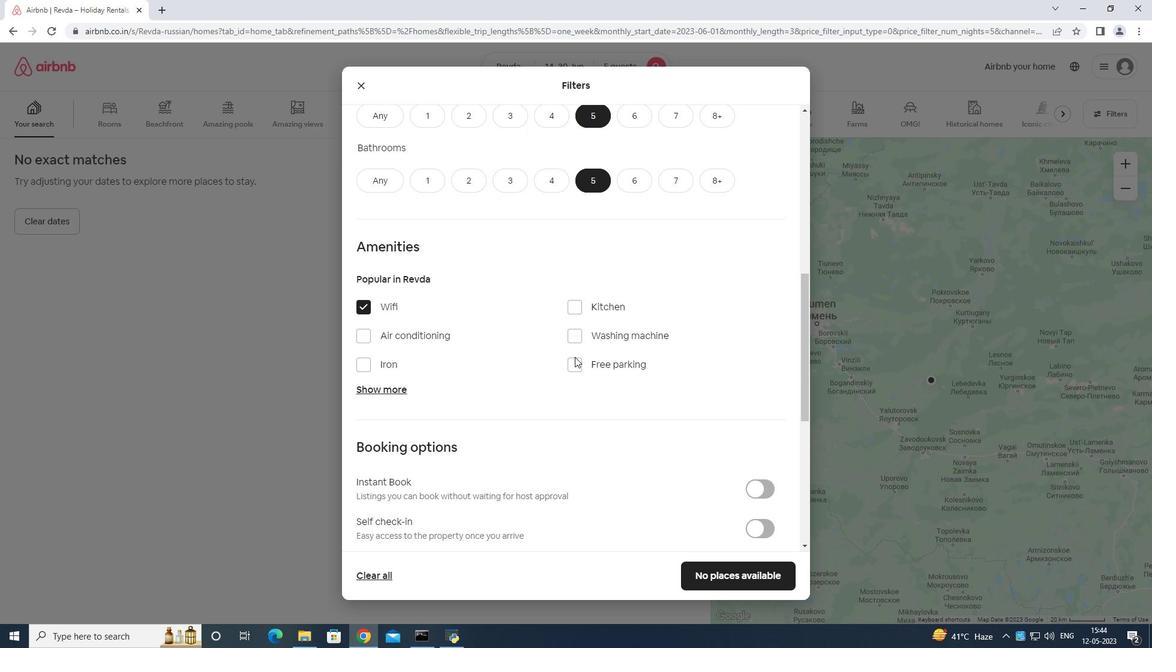 
Action: Mouse moved to (393, 387)
Screenshot: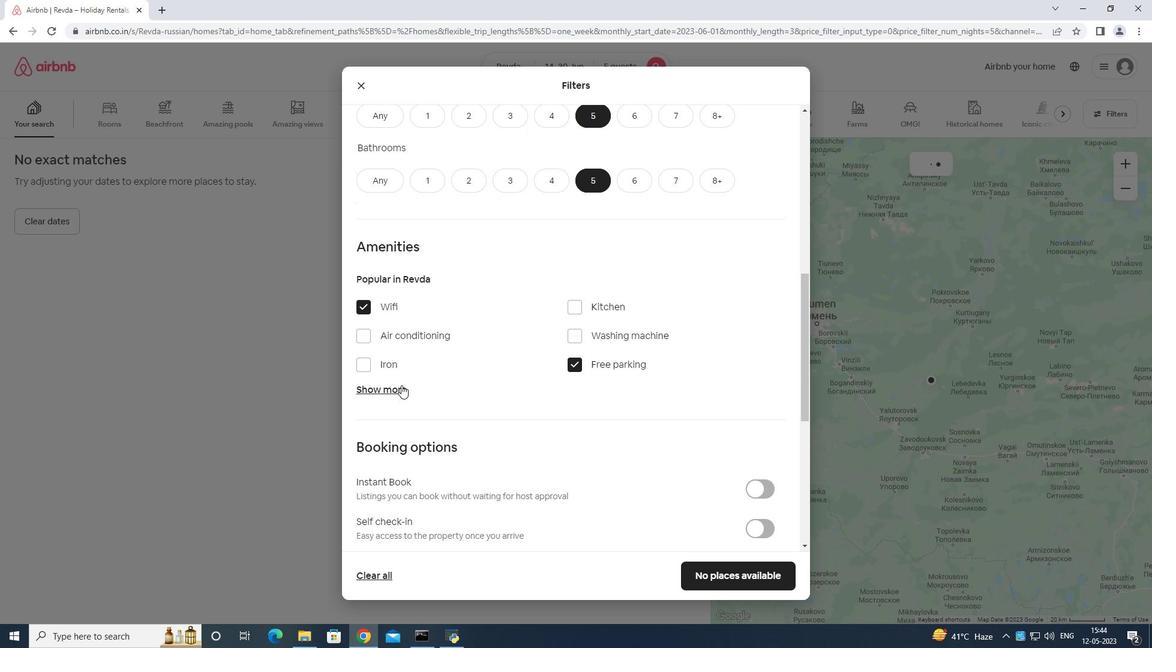 
Action: Mouse pressed left at (393, 387)
Screenshot: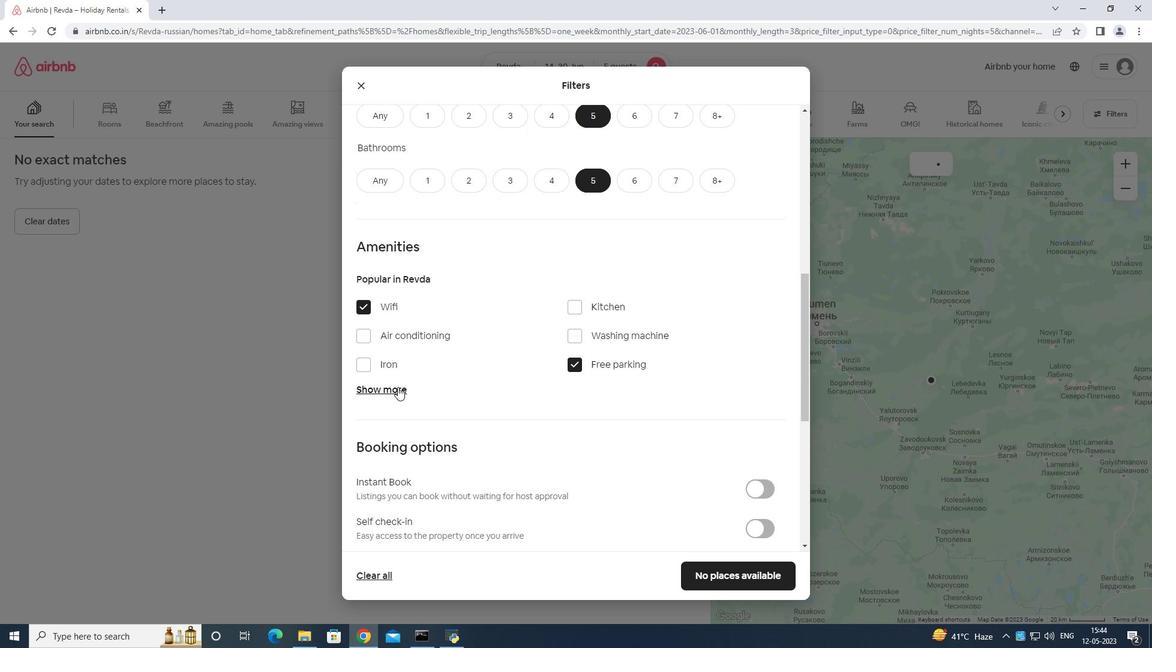 
Action: Mouse moved to (453, 360)
Screenshot: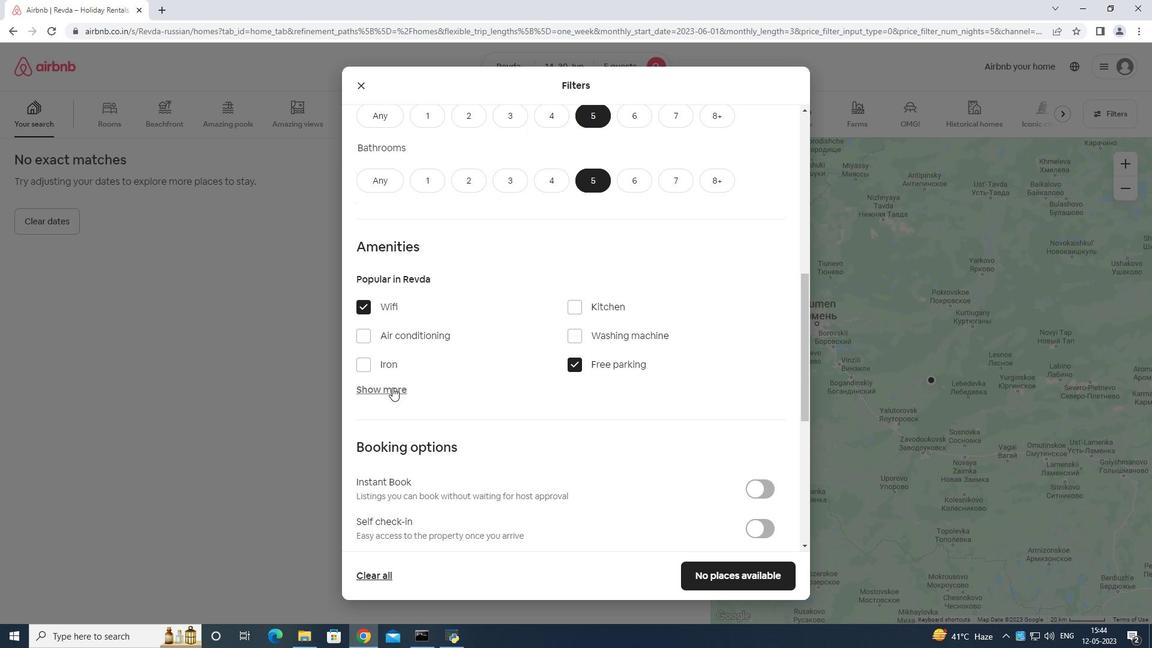 
Action: Mouse scrolled (453, 360) with delta (0, 0)
Screenshot: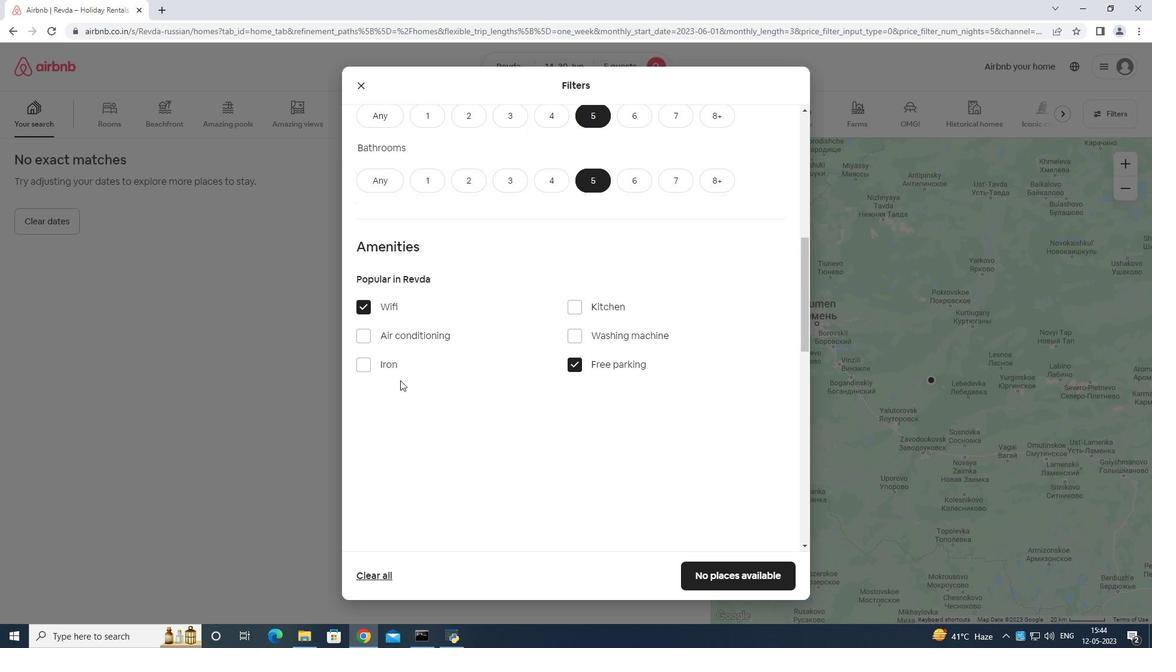 
Action: Mouse moved to (470, 362)
Screenshot: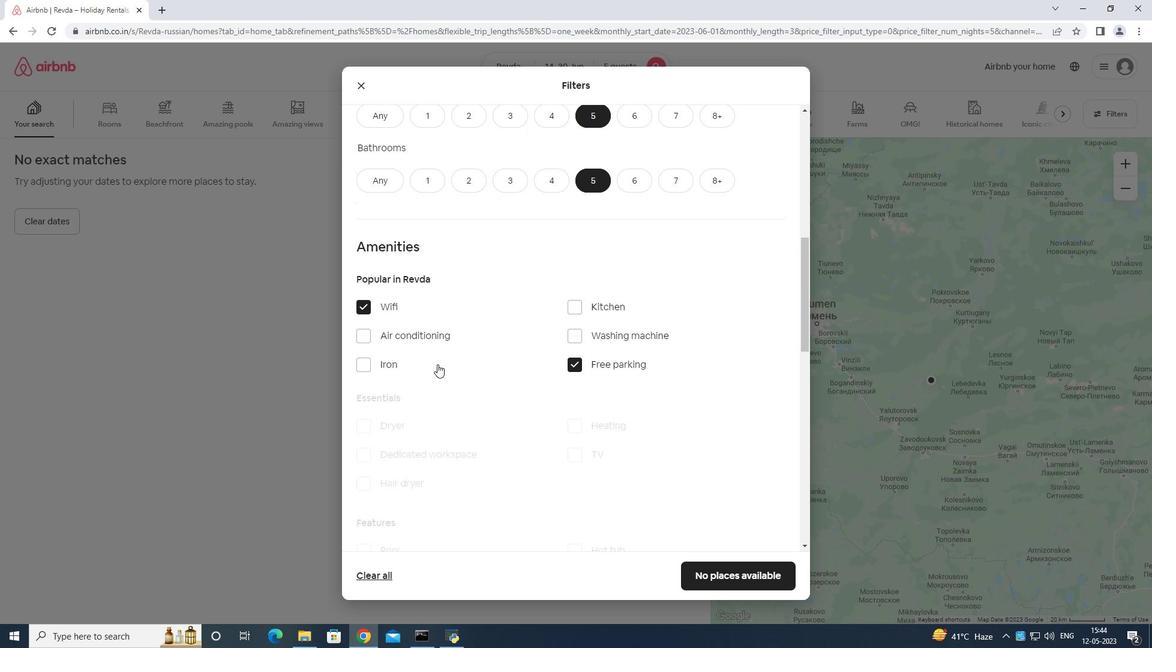 
Action: Mouse scrolled (470, 361) with delta (0, 0)
Screenshot: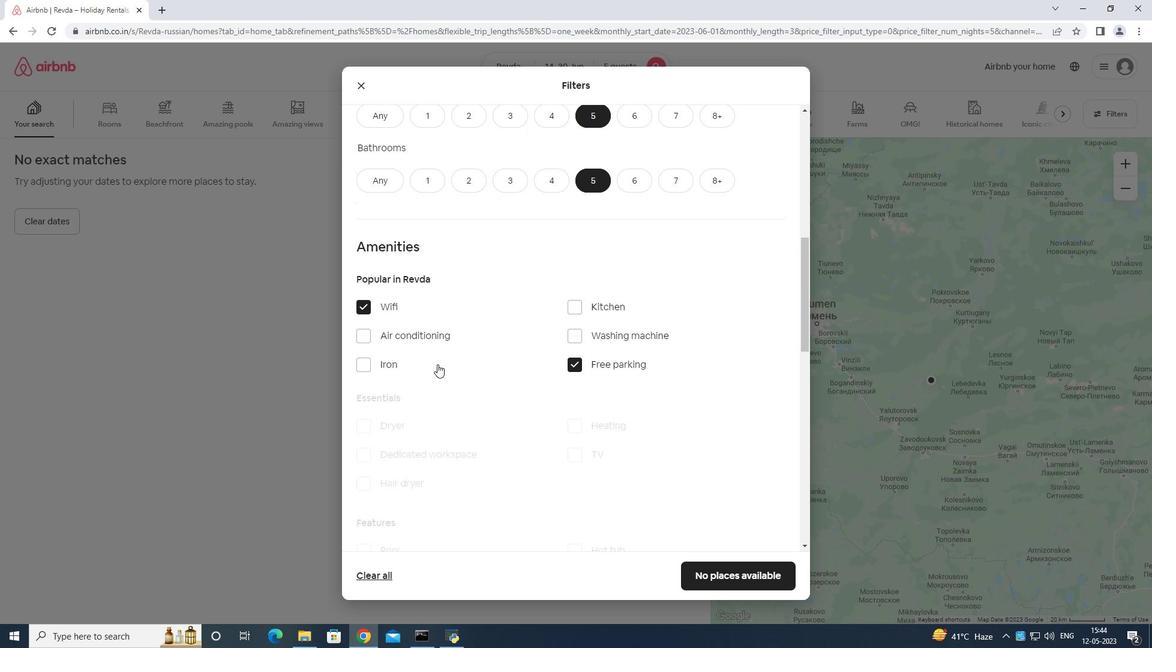 
Action: Mouse moved to (474, 362)
Screenshot: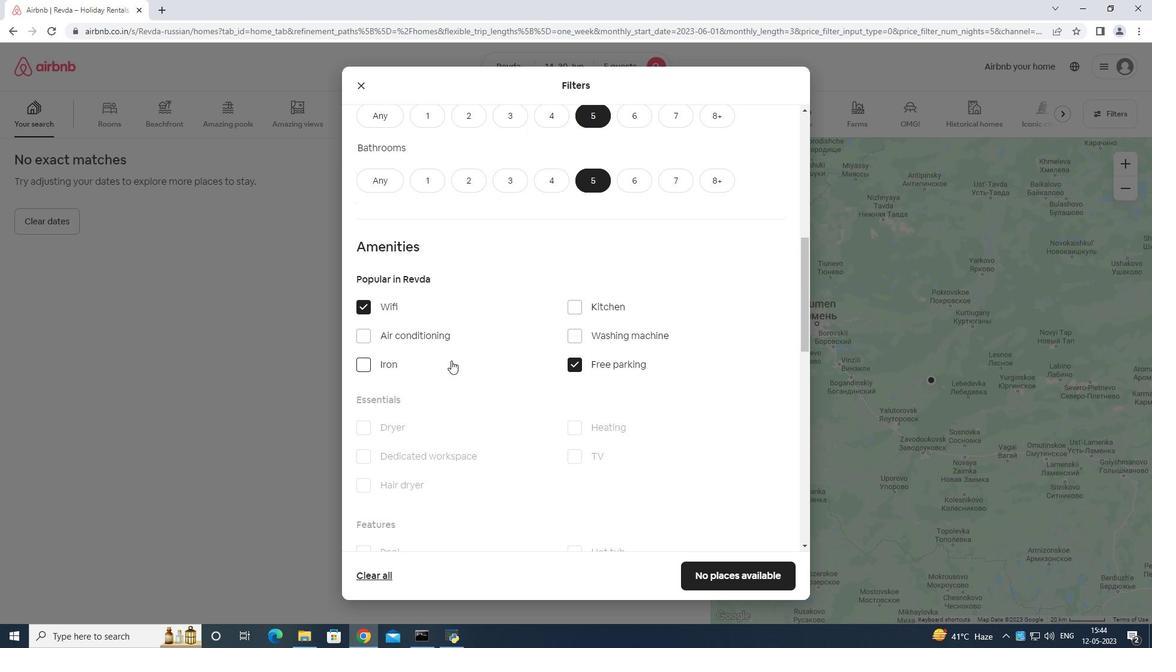 
Action: Mouse scrolled (474, 361) with delta (0, 0)
Screenshot: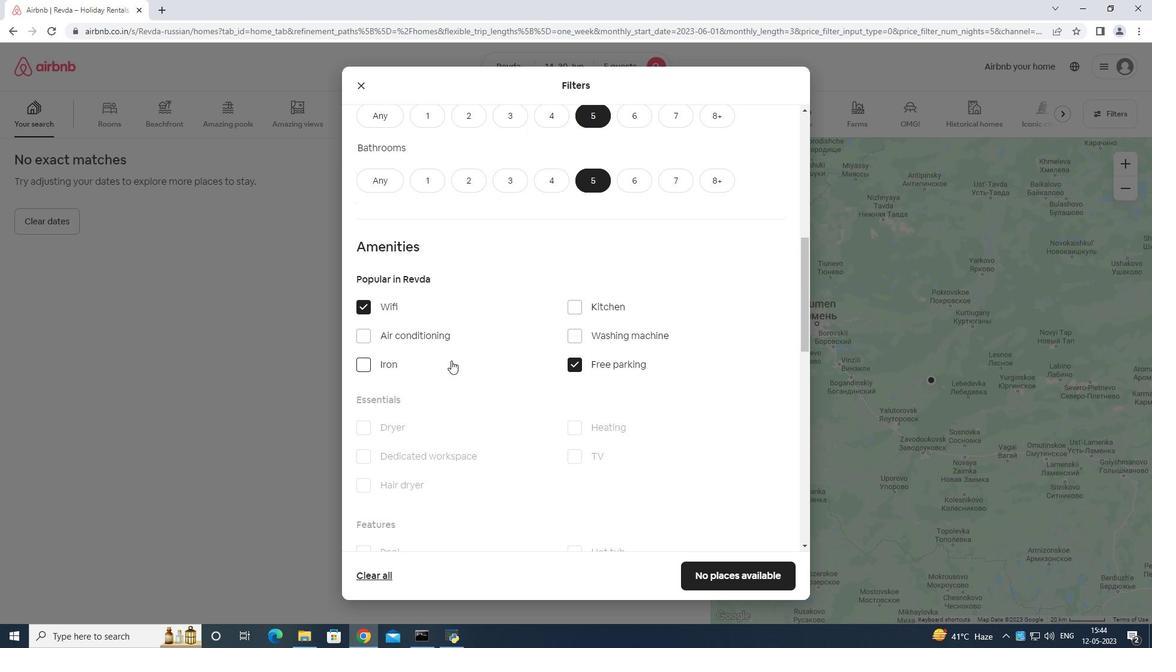 
Action: Mouse moved to (477, 362)
Screenshot: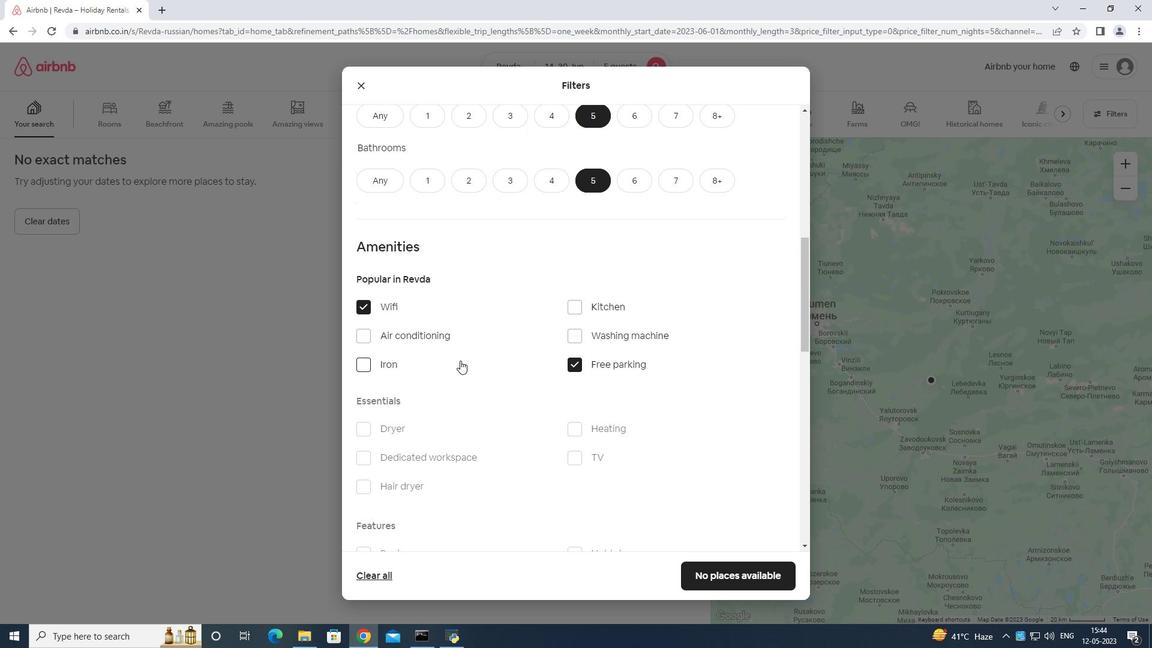 
Action: Mouse scrolled (477, 361) with delta (0, 0)
Screenshot: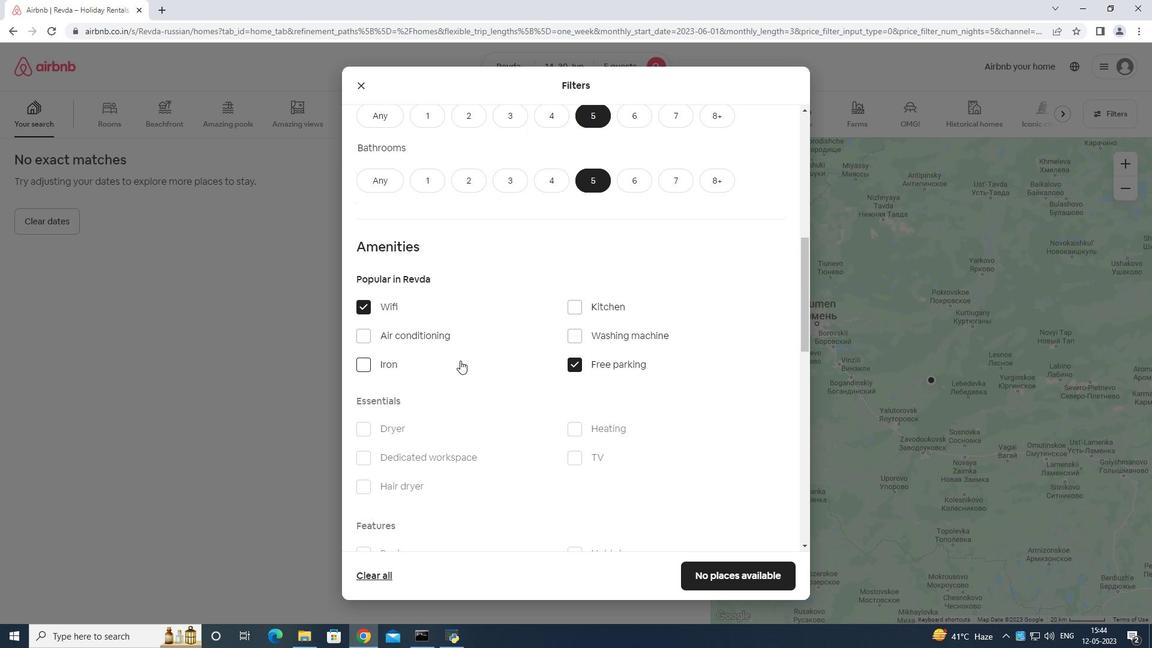 
Action: Mouse moved to (575, 218)
Screenshot: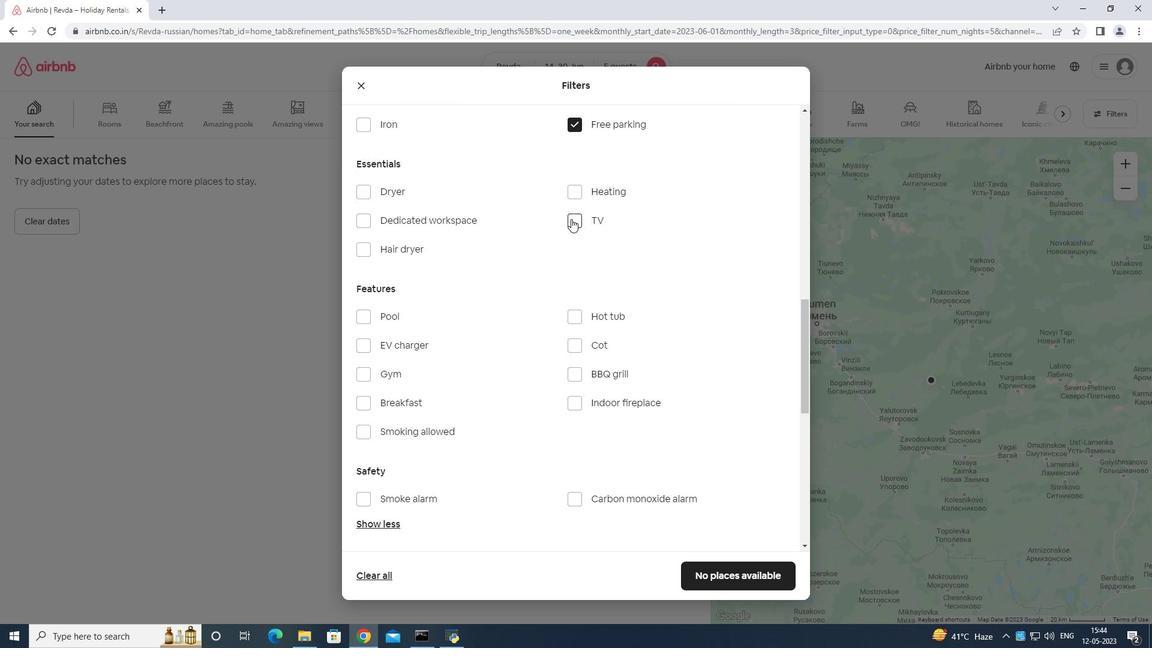 
Action: Mouse pressed left at (575, 218)
Screenshot: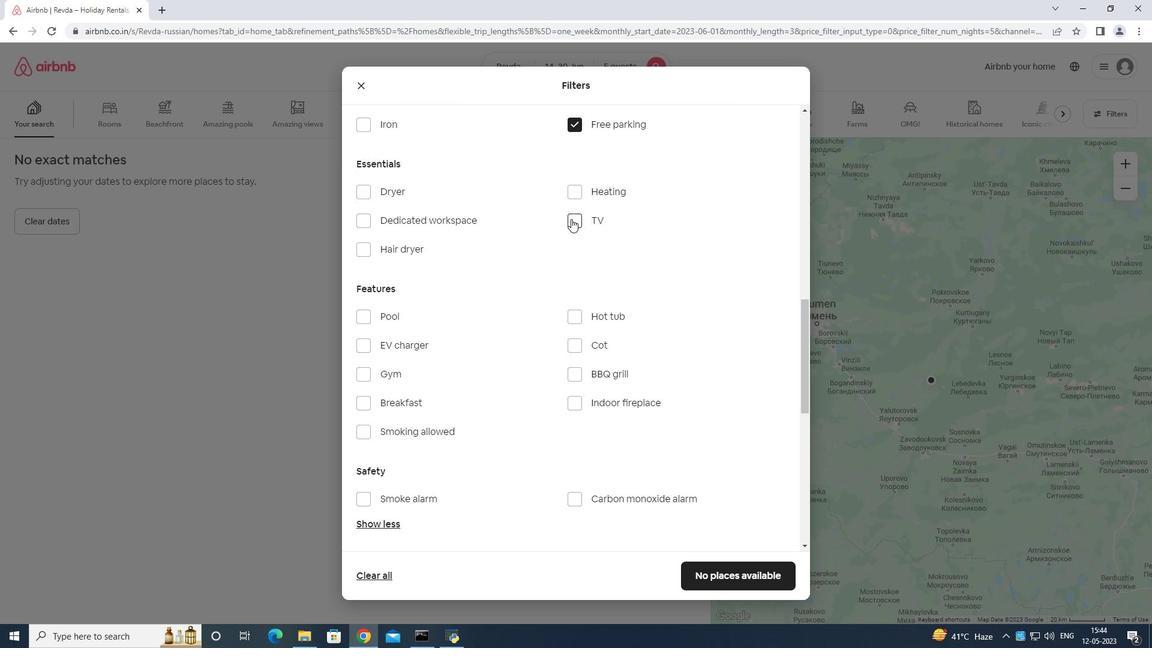 
Action: Mouse moved to (372, 373)
Screenshot: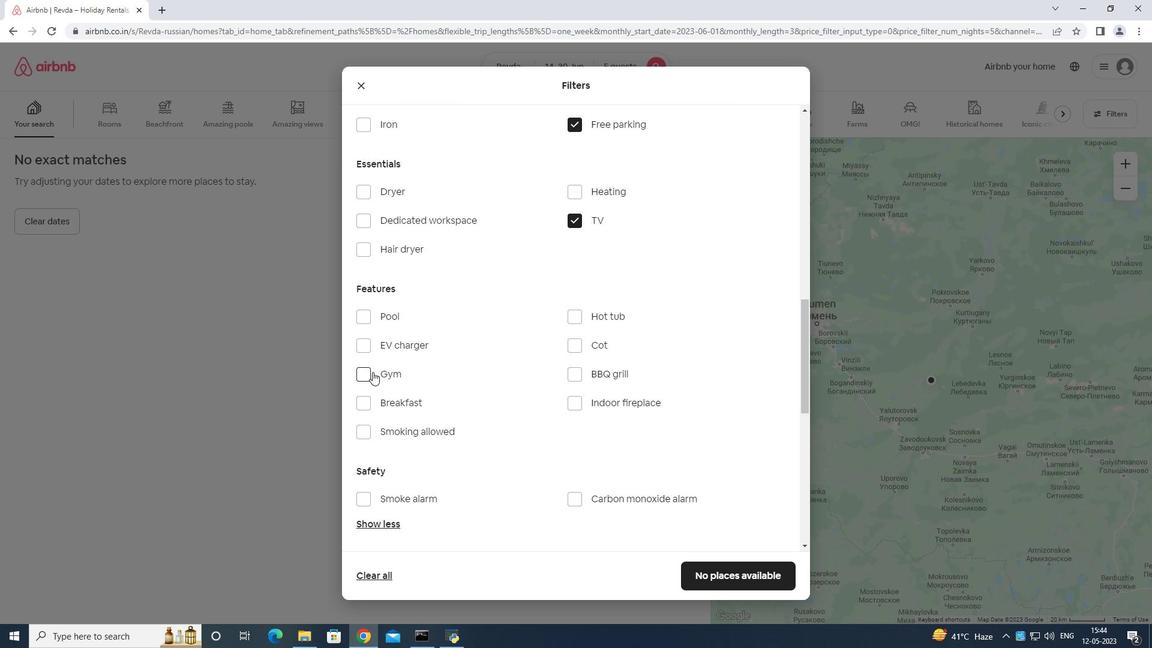
Action: Mouse pressed left at (372, 373)
Screenshot: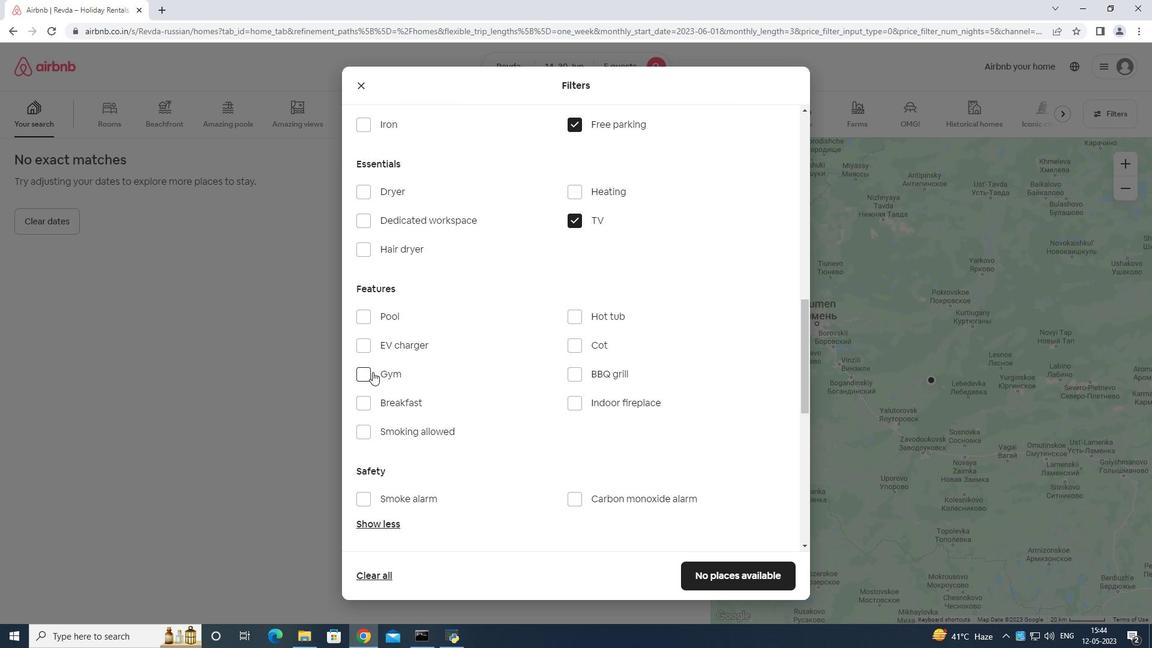 
Action: Mouse moved to (362, 404)
Screenshot: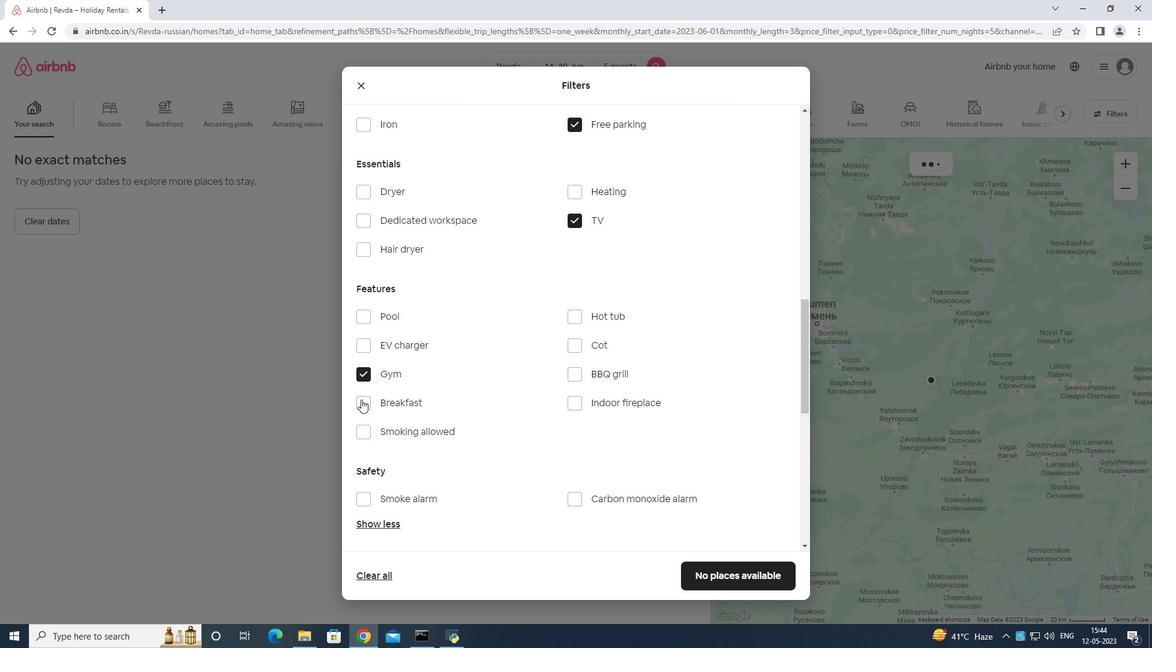 
Action: Mouse pressed left at (362, 404)
Screenshot: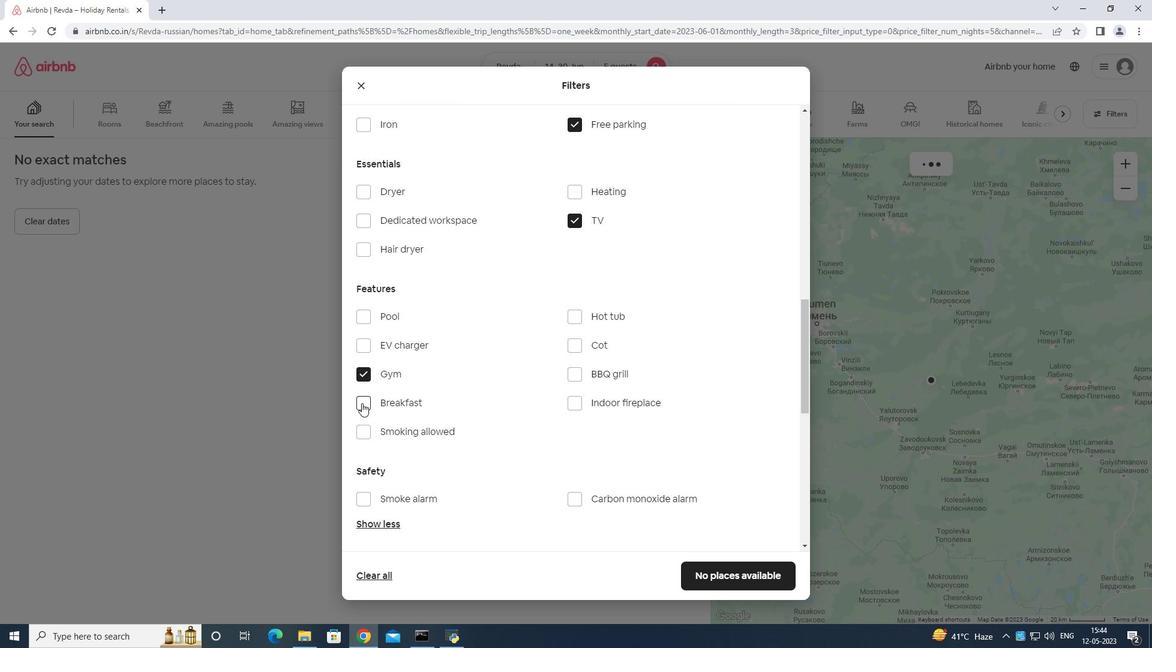 
Action: Mouse moved to (563, 393)
Screenshot: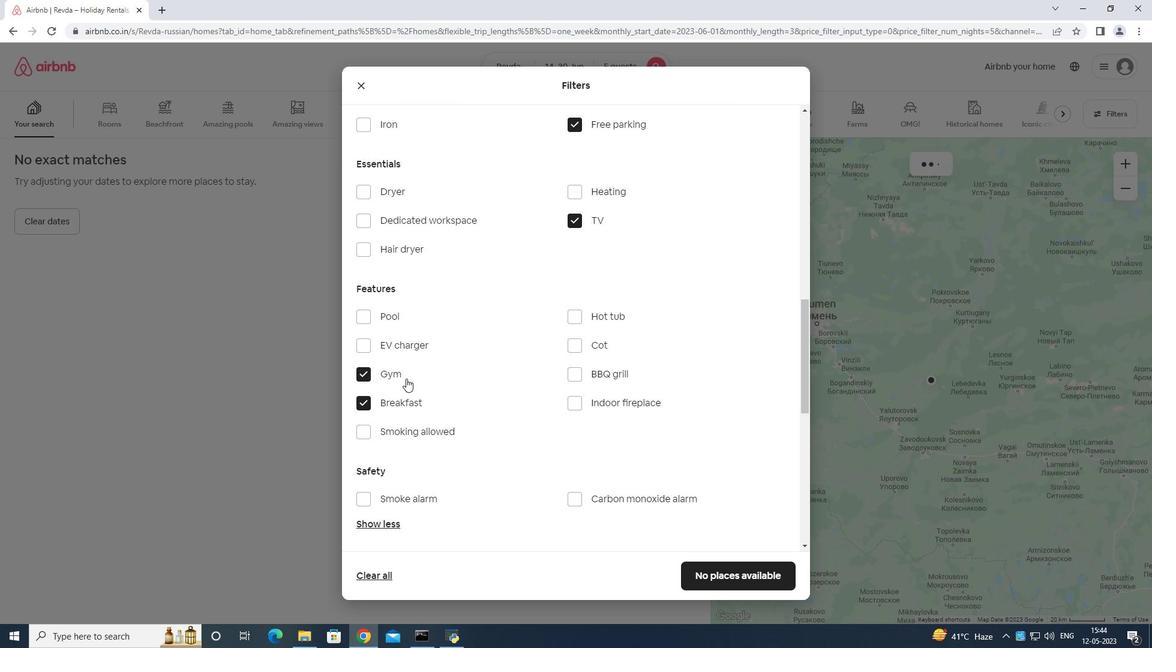 
Action: Mouse scrolled (563, 392) with delta (0, 0)
Screenshot: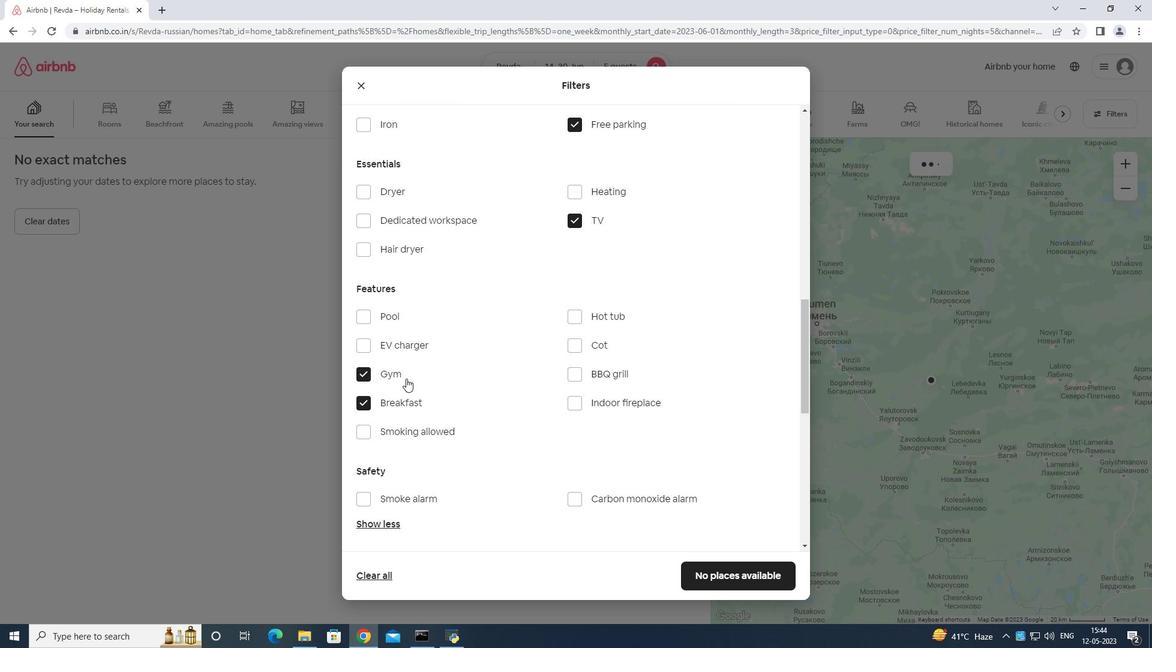 
Action: Mouse moved to (604, 404)
Screenshot: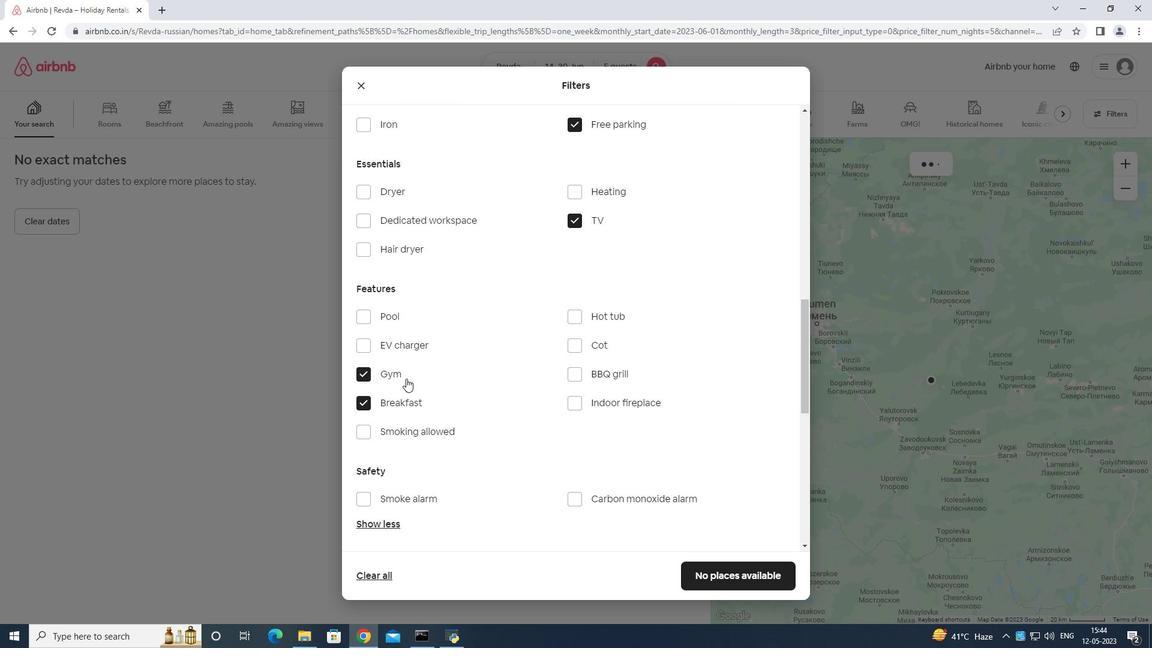 
Action: Mouse scrolled (604, 403) with delta (0, 0)
Screenshot: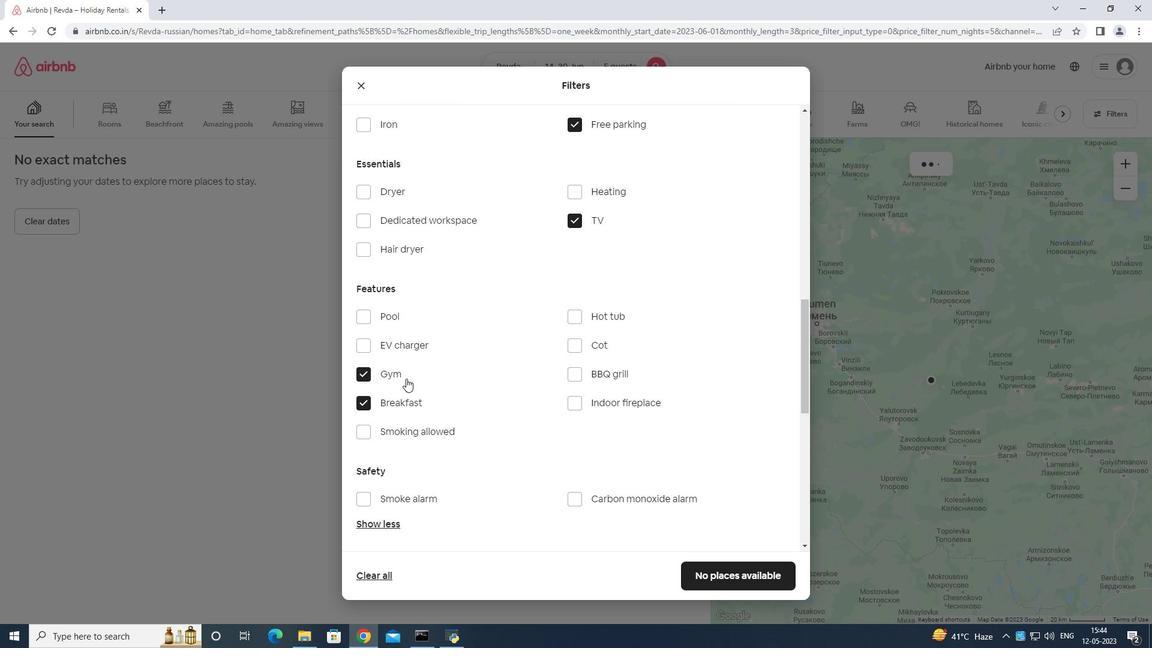 
Action: Mouse moved to (618, 405)
Screenshot: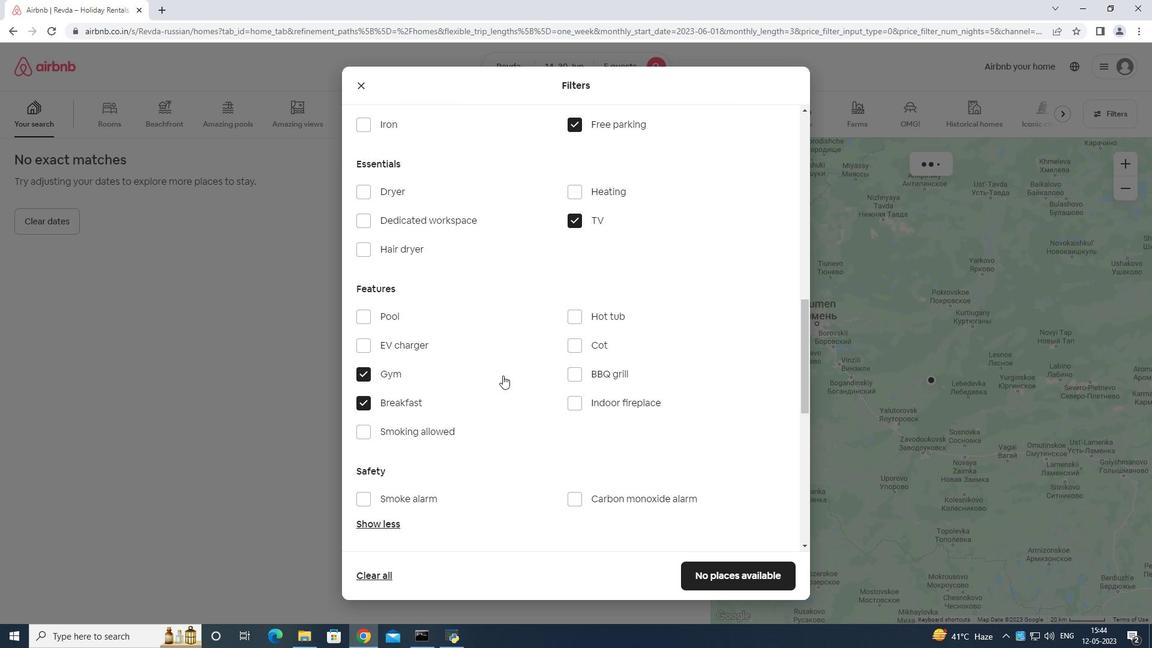 
Action: Mouse scrolled (618, 404) with delta (0, 0)
Screenshot: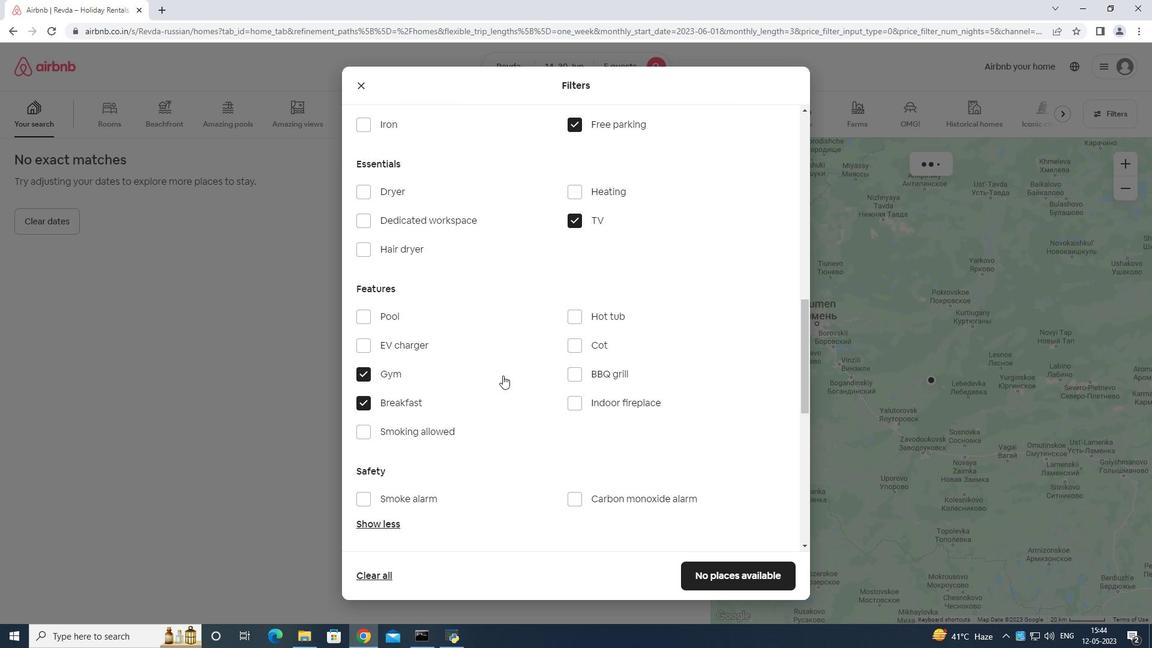 
Action: Mouse moved to (630, 405)
Screenshot: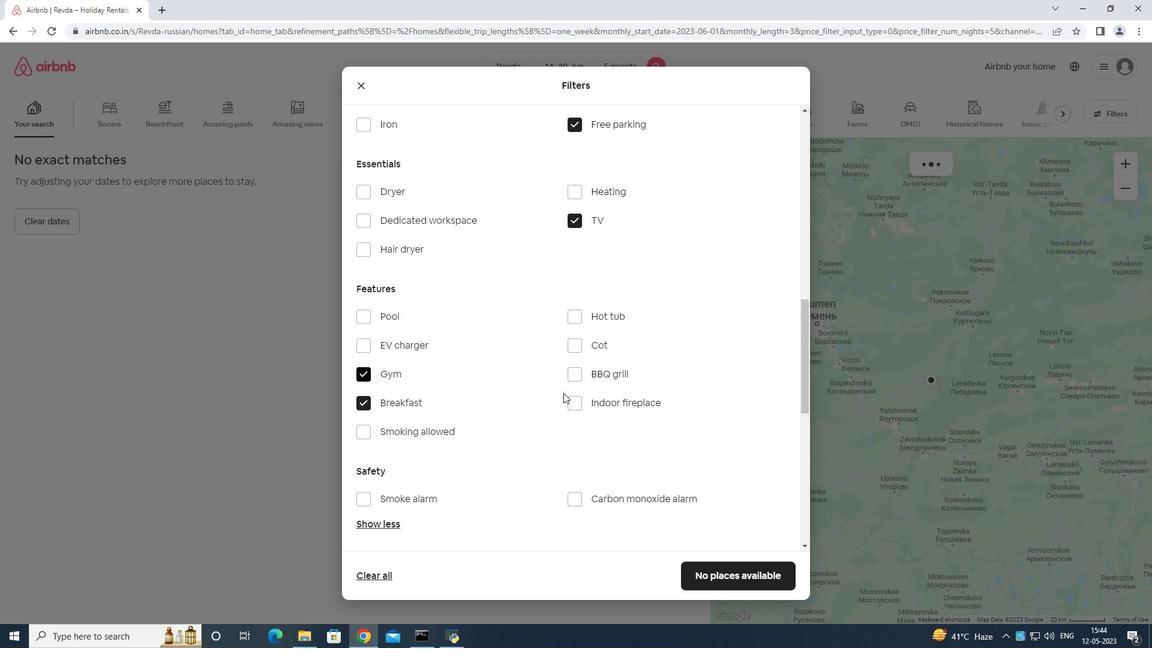 
Action: Mouse scrolled (630, 404) with delta (0, 0)
Screenshot: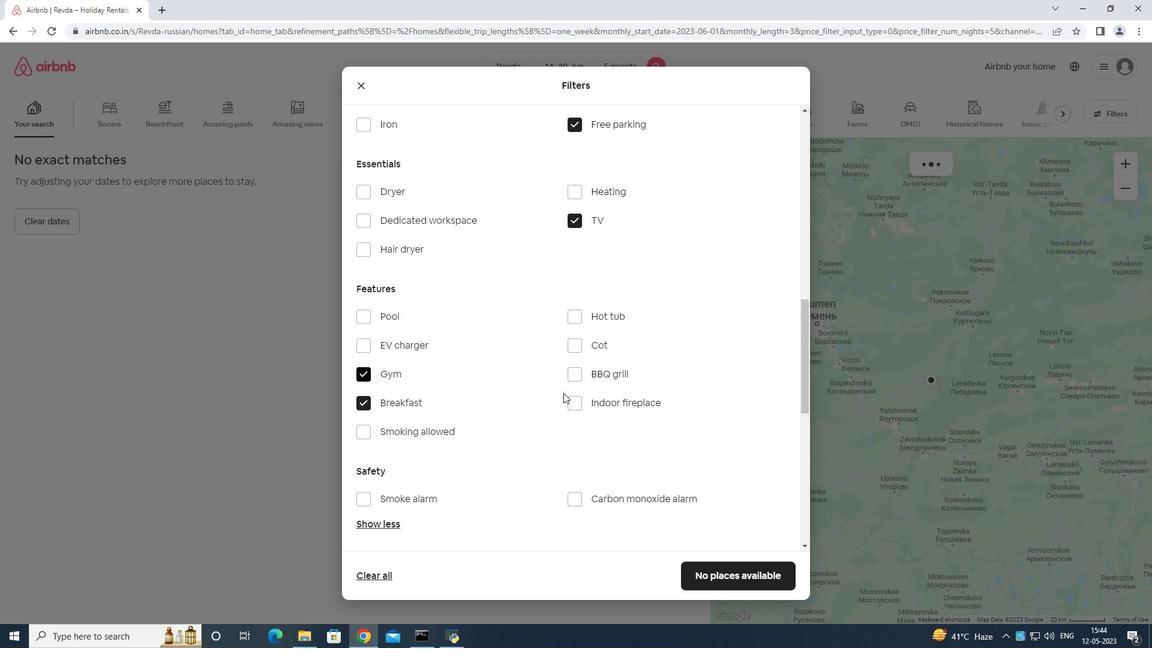 
Action: Mouse moved to (650, 405)
Screenshot: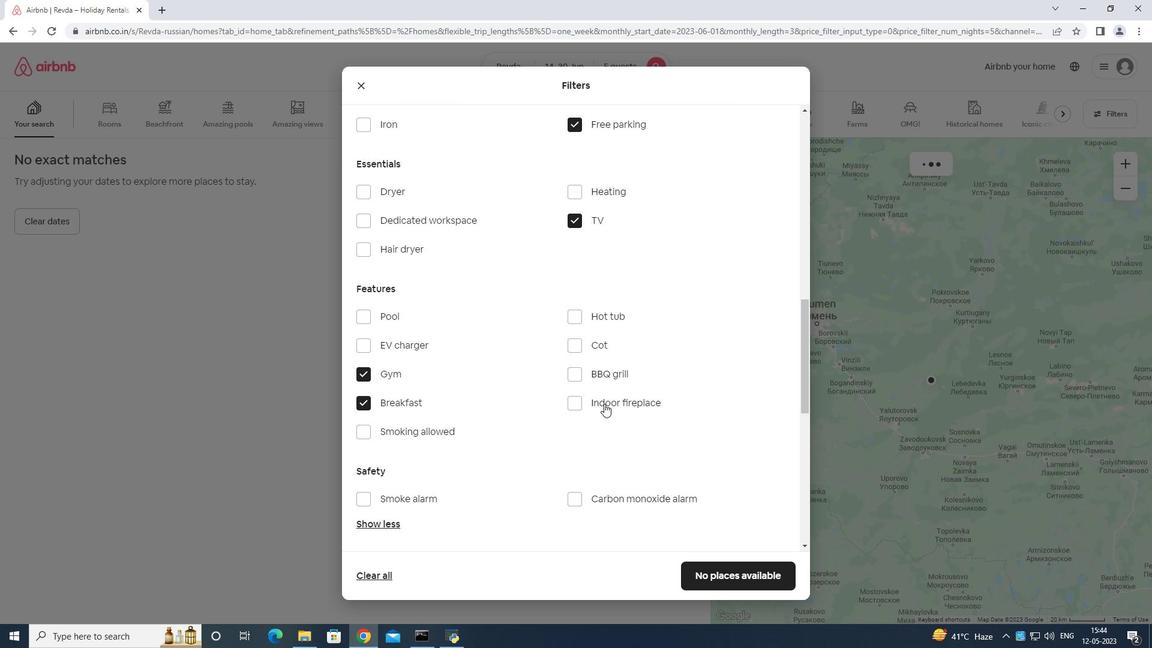 
Action: Mouse scrolled (650, 405) with delta (0, 0)
Screenshot: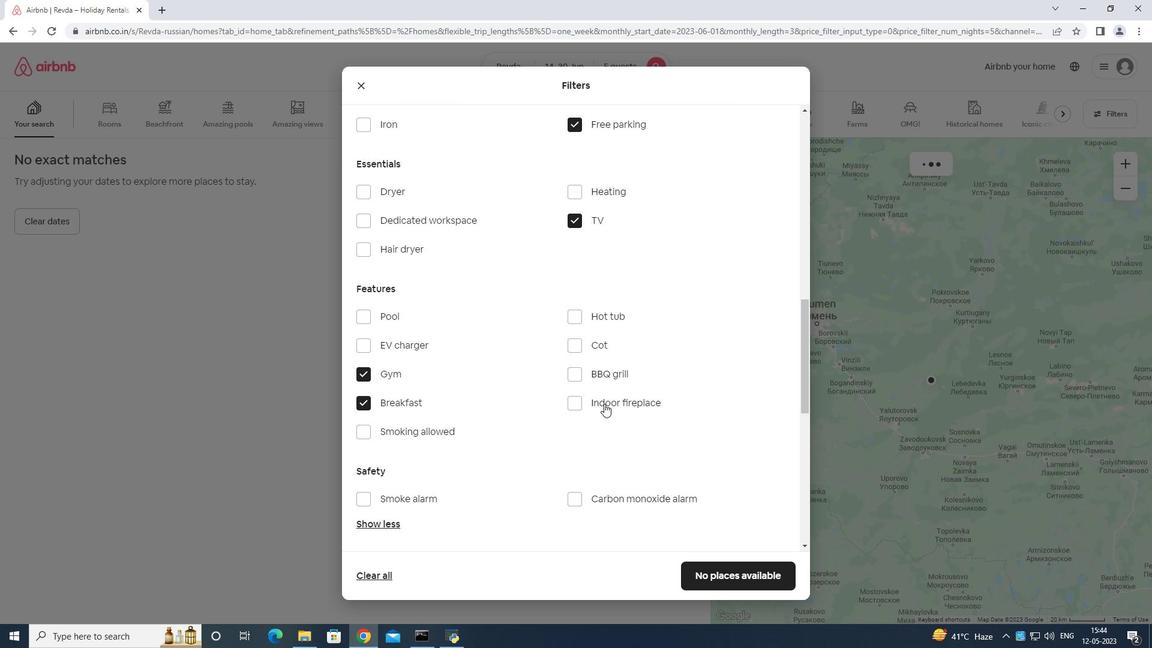 
Action: Mouse moved to (673, 407)
Screenshot: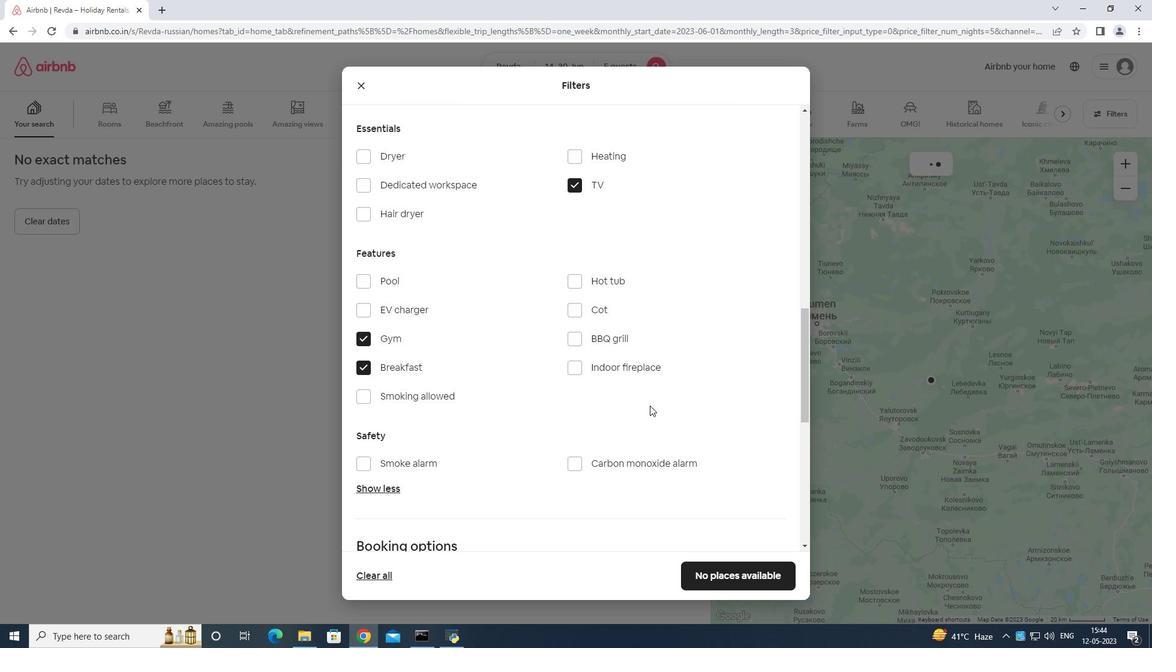 
Action: Mouse scrolled (673, 406) with delta (0, 0)
Screenshot: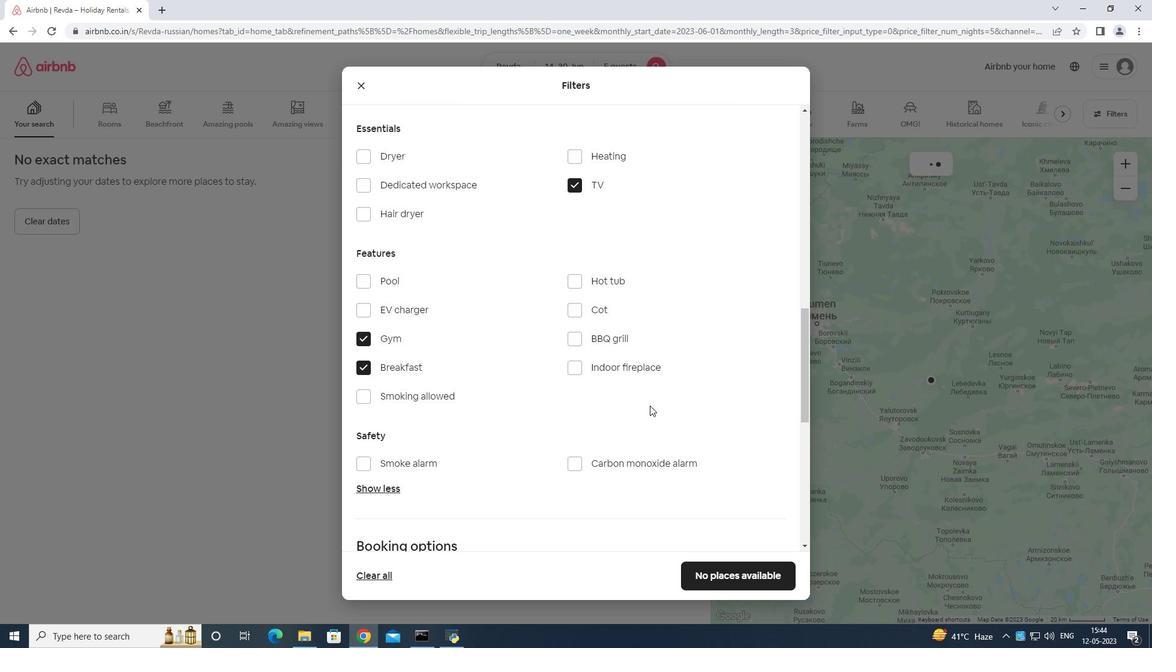 
Action: Mouse moved to (759, 296)
Screenshot: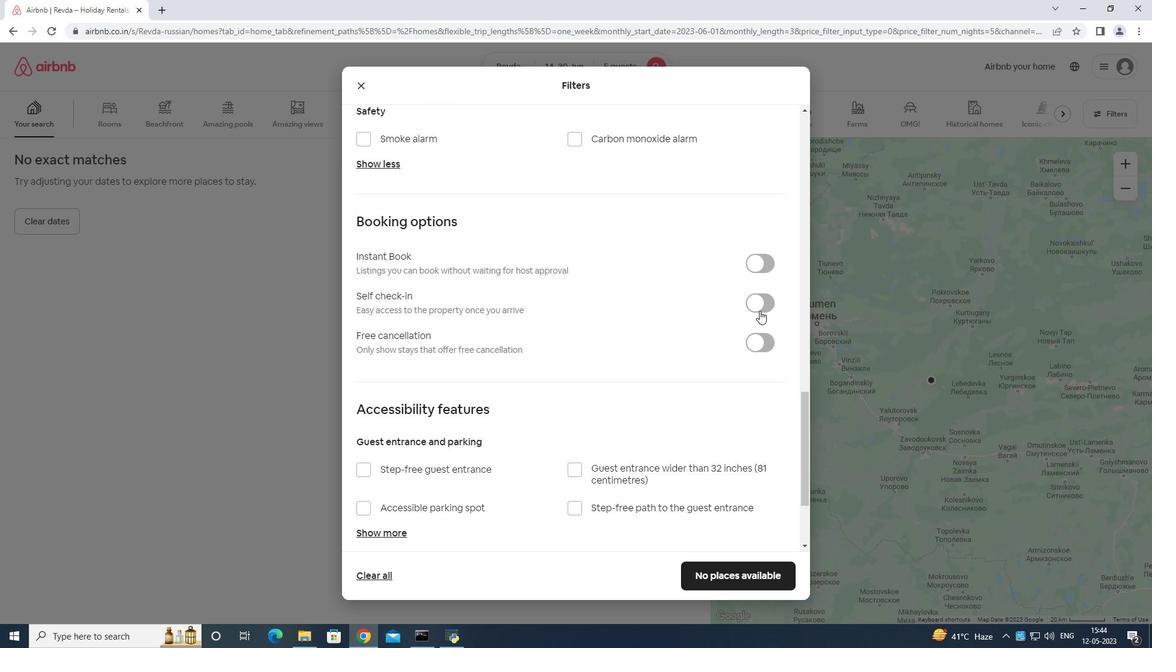 
Action: Mouse pressed left at (759, 296)
Screenshot: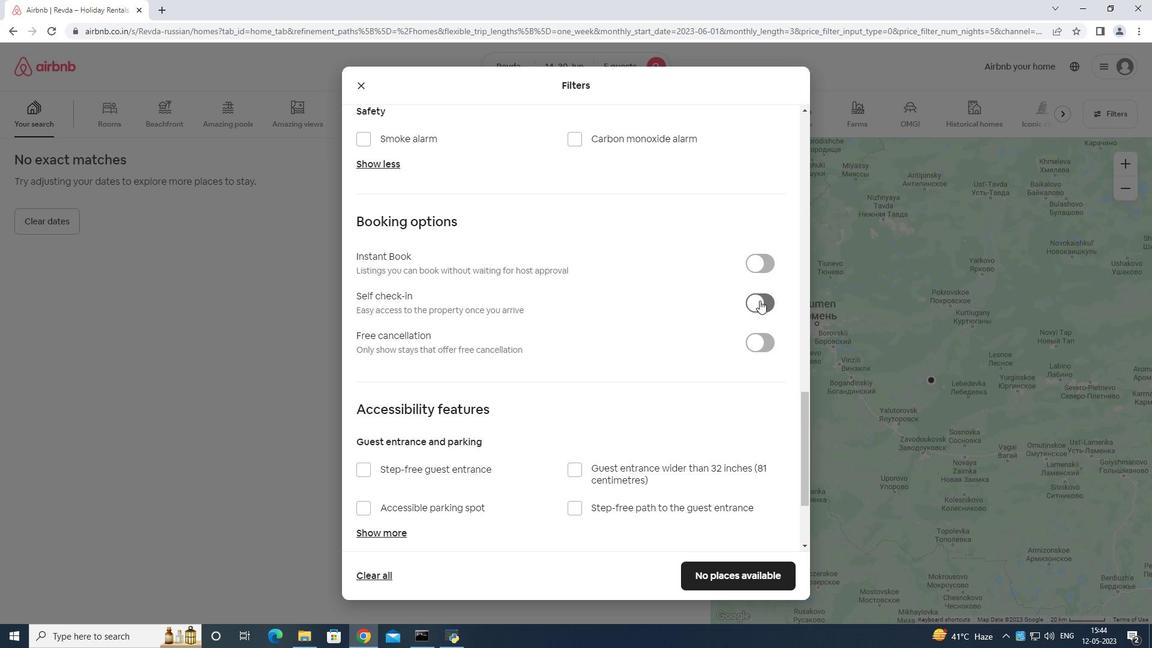 
Action: Mouse moved to (739, 320)
Screenshot: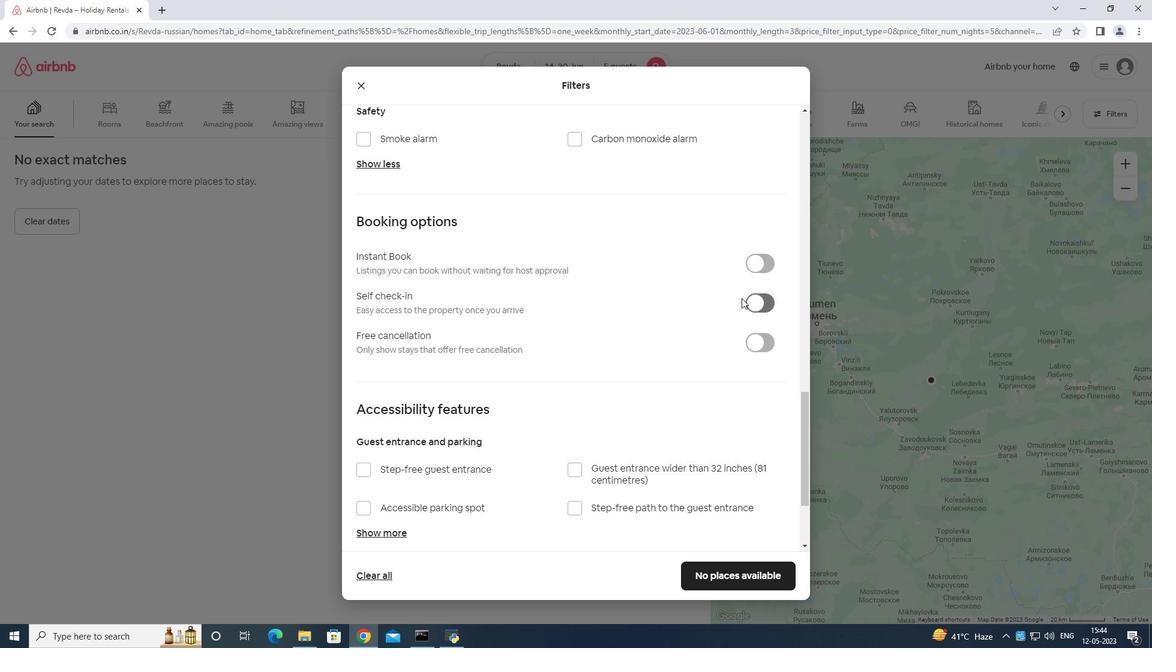 
Action: Mouse scrolled (739, 319) with delta (0, 0)
Screenshot: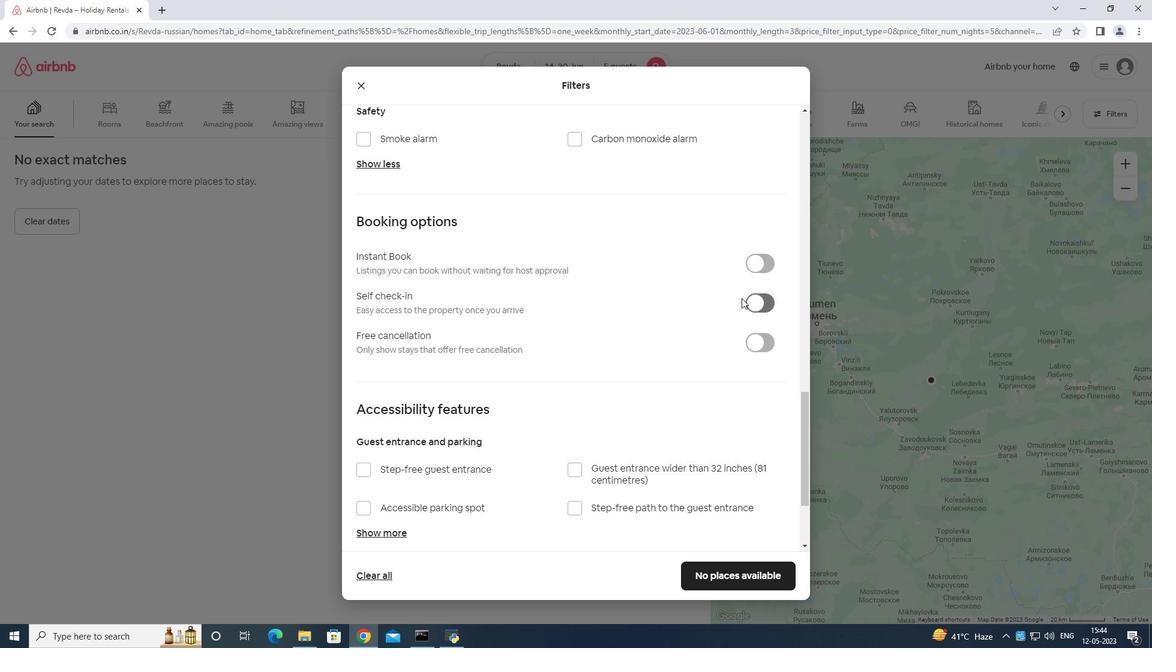 
Action: Mouse moved to (739, 323)
Screenshot: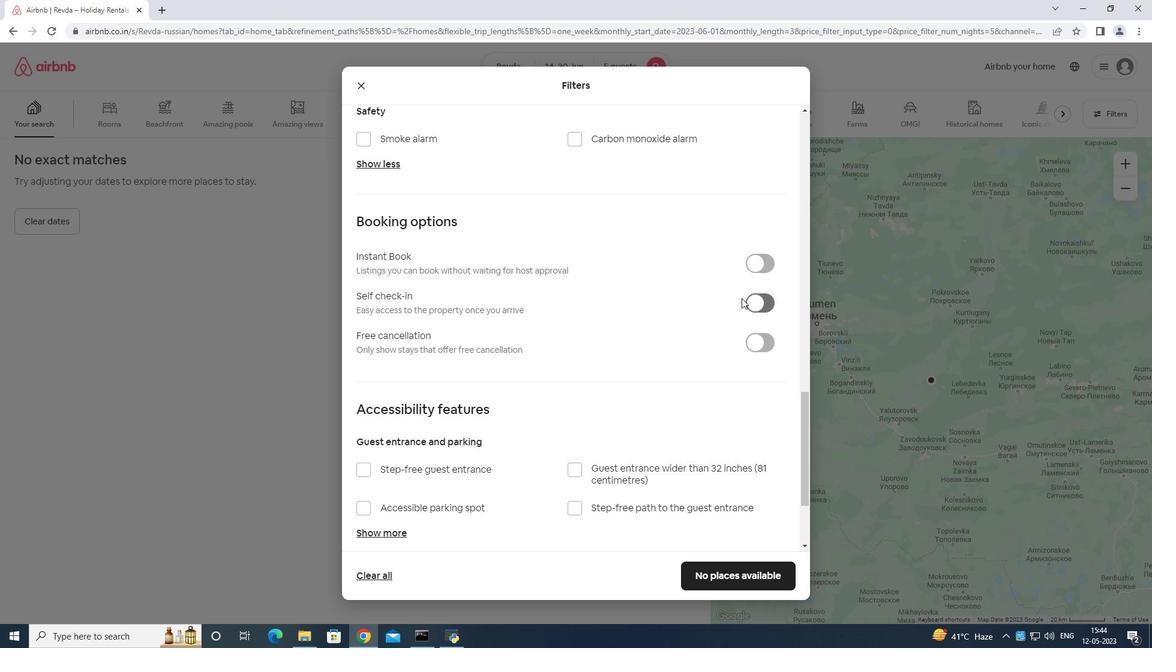 
Action: Mouse scrolled (739, 322) with delta (0, 0)
Screenshot: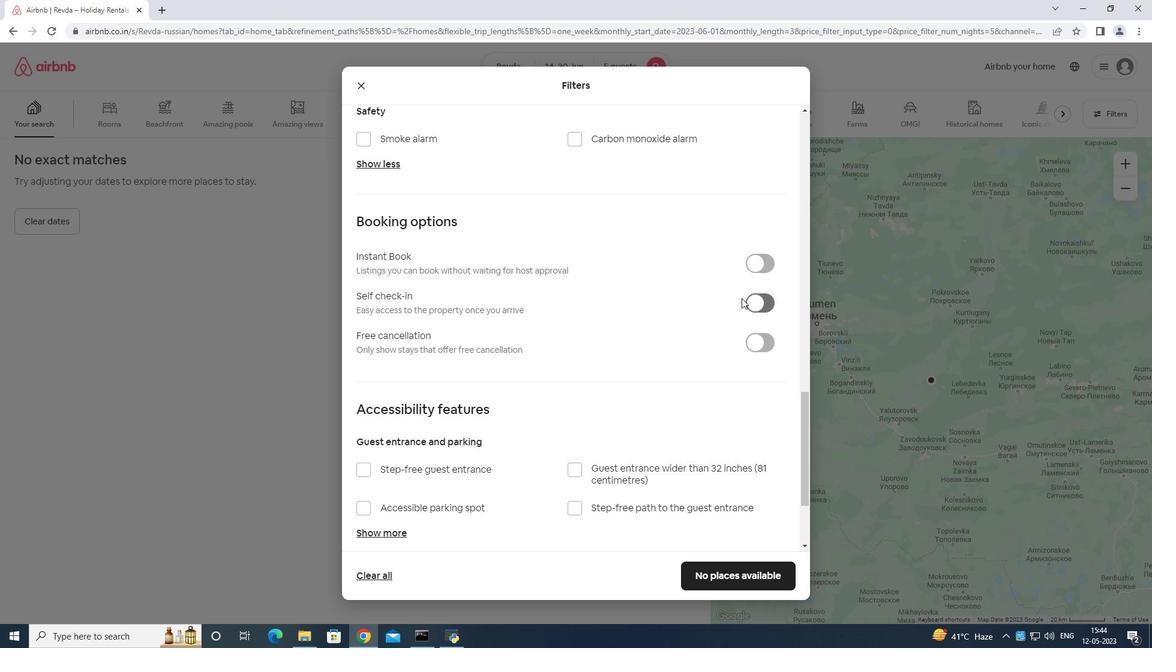 
Action: Mouse moved to (739, 323)
Screenshot: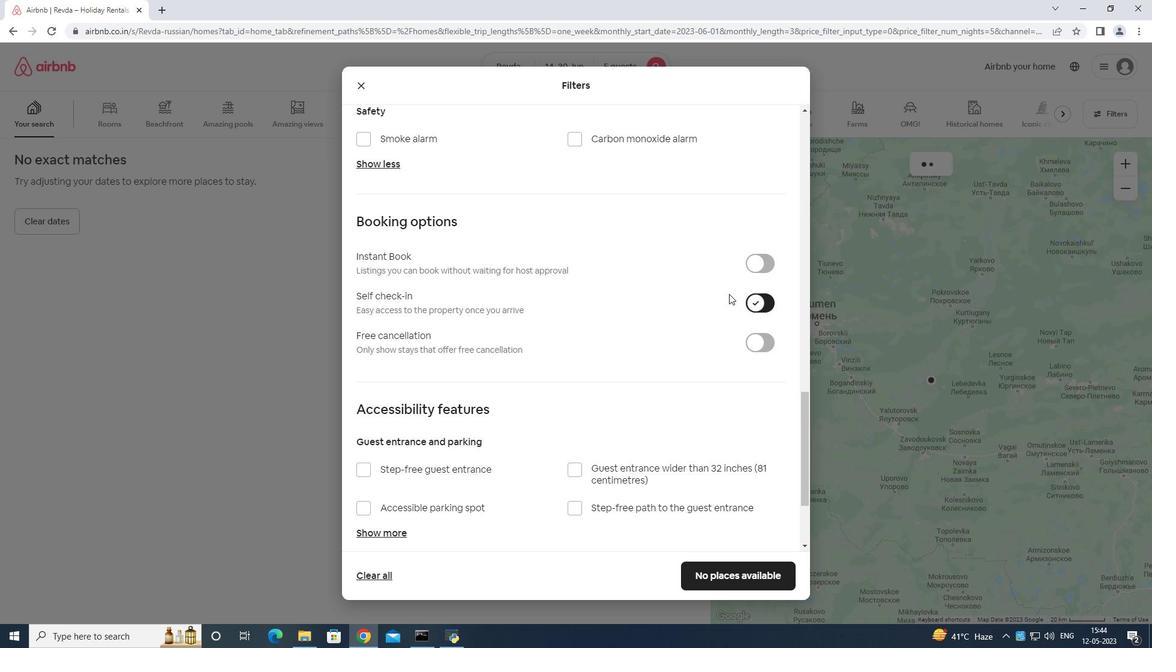 
Action: Mouse scrolled (739, 323) with delta (0, 0)
Screenshot: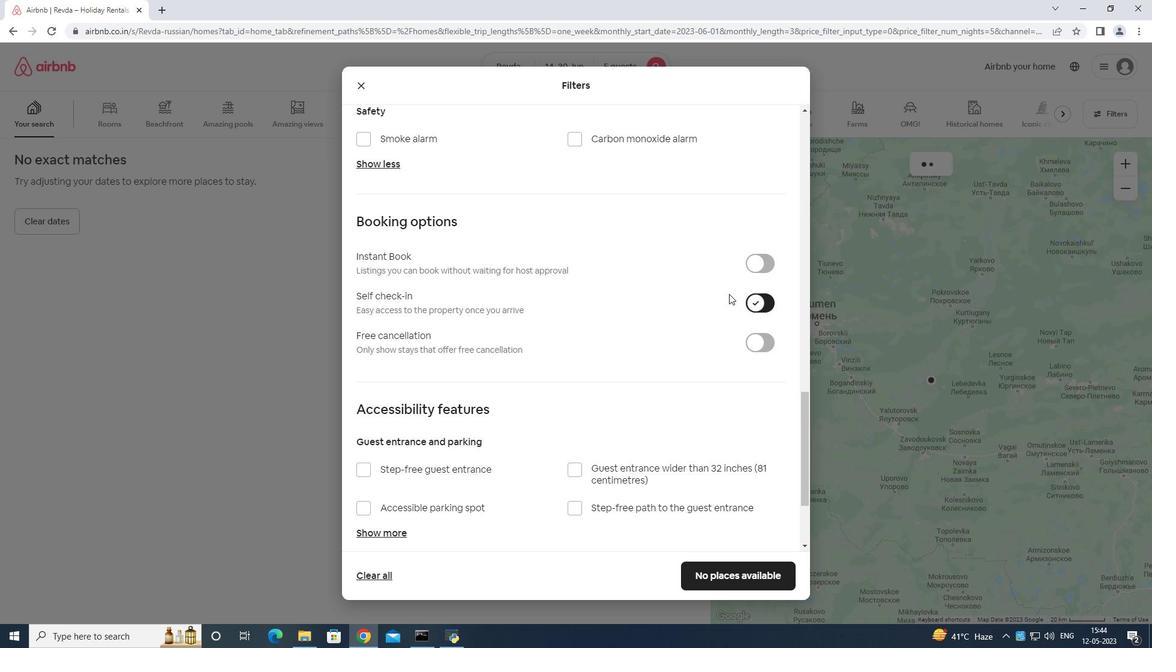
Action: Mouse moved to (738, 328)
Screenshot: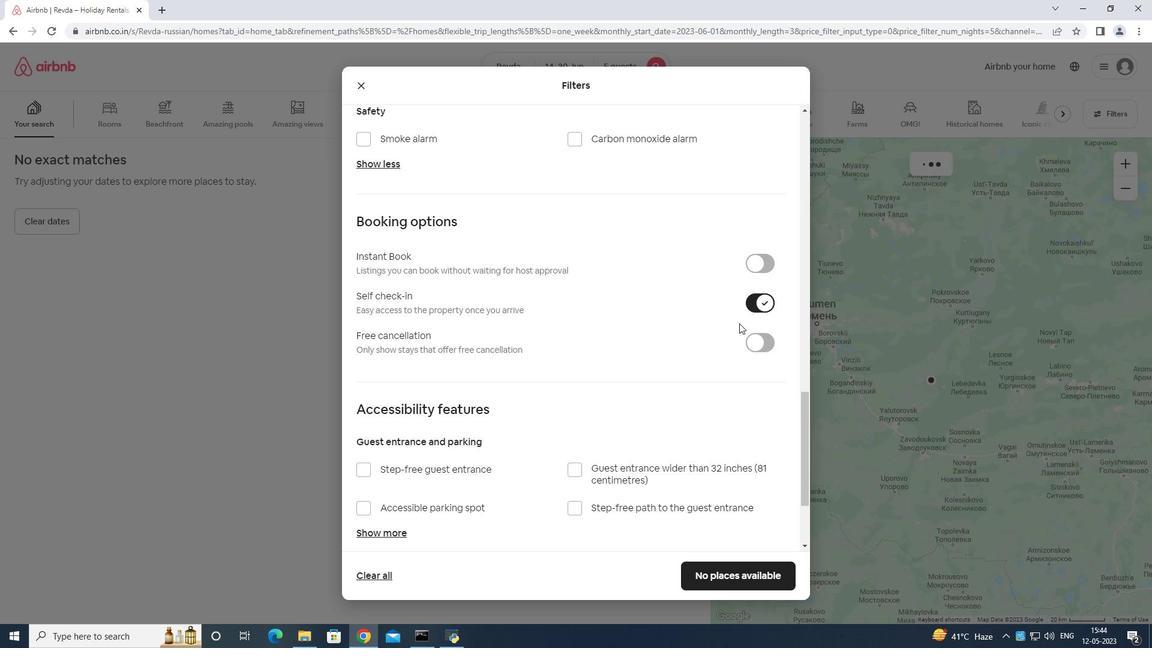 
Action: Mouse scrolled (738, 327) with delta (0, 0)
Screenshot: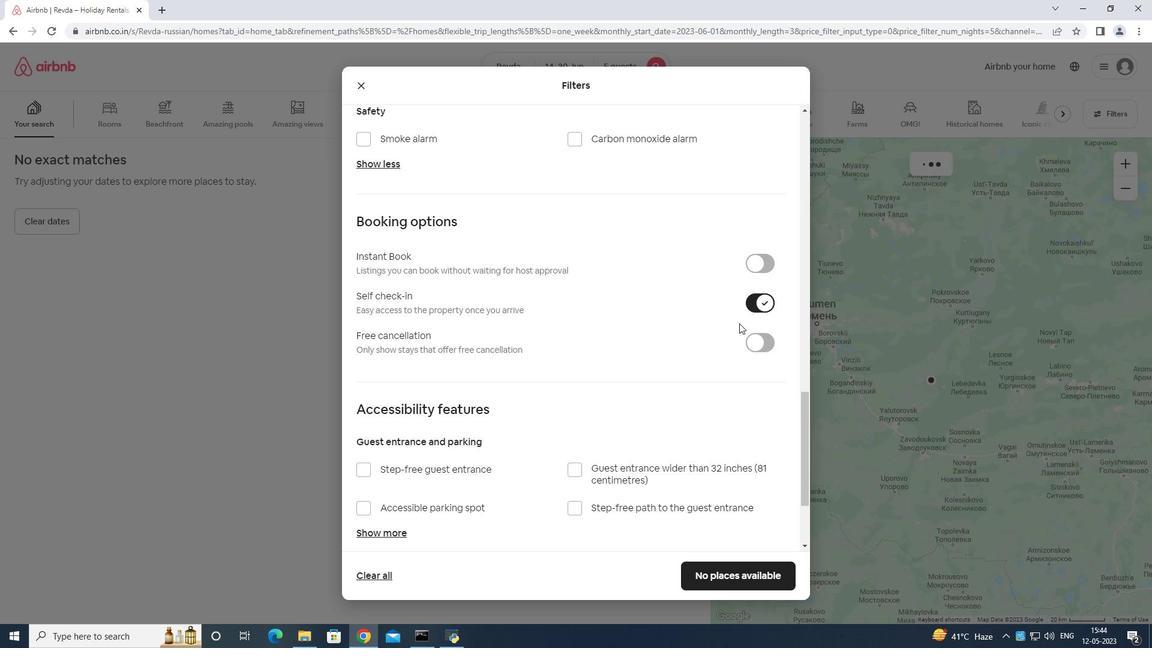 
Action: Mouse moved to (738, 329)
Screenshot: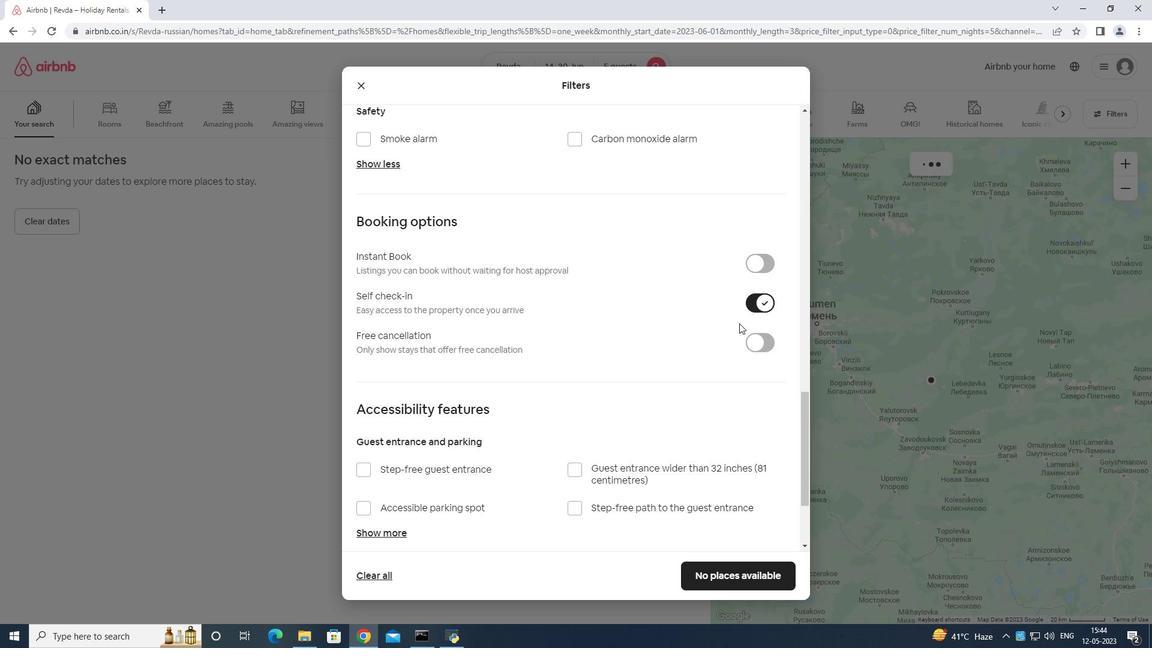 
Action: Mouse scrolled (738, 328) with delta (0, 0)
Screenshot: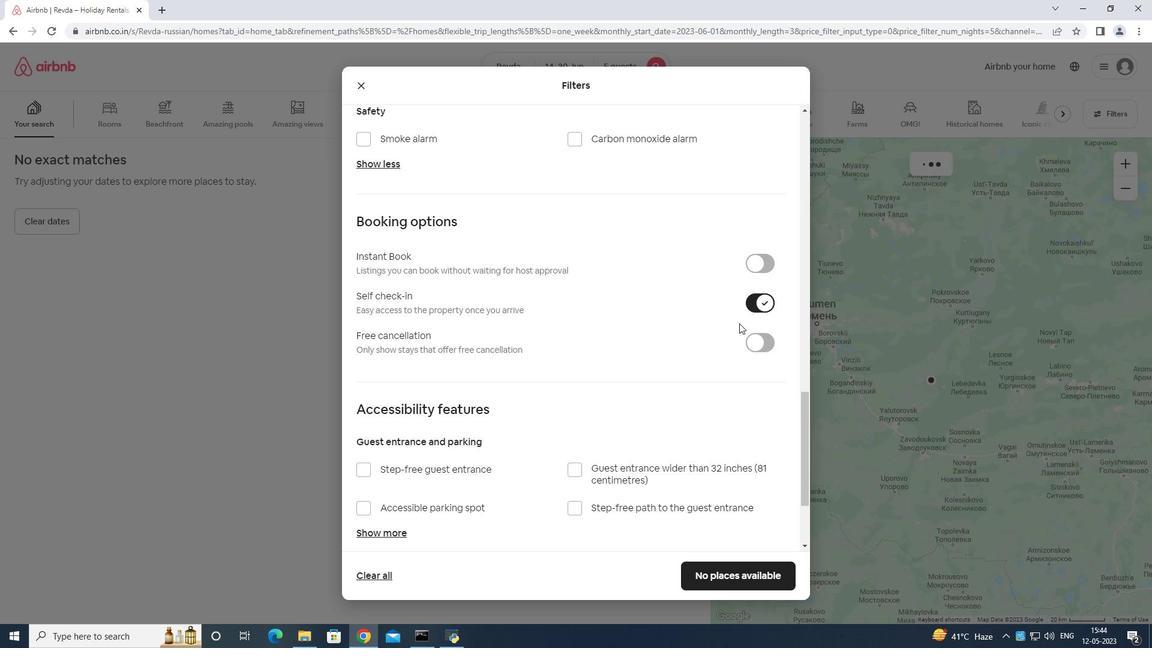 
Action: Mouse moved to (737, 329)
Screenshot: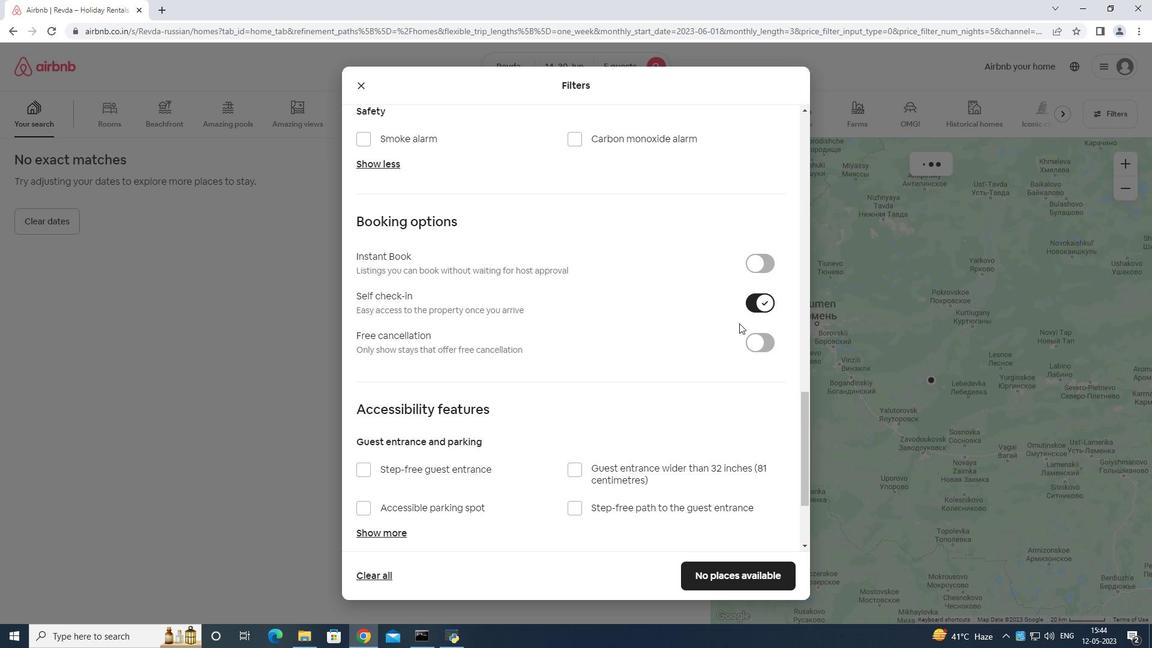 
Action: Mouse scrolled (737, 328) with delta (0, 0)
Screenshot: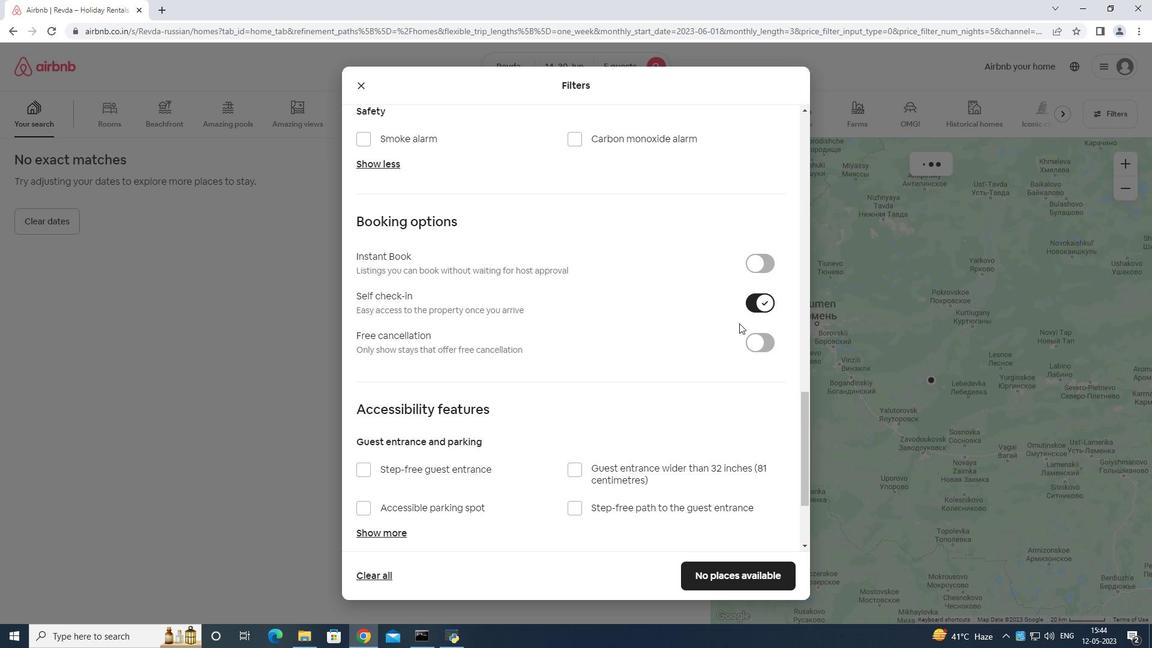 
Action: Mouse moved to (730, 337)
Screenshot: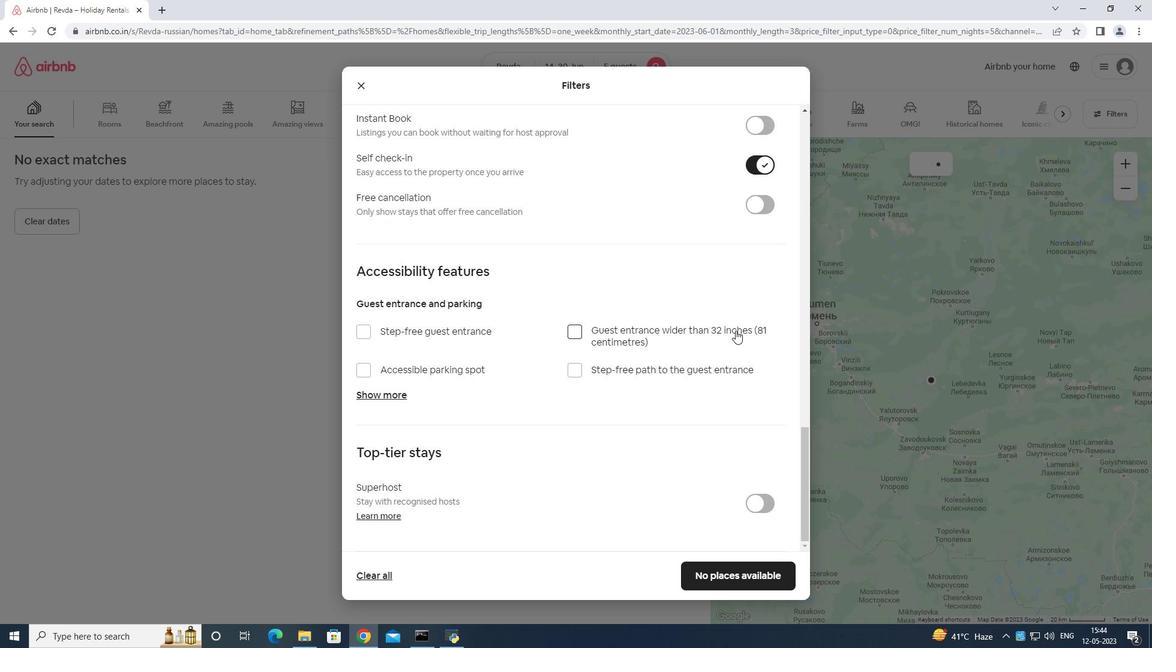 
Action: Mouse scrolled (730, 336) with delta (0, 0)
Screenshot: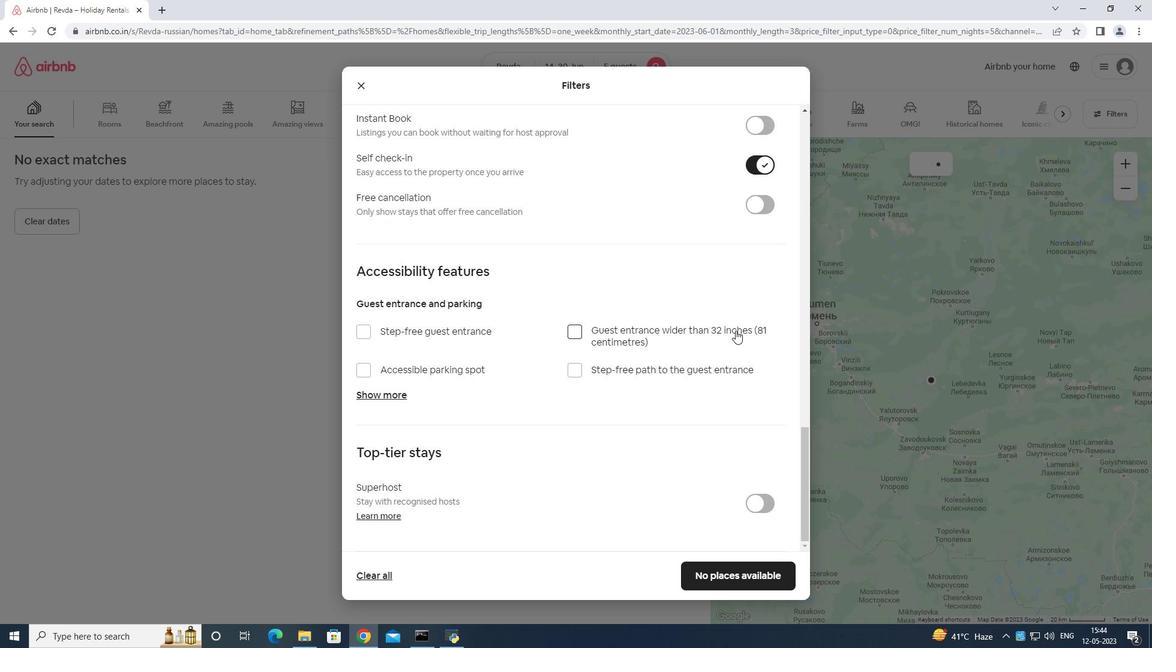 
Action: Mouse moved to (730, 338)
Screenshot: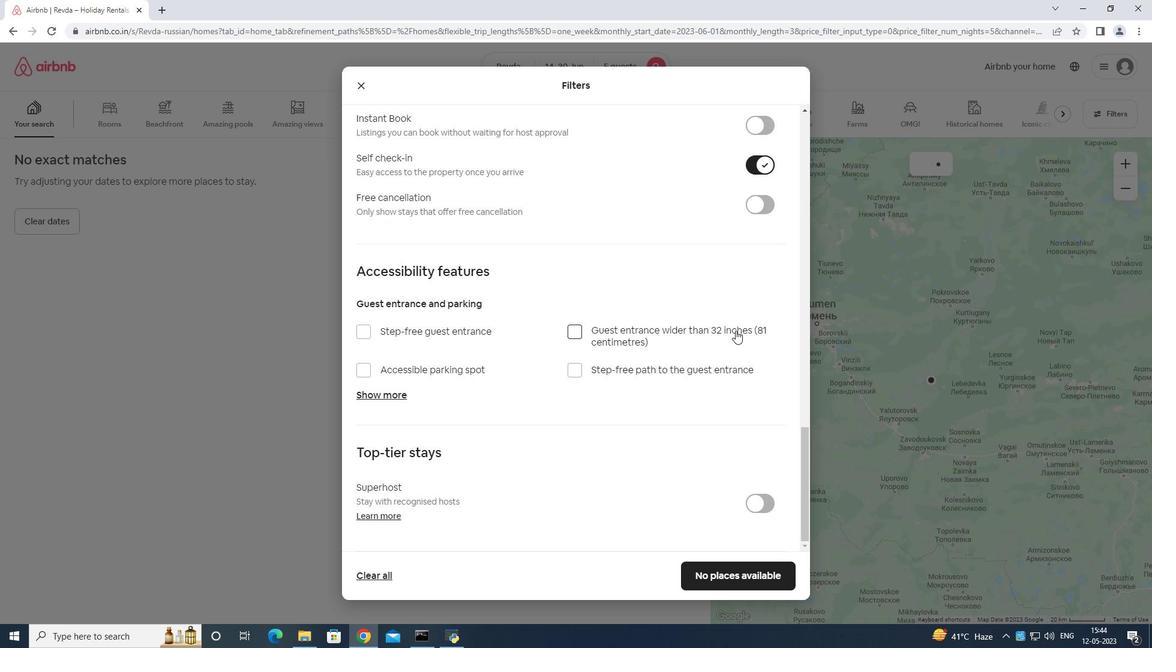
Action: Mouse scrolled (730, 337) with delta (0, 0)
Screenshot: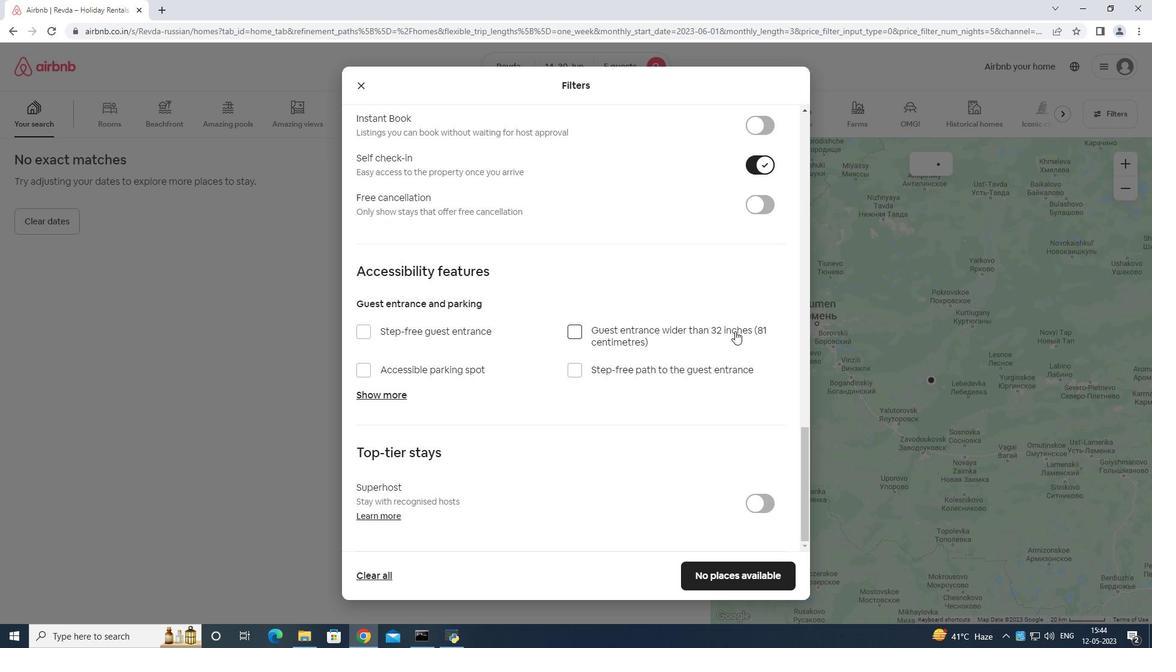 
Action: Mouse moved to (728, 339)
Screenshot: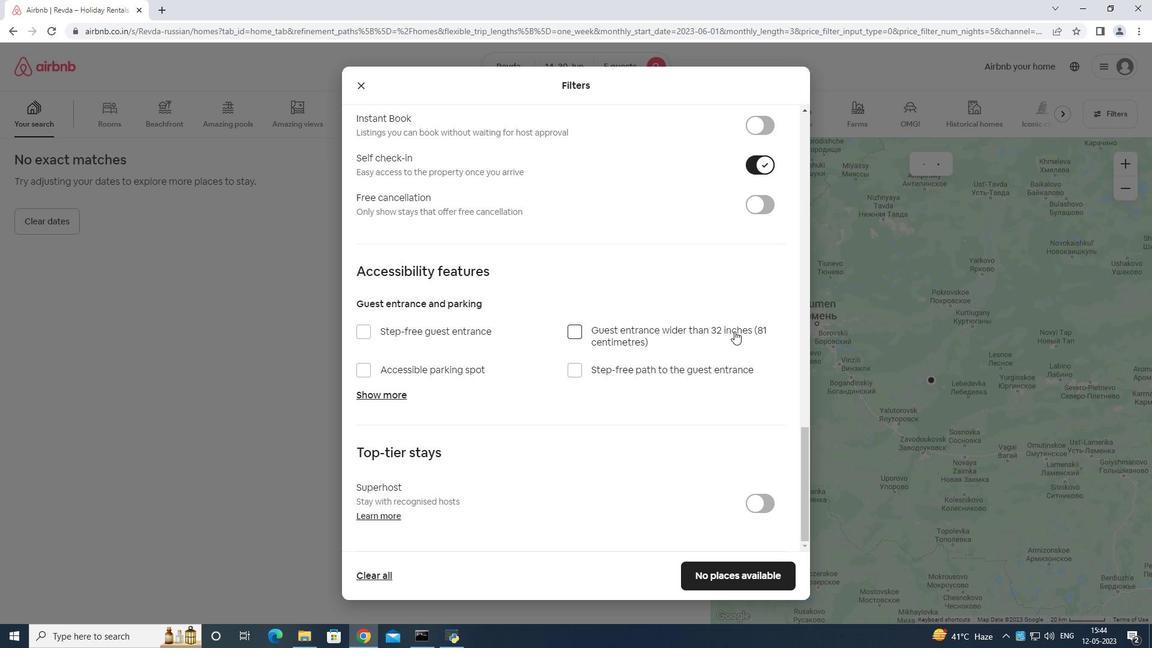 
Action: Mouse scrolled (728, 338) with delta (0, 0)
Screenshot: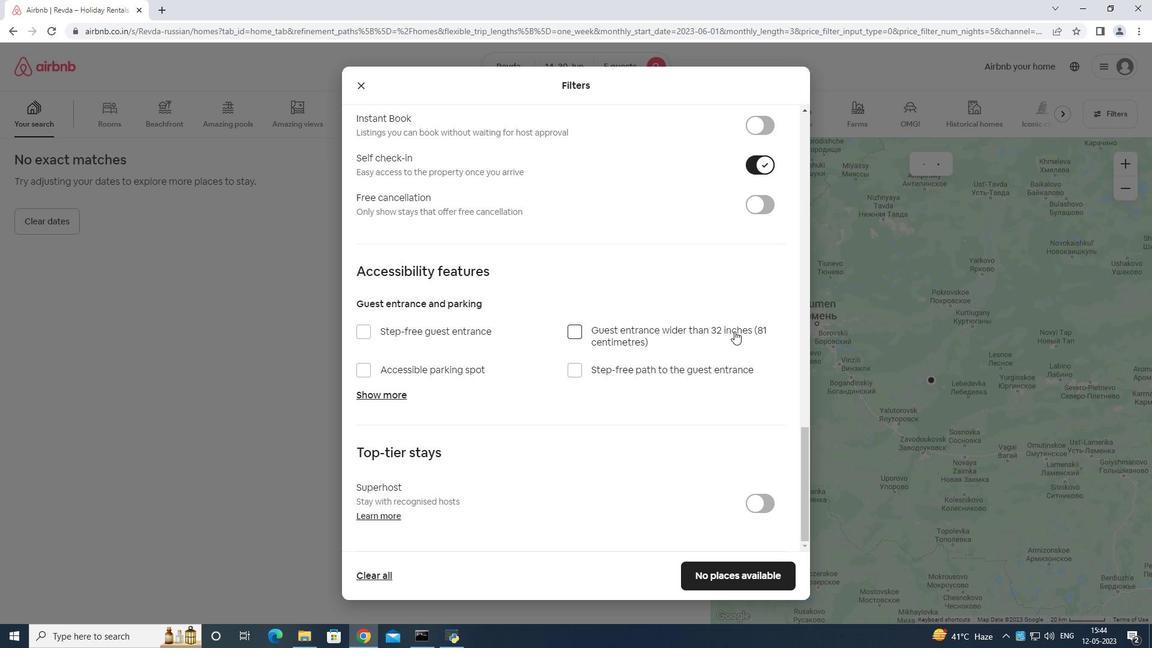 
Action: Mouse moved to (725, 345)
Screenshot: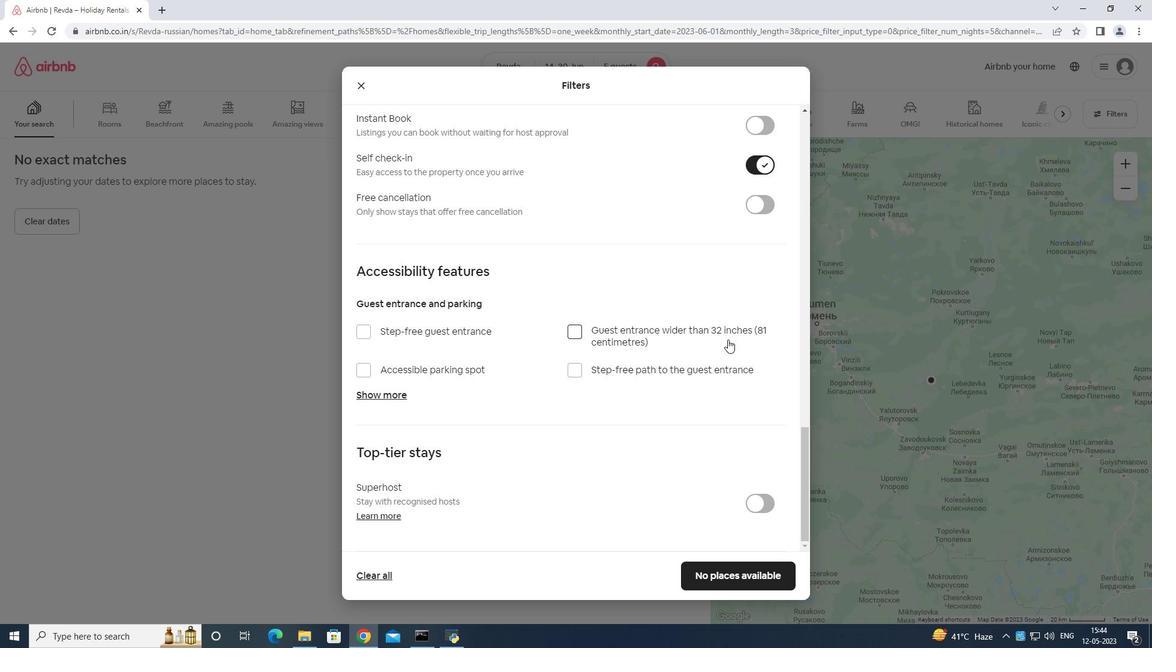 
Action: Mouse scrolled (725, 344) with delta (0, 0)
Screenshot: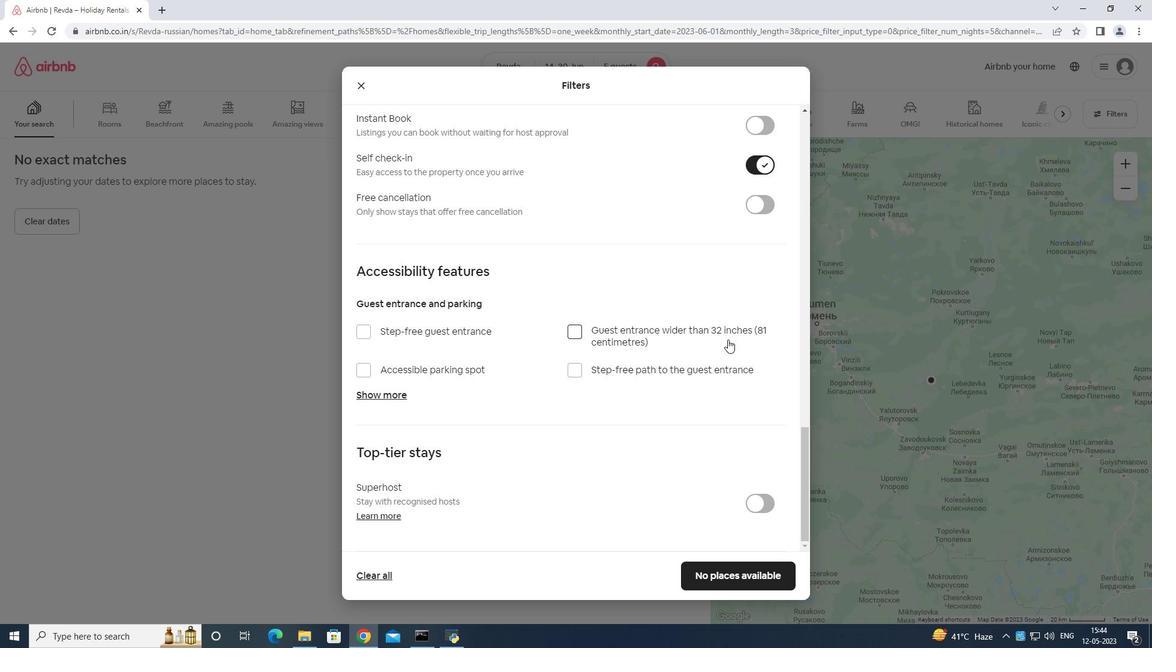 
Action: Mouse moved to (724, 346)
Screenshot: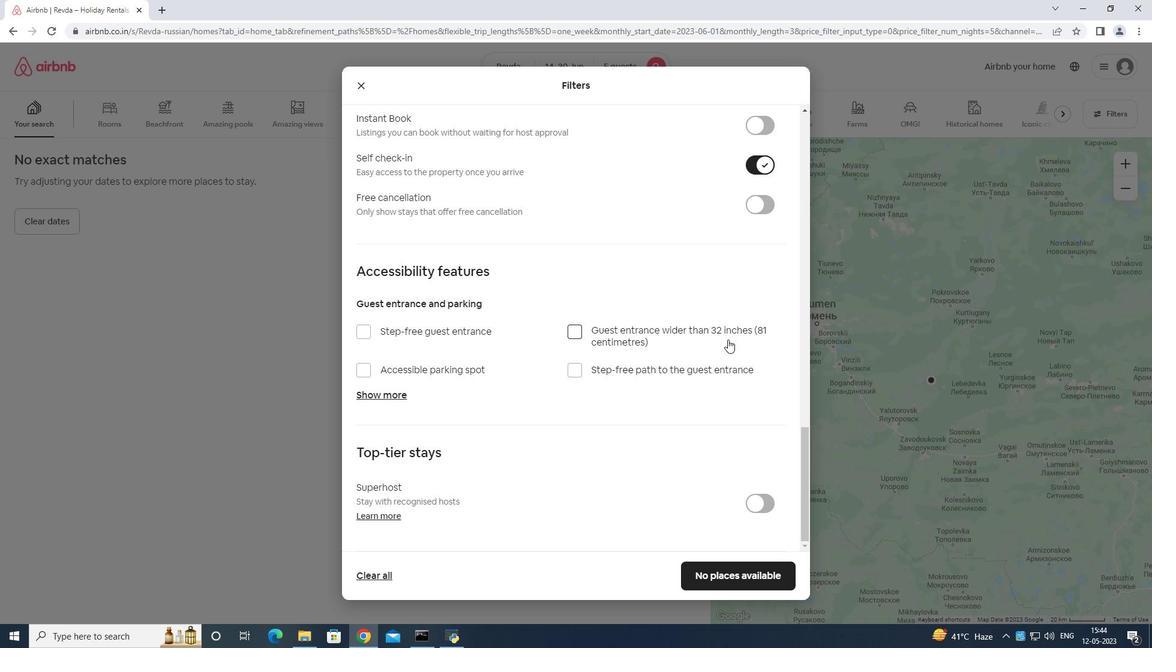 
Action: Mouse scrolled (724, 345) with delta (0, 0)
Screenshot: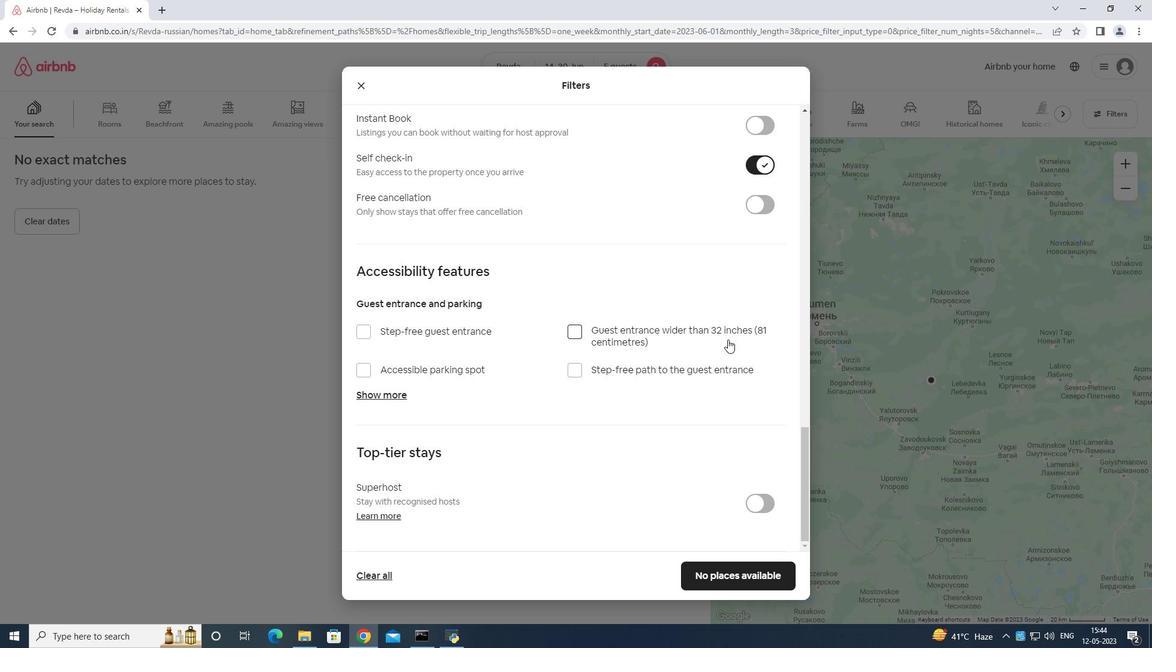
Action: Mouse moved to (723, 348)
Screenshot: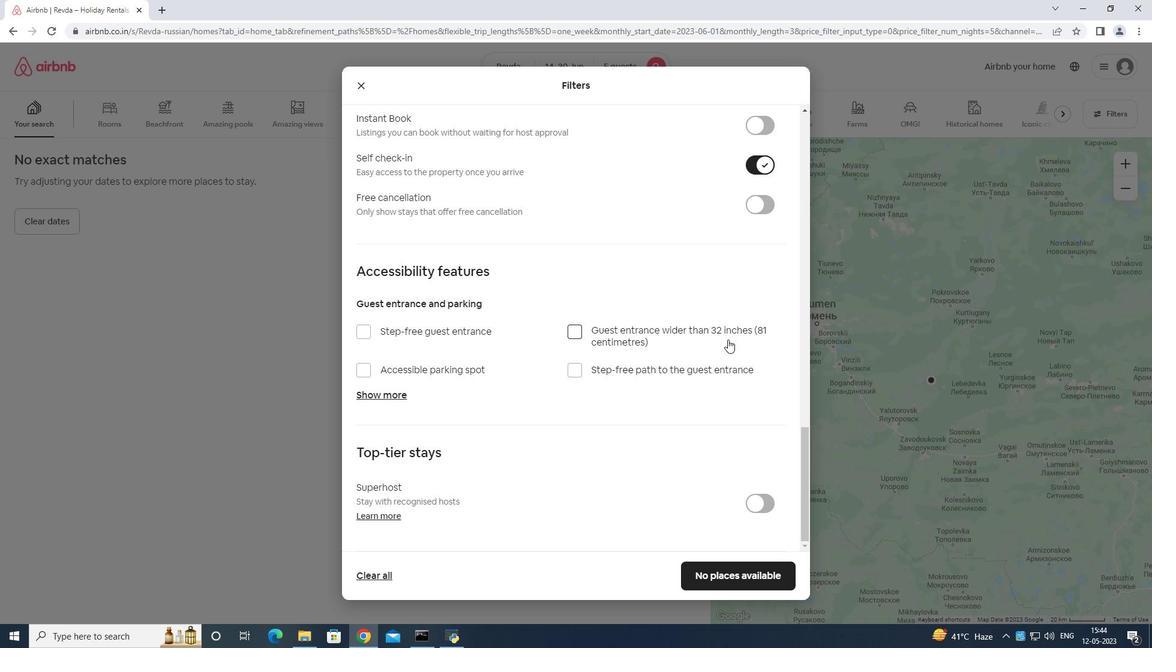 
Action: Mouse scrolled (723, 348) with delta (0, 0)
Screenshot: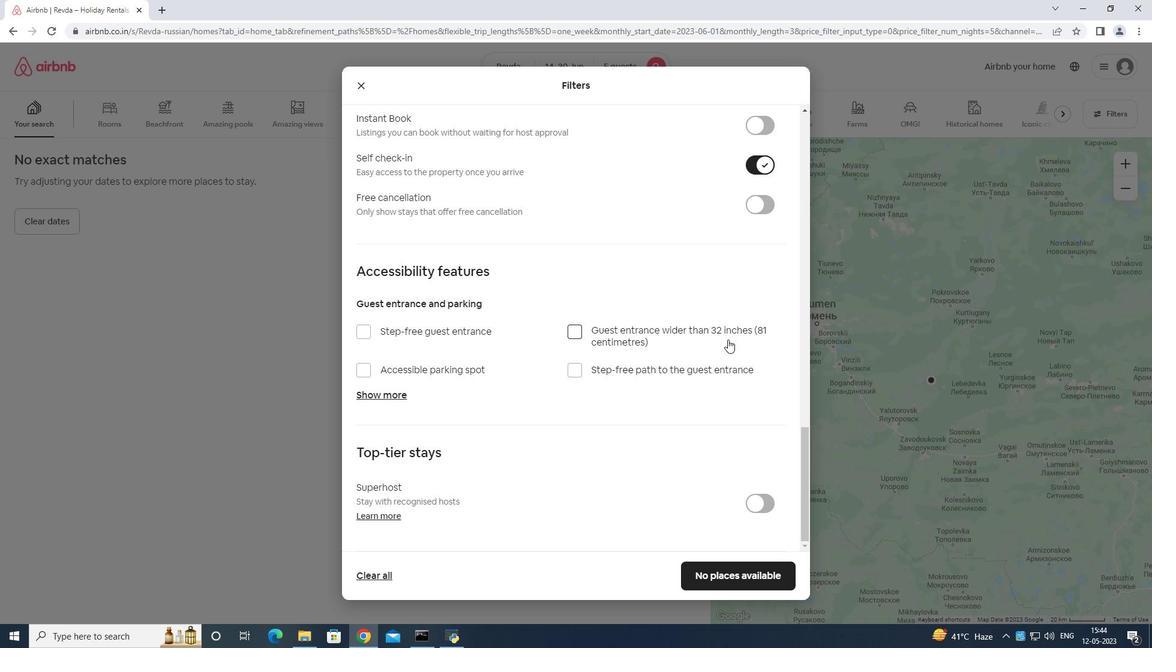 
Action: Mouse moved to (712, 359)
Screenshot: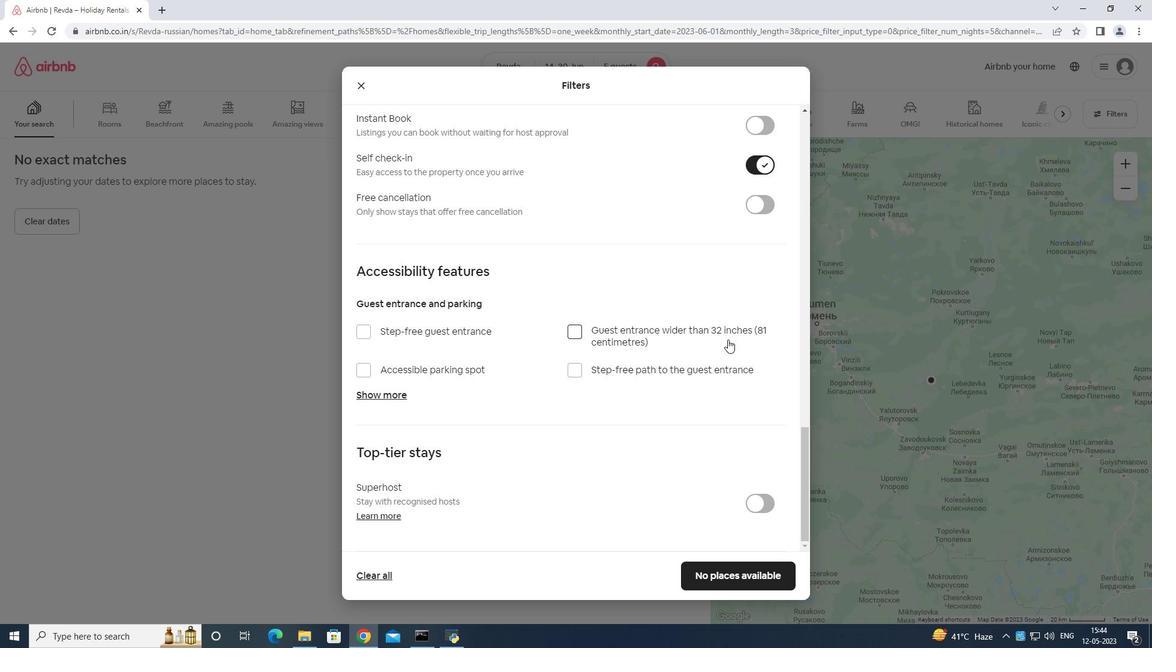 
Action: Mouse scrolled (712, 359) with delta (0, 0)
Screenshot: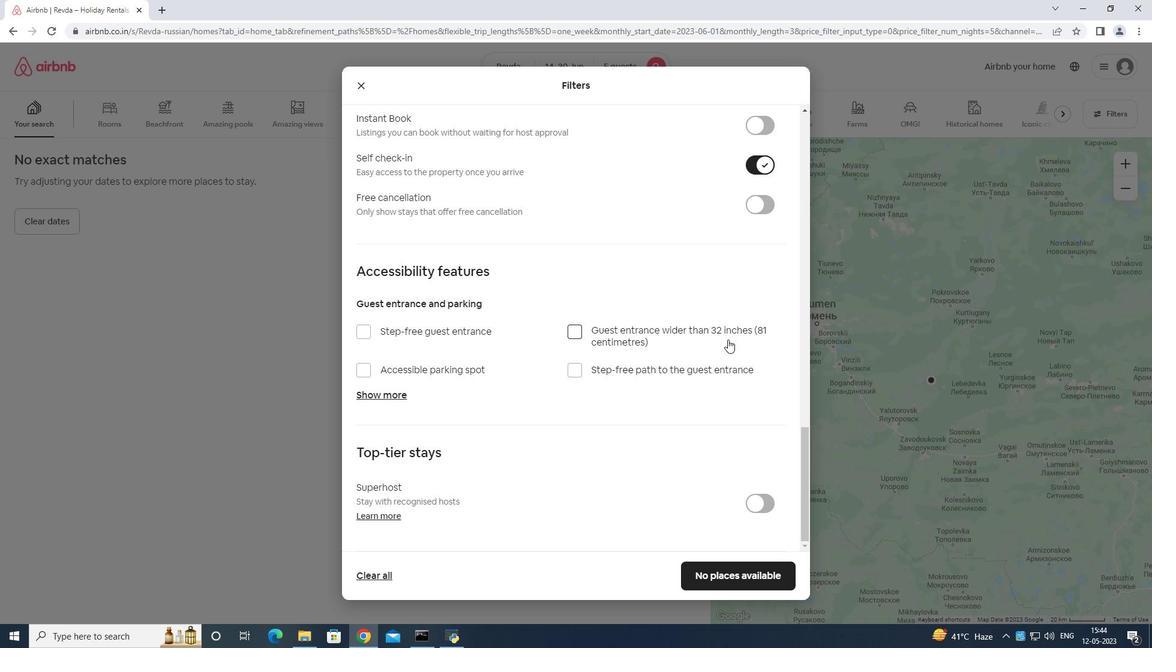 
Action: Mouse moved to (722, 577)
Screenshot: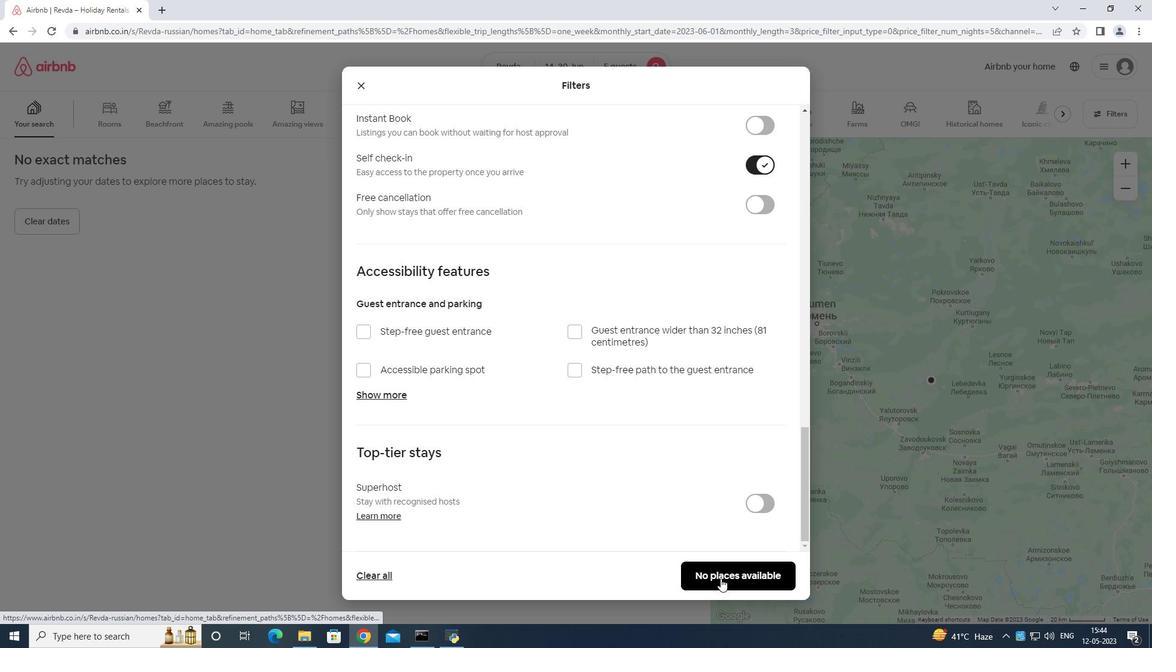 
Action: Mouse pressed left at (722, 577)
Screenshot: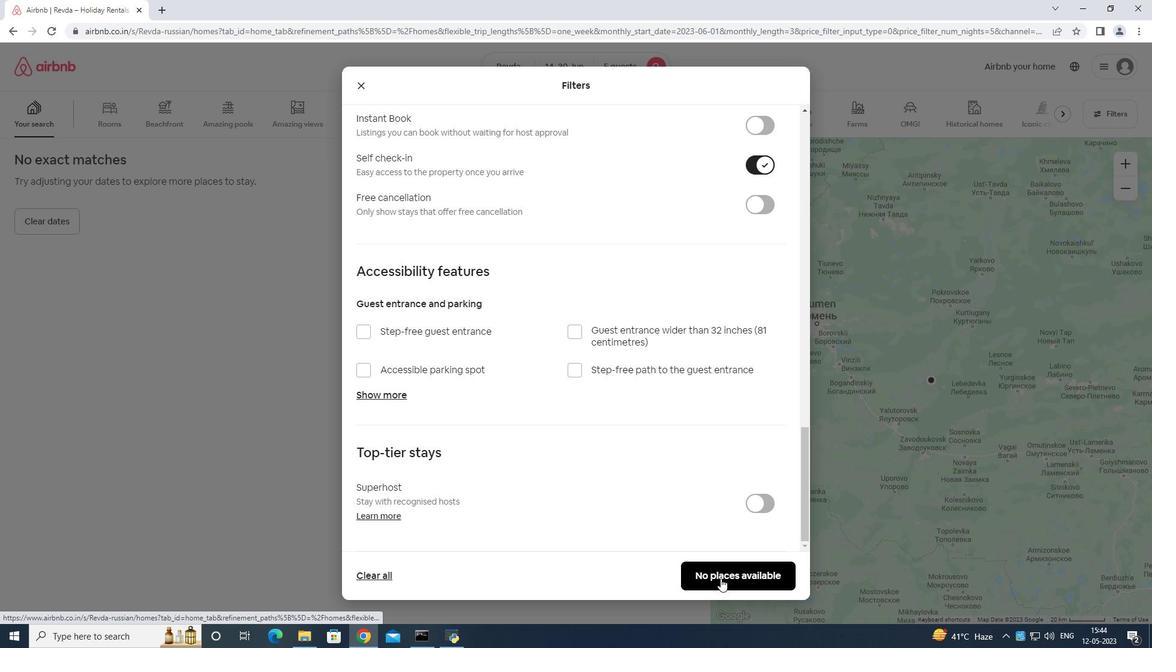 
Action: Mouse moved to (722, 577)
Screenshot: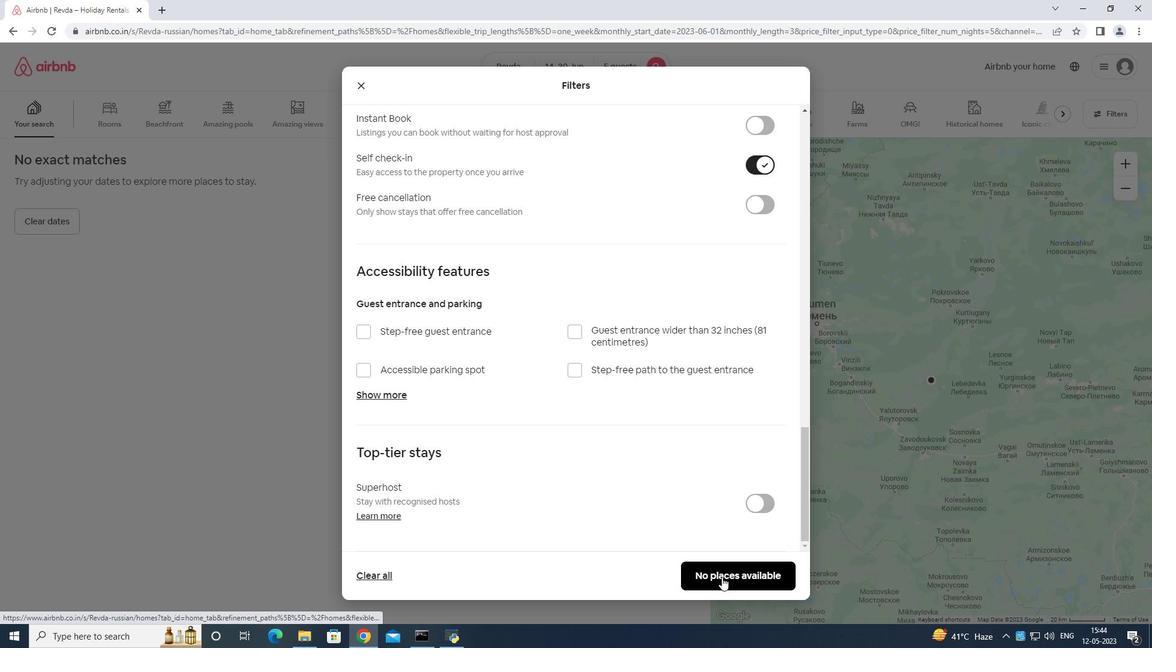 
